 Task: Find a place to stay in Fitchburg, United States, for 8 guests from 26 Aug to 10 Sep, with a price range of ₹1000 to ₹15000, 6 bedrooms, 6 beds, and amenities like WiFi, free parking, and TV, including features like gym and breakfast.
Action: Mouse moved to (776, 154)
Screenshot: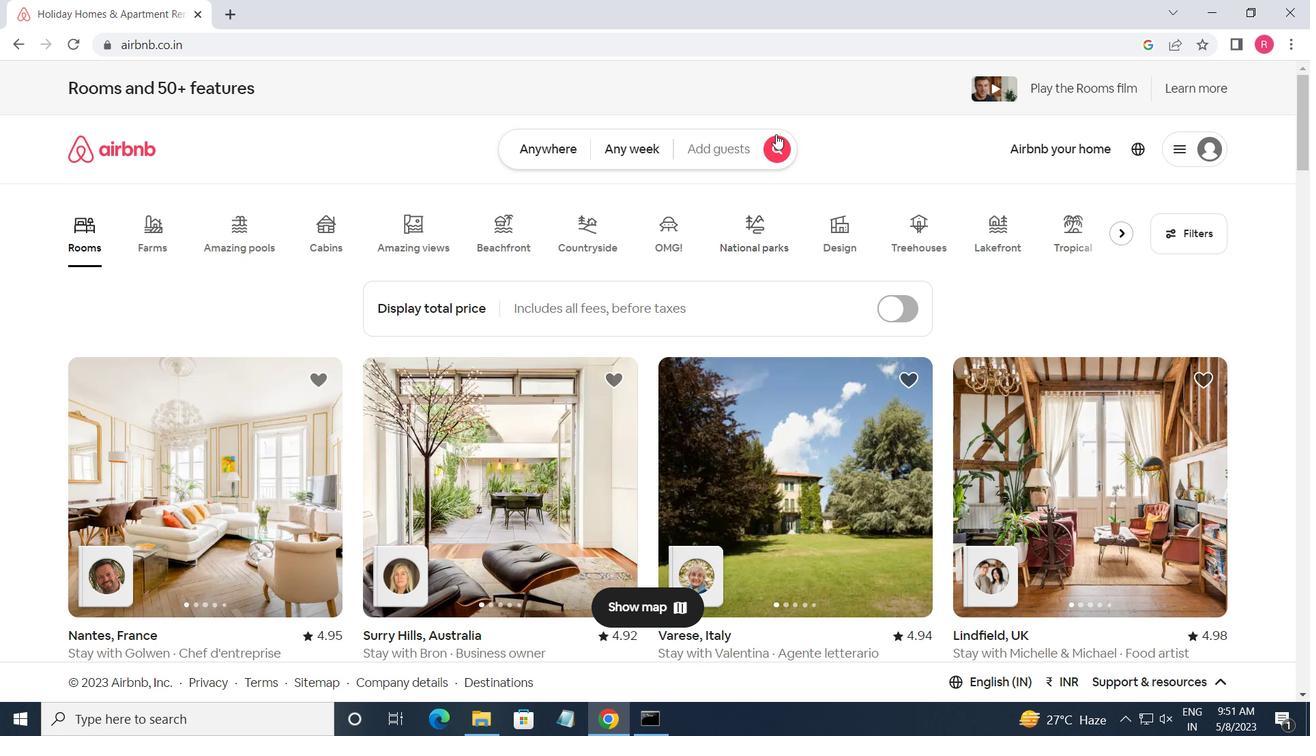 
Action: Mouse pressed left at (776, 154)
Screenshot: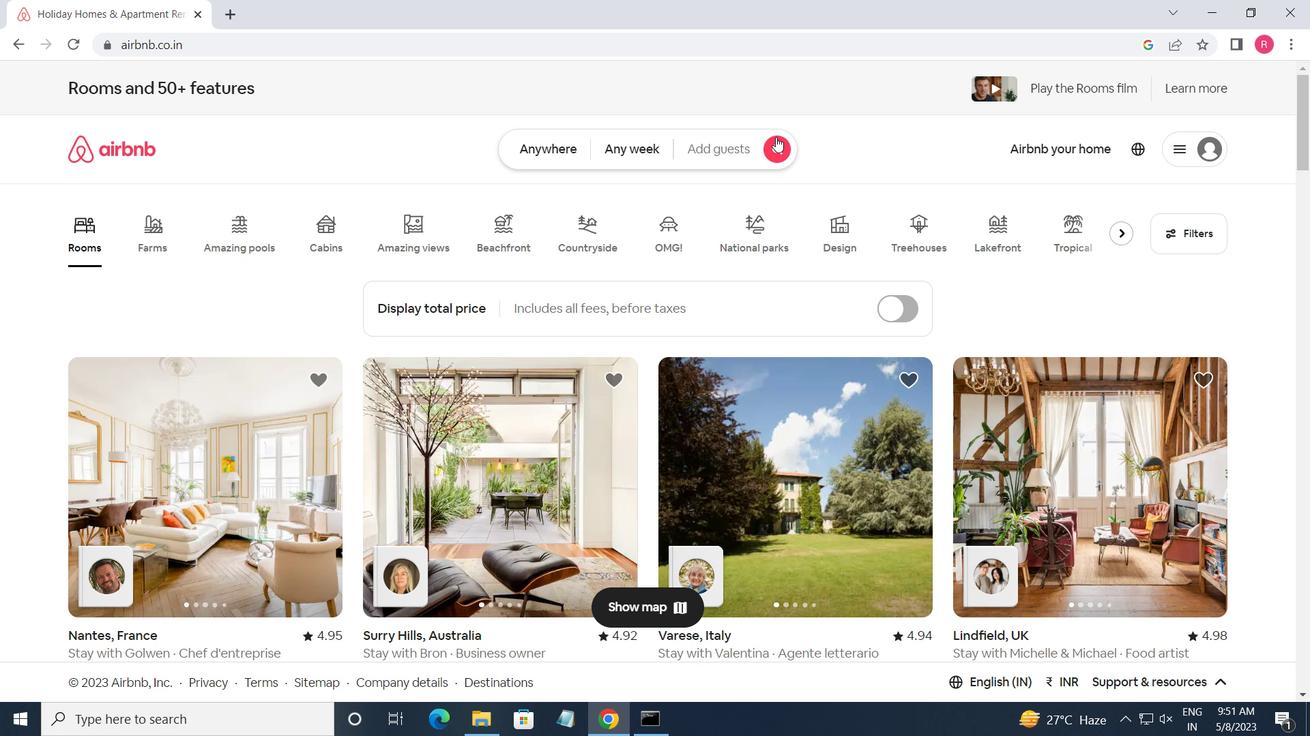 
Action: Mouse moved to (449, 223)
Screenshot: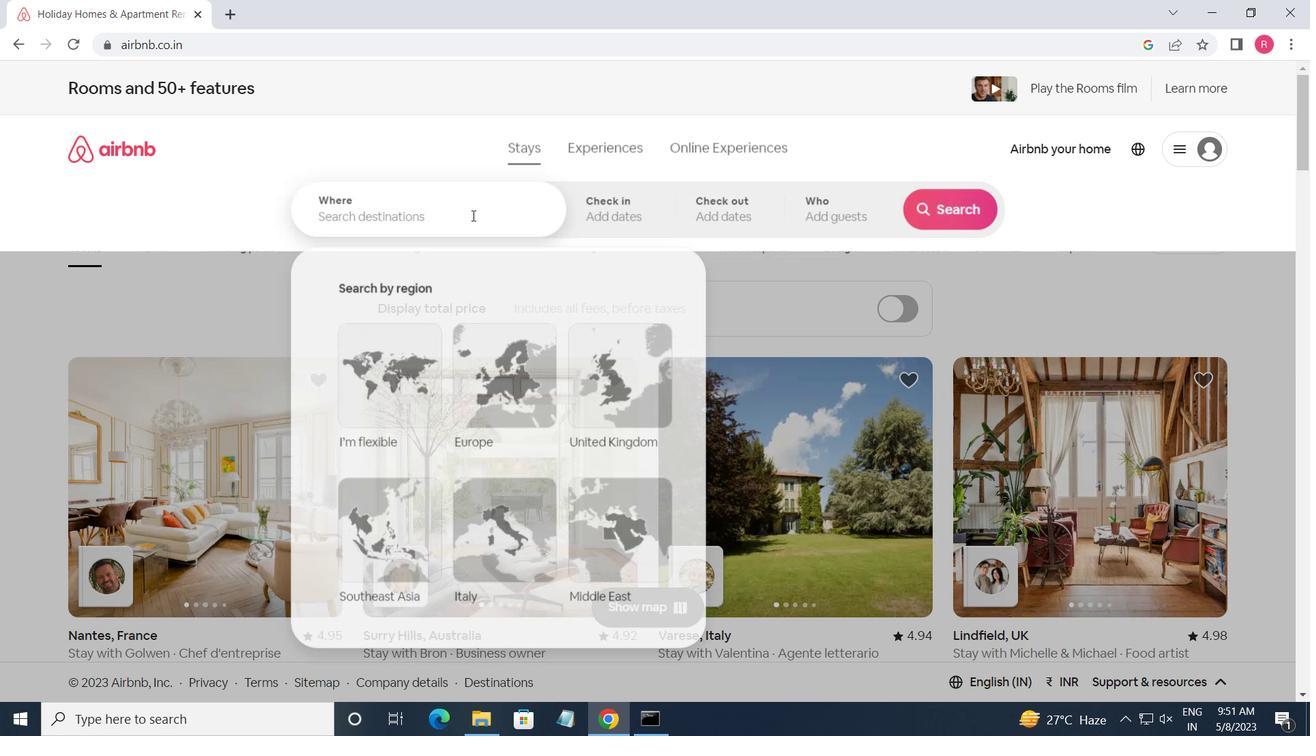 
Action: Mouse pressed left at (449, 223)
Screenshot: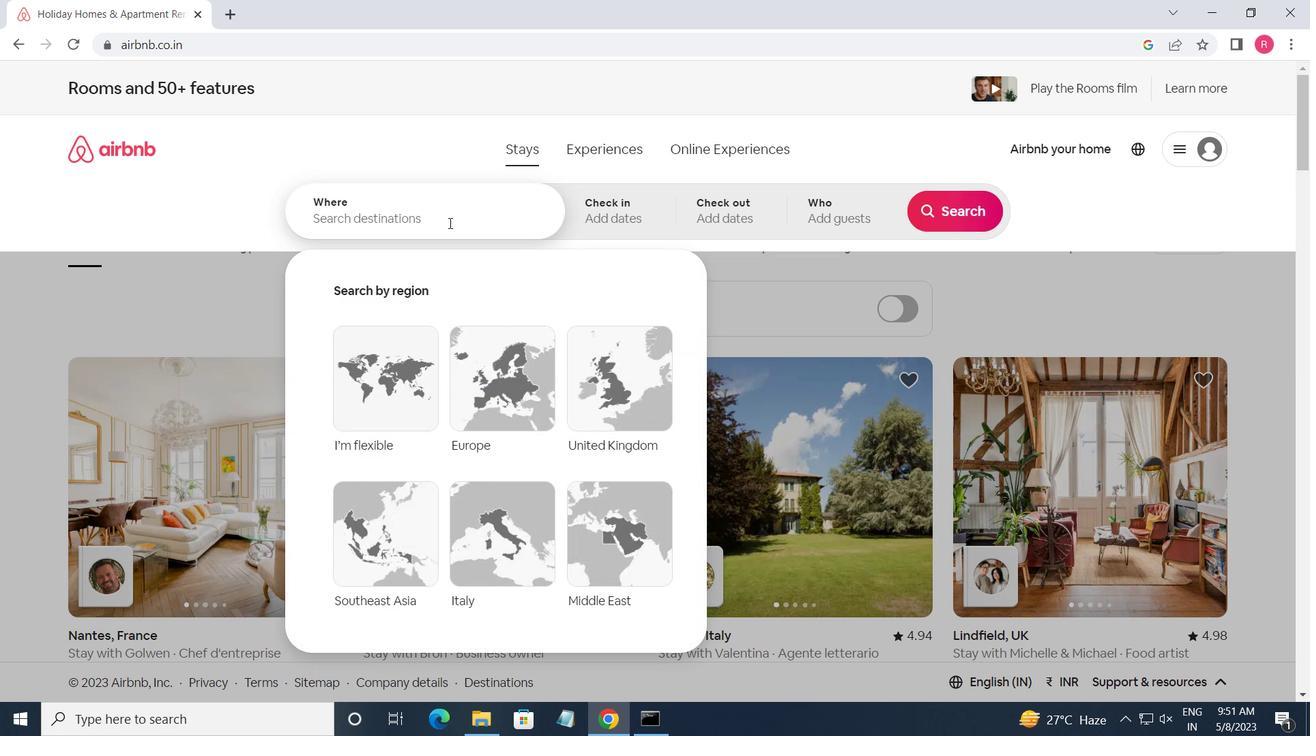 
Action: Key pressed <Key.shift>FITCHBURG,<Key.shift_r><Key.shift_r>UNITED<Key.space><Key.shift>STATE<Key.enter>
Screenshot: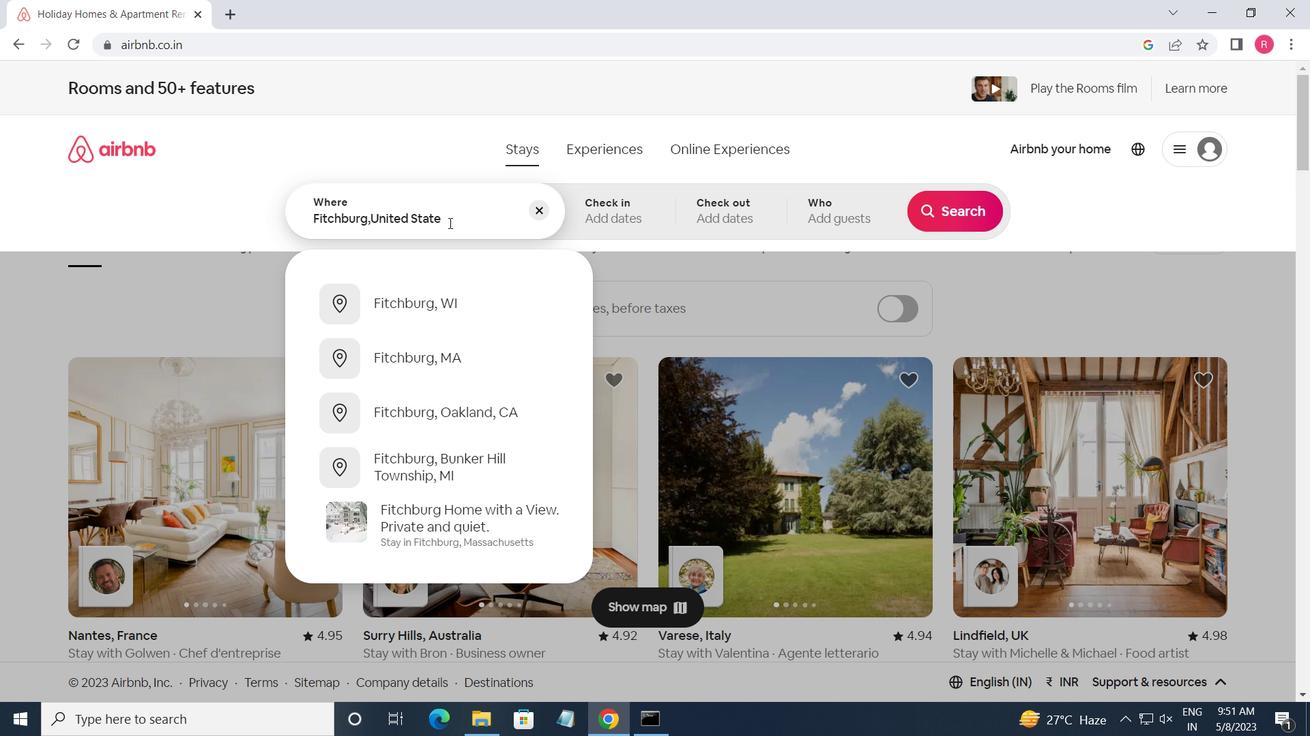 
Action: Mouse moved to (955, 352)
Screenshot: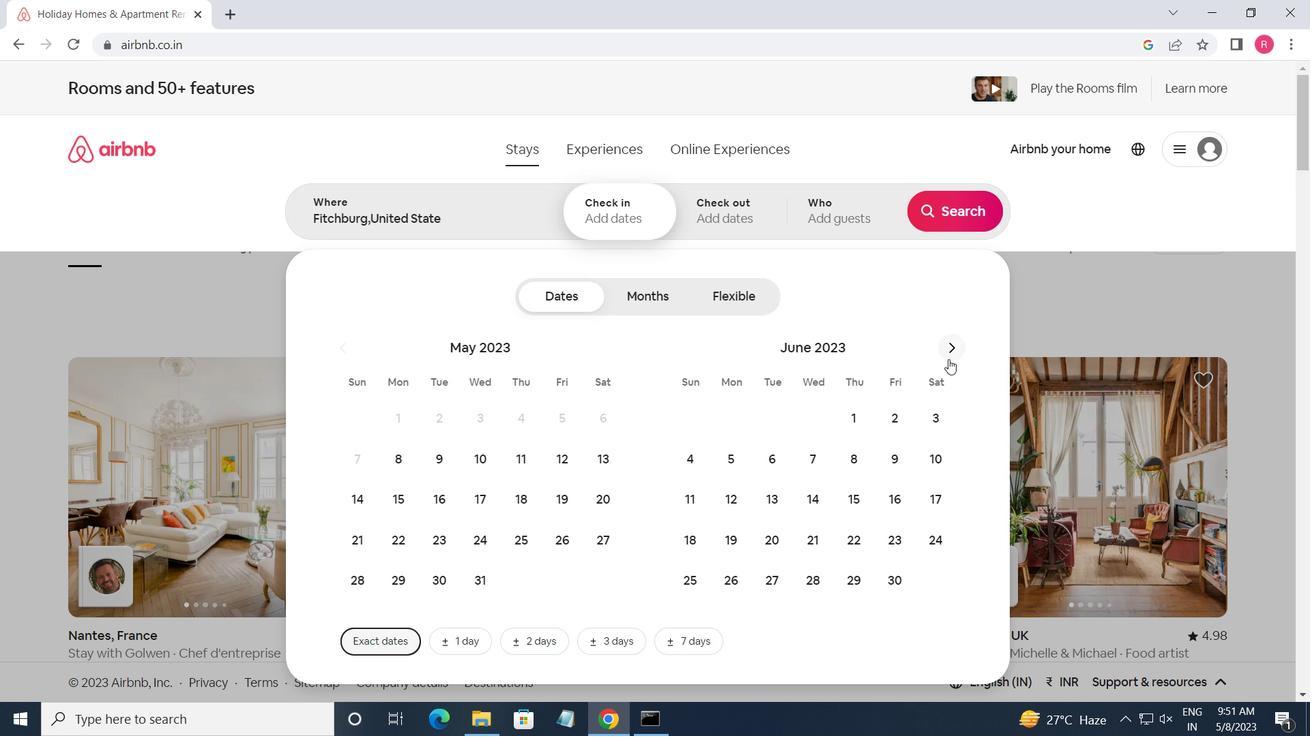 
Action: Mouse pressed left at (955, 352)
Screenshot: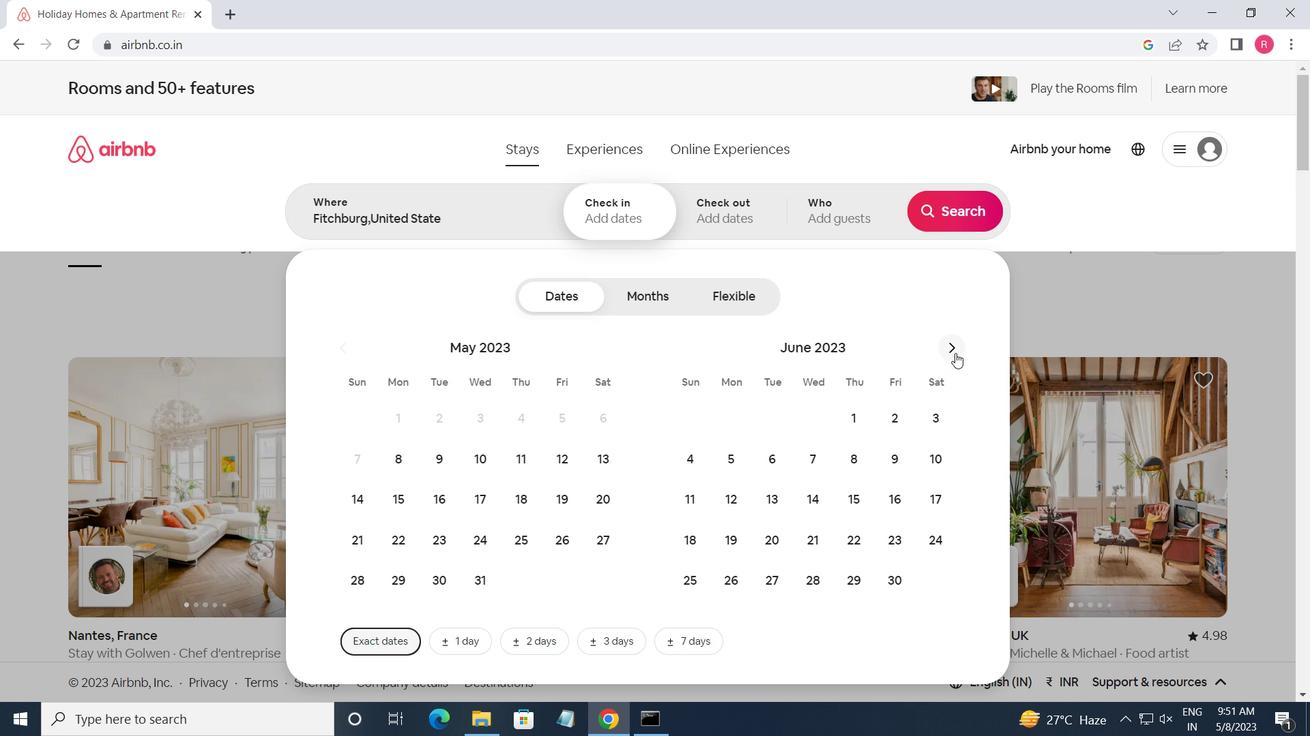 
Action: Mouse pressed left at (955, 352)
Screenshot: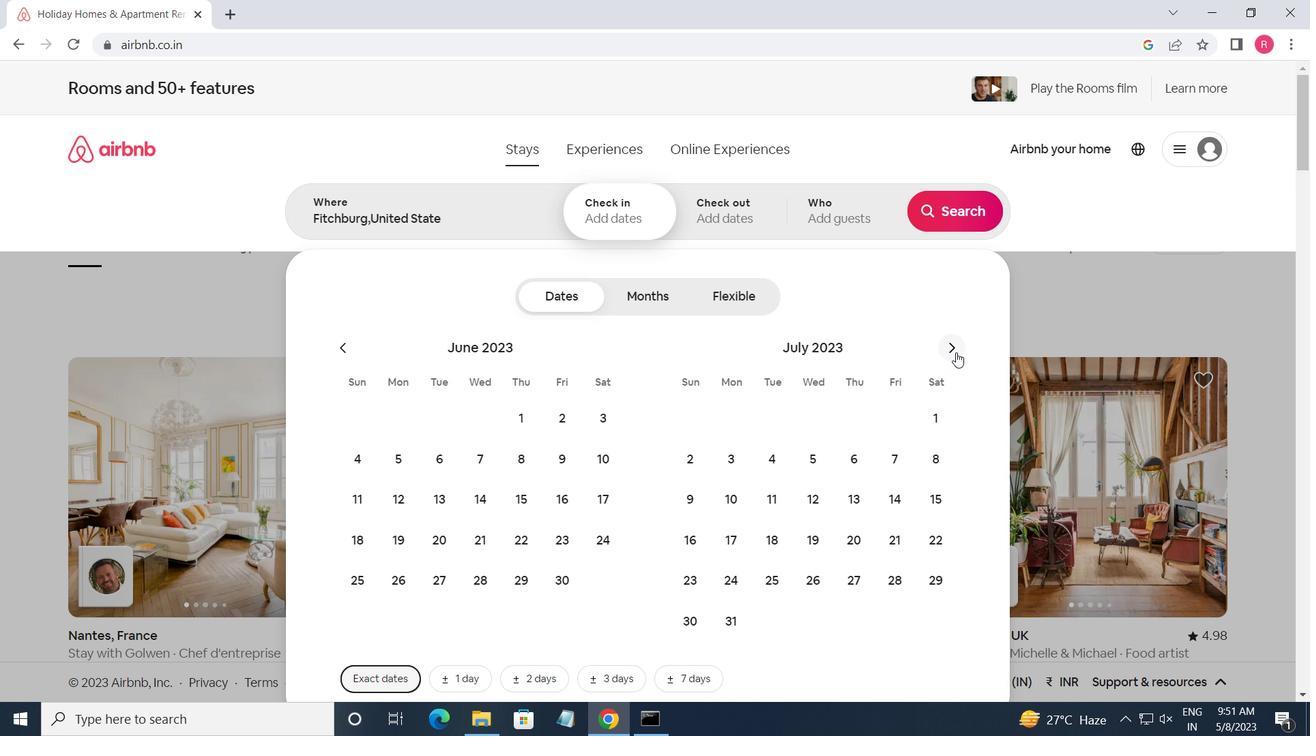 
Action: Mouse moved to (934, 542)
Screenshot: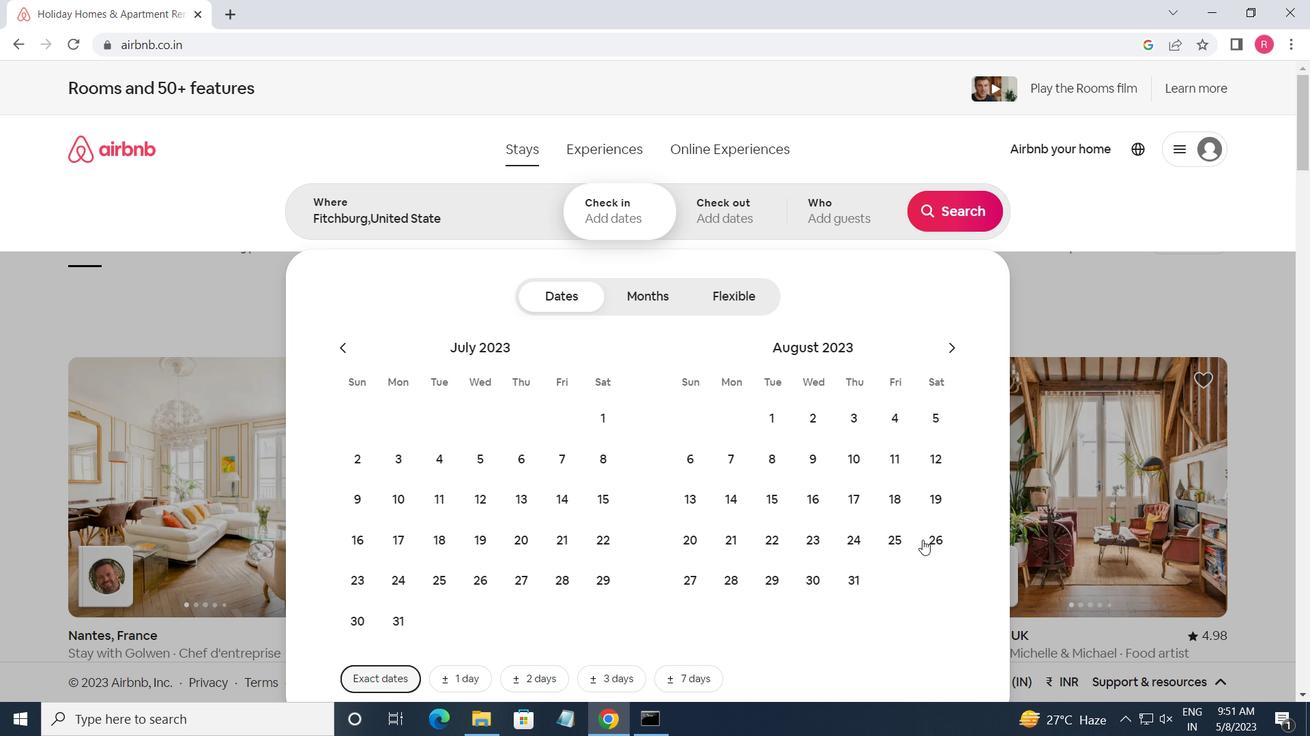 
Action: Mouse pressed left at (934, 542)
Screenshot: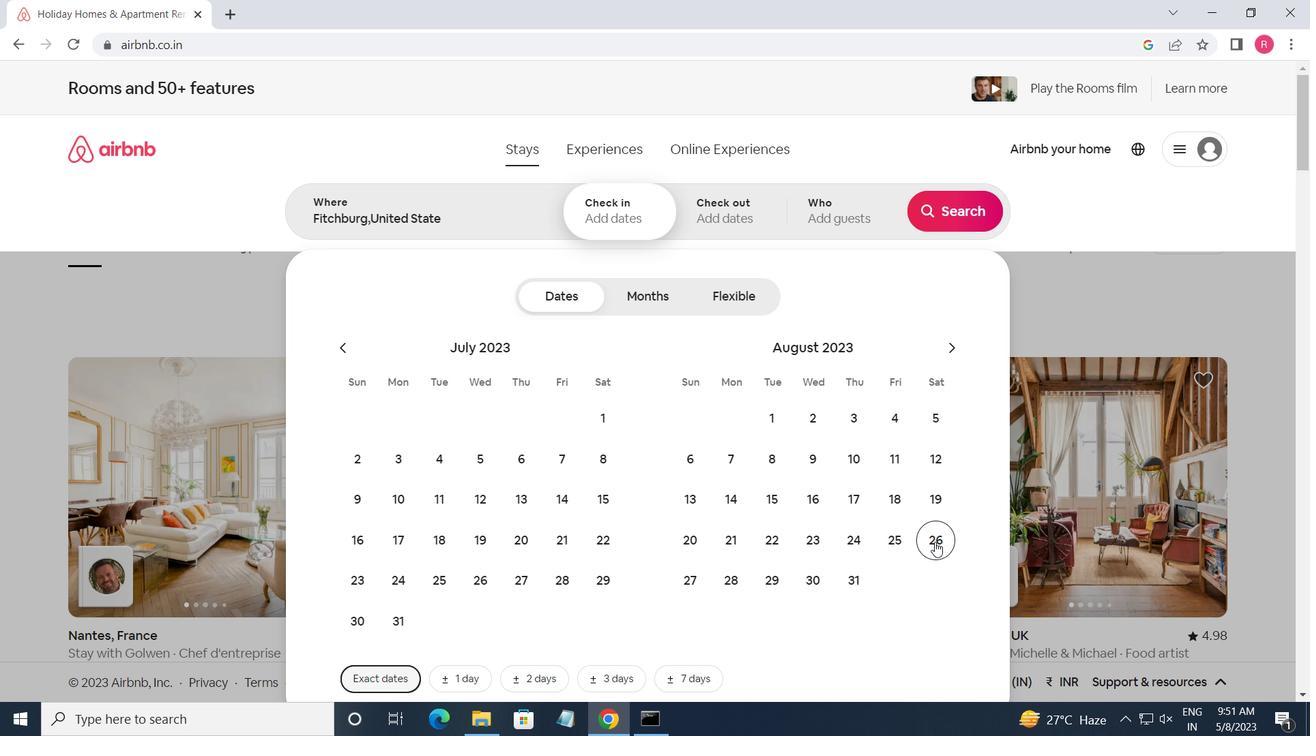 
Action: Mouse moved to (947, 354)
Screenshot: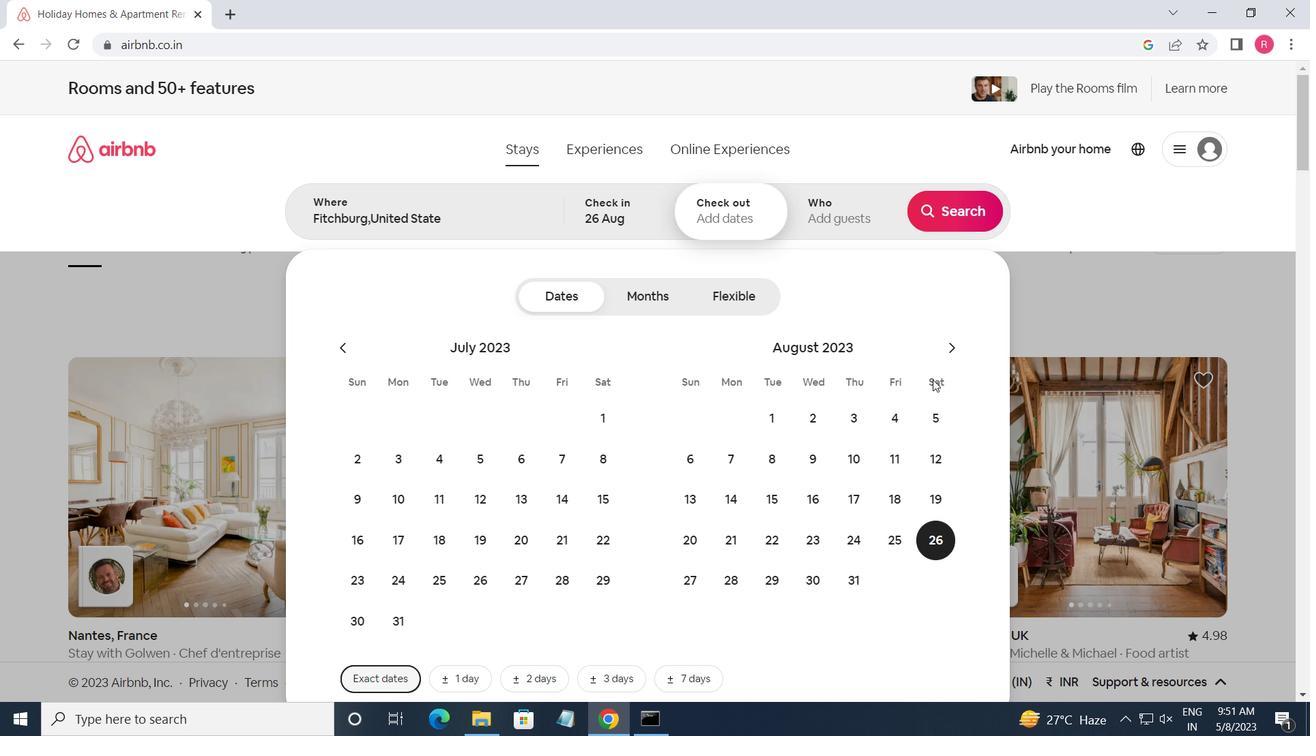 
Action: Mouse pressed left at (947, 354)
Screenshot: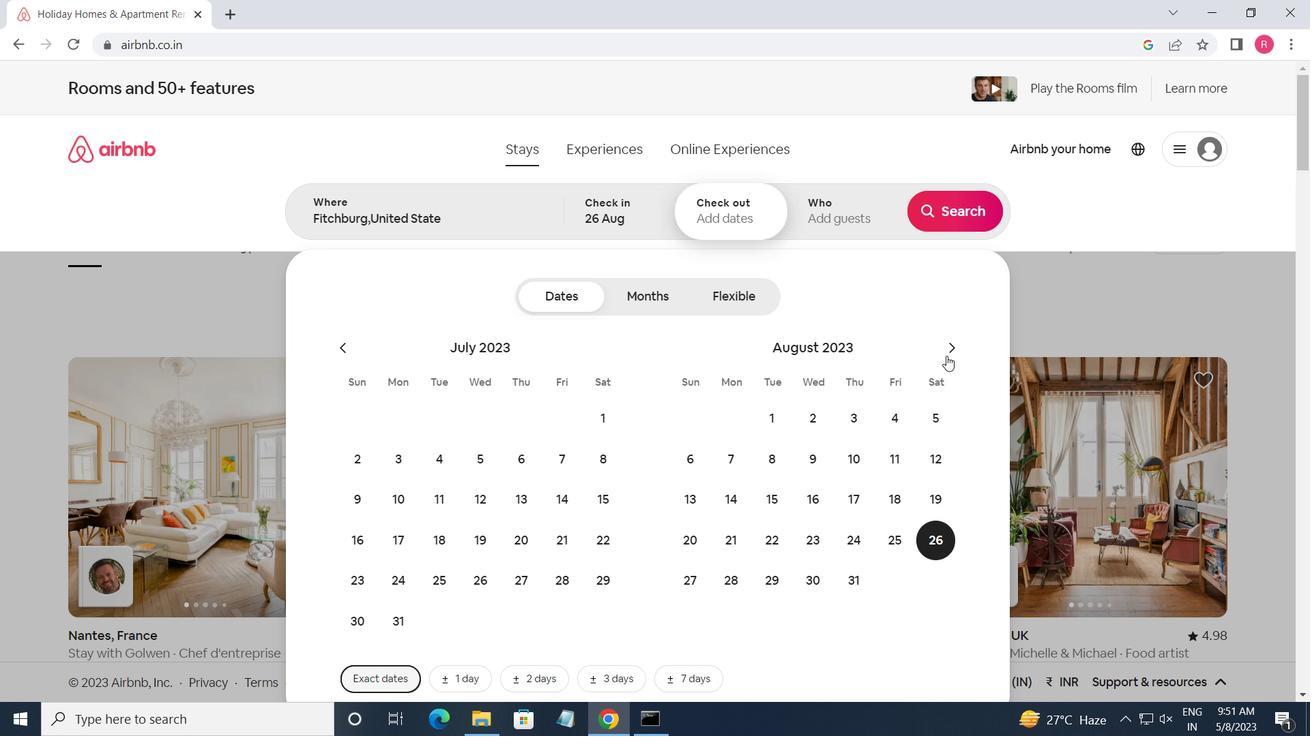
Action: Mouse moved to (703, 506)
Screenshot: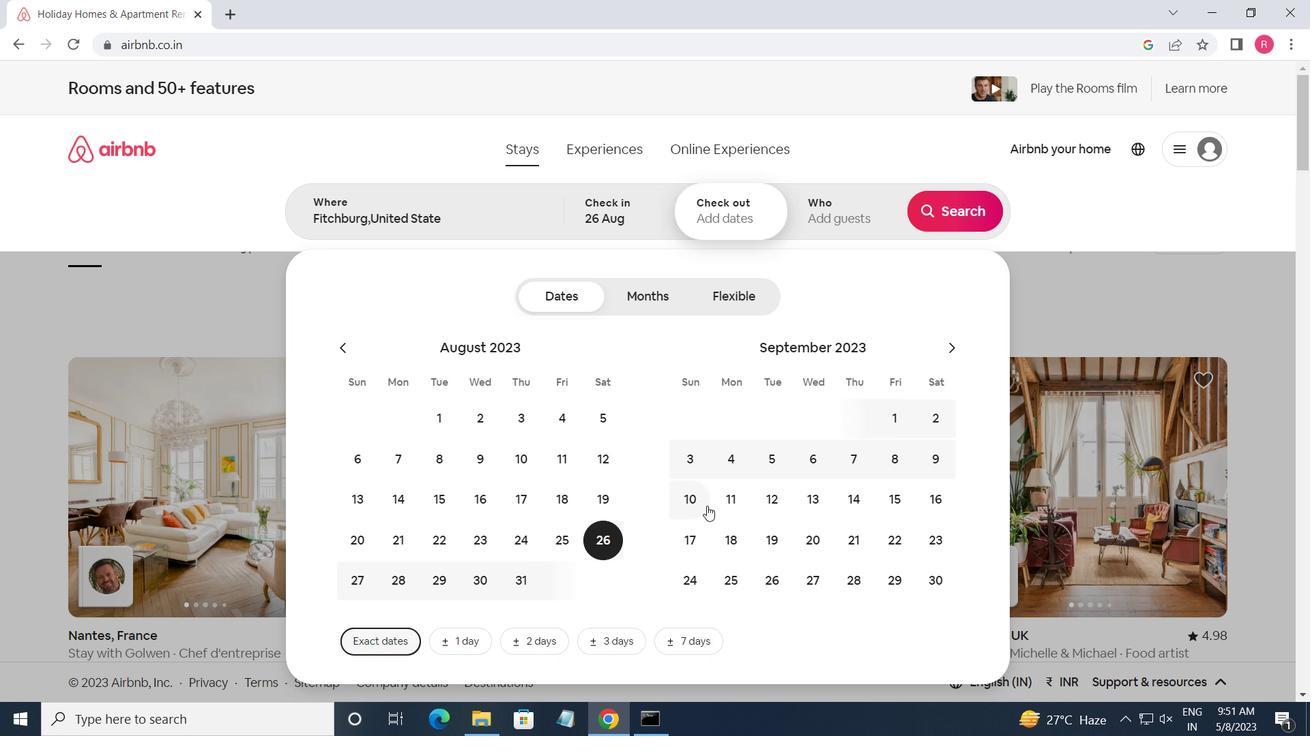 
Action: Mouse pressed left at (703, 506)
Screenshot: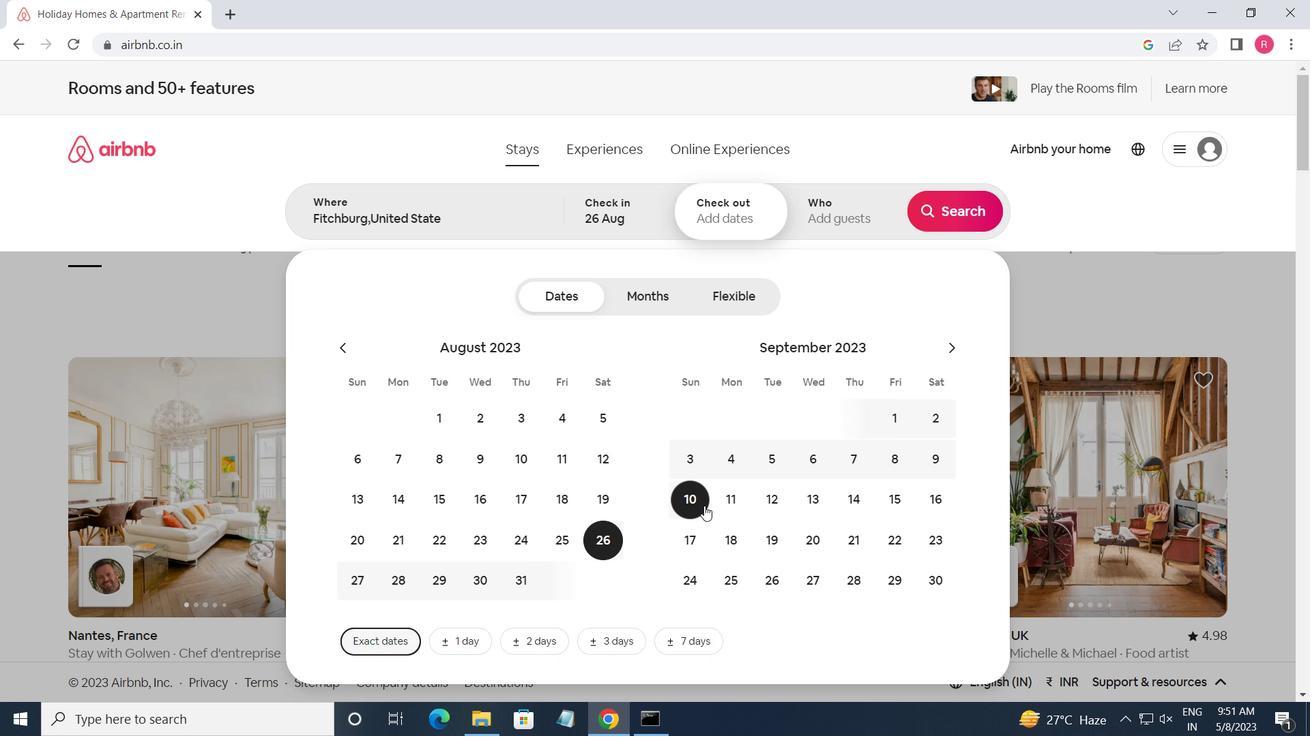 
Action: Mouse moved to (853, 227)
Screenshot: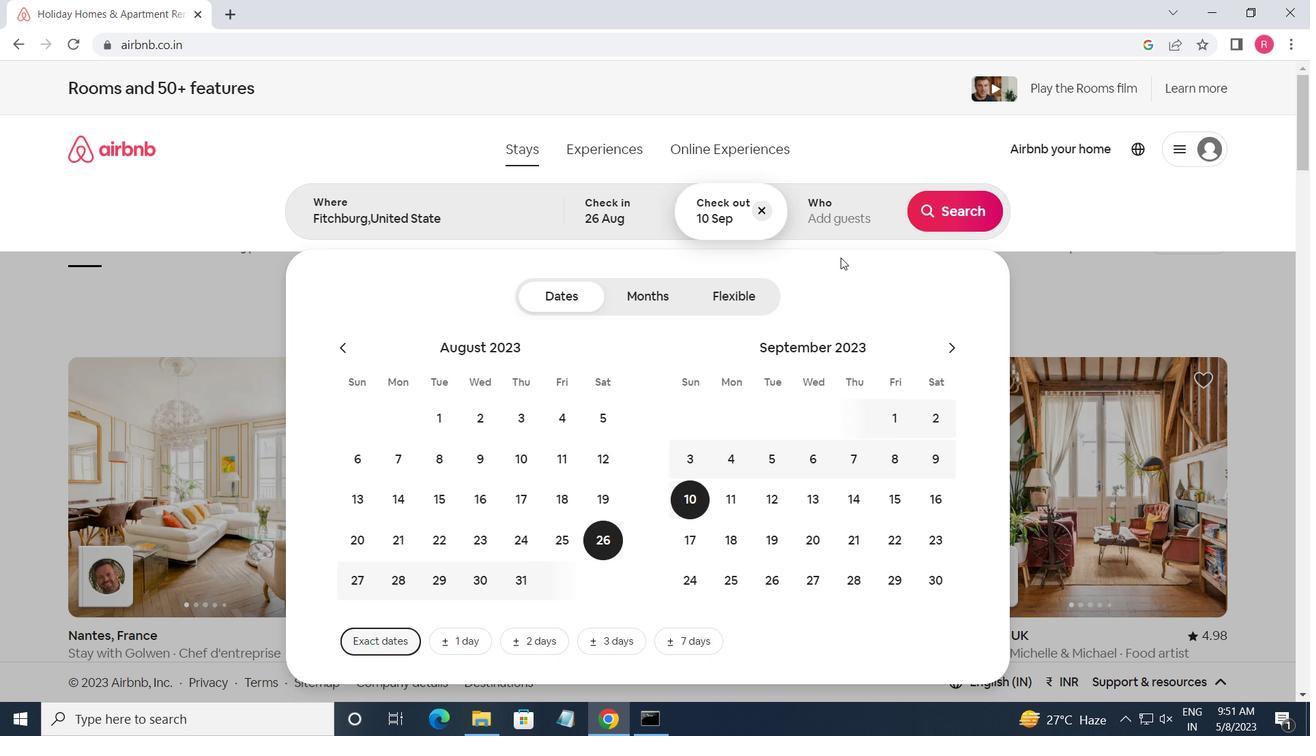 
Action: Mouse pressed left at (853, 227)
Screenshot: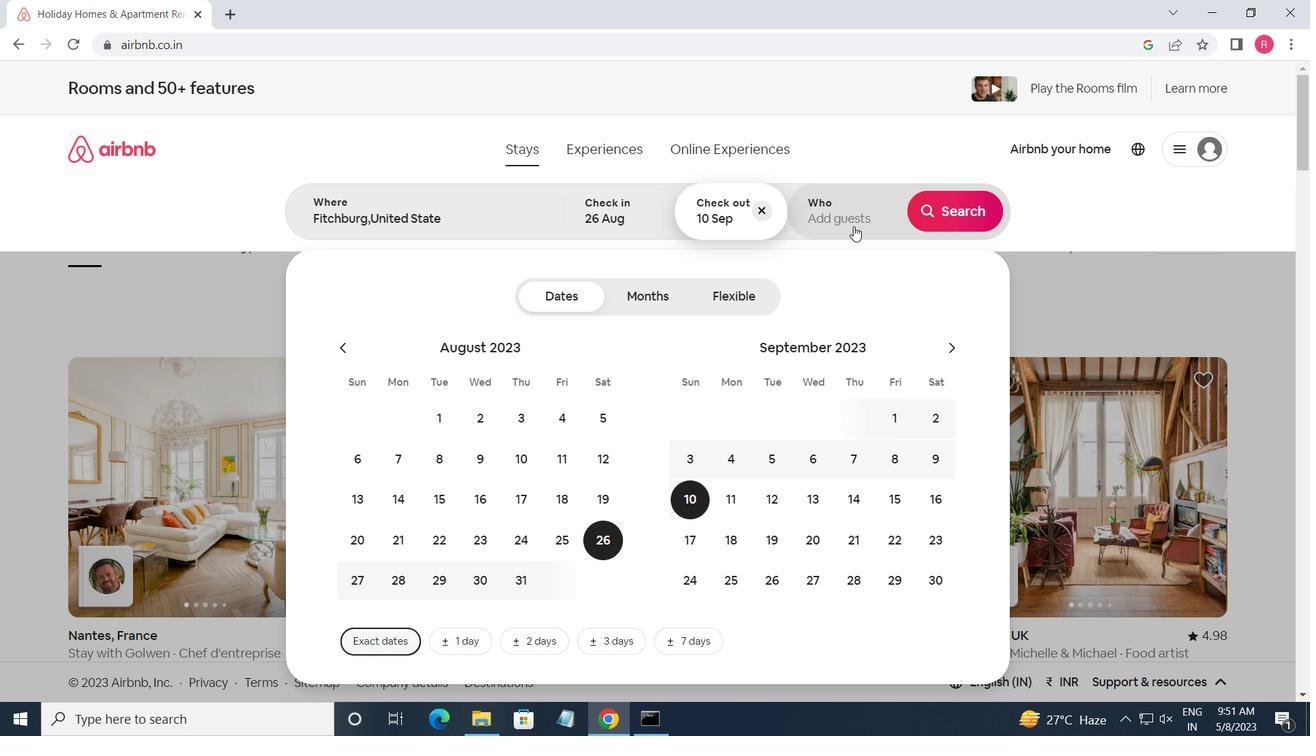 
Action: Mouse moved to (956, 296)
Screenshot: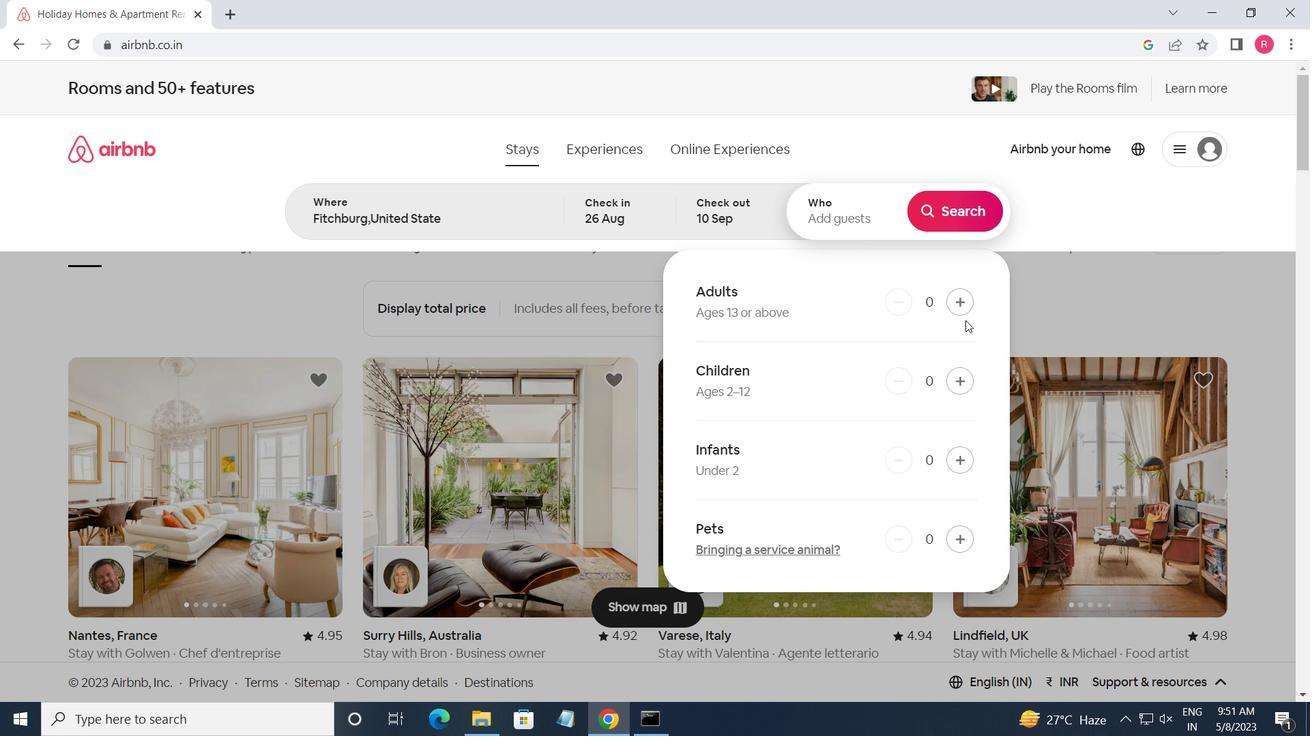 
Action: Mouse pressed left at (956, 296)
Screenshot: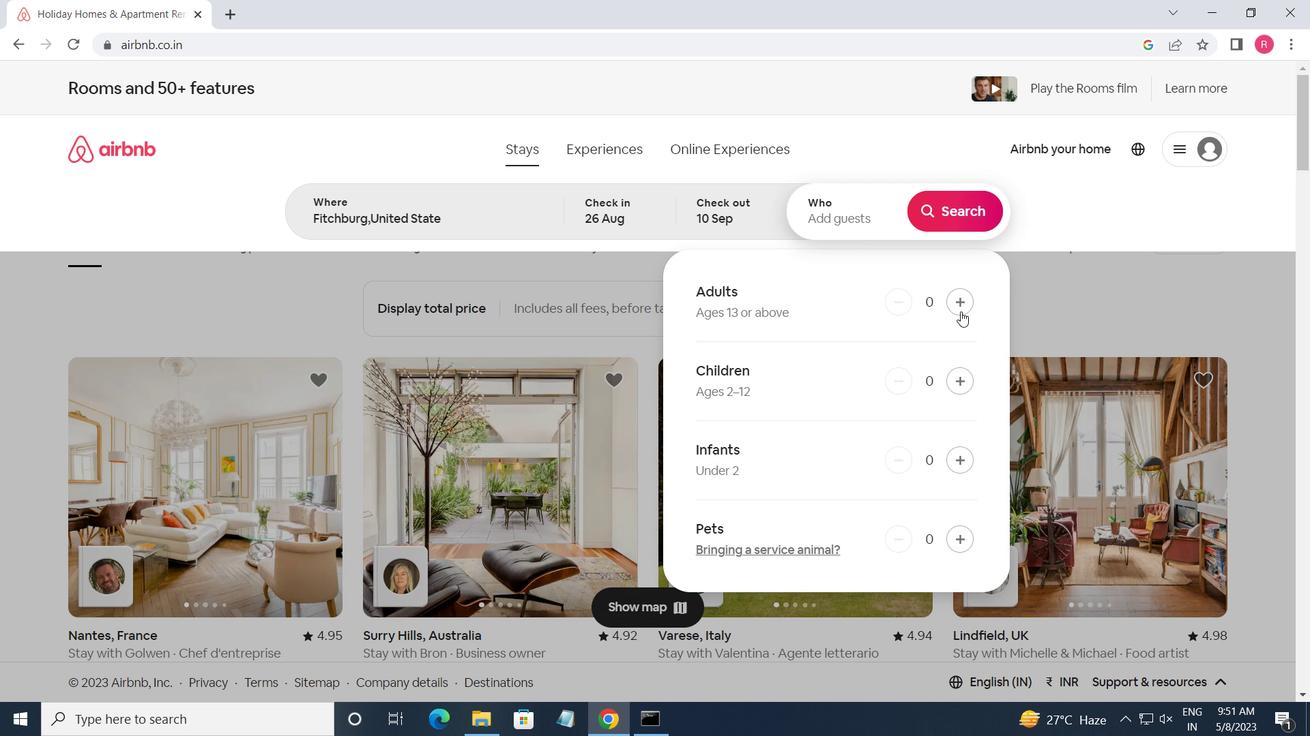 
Action: Mouse pressed left at (956, 296)
Screenshot: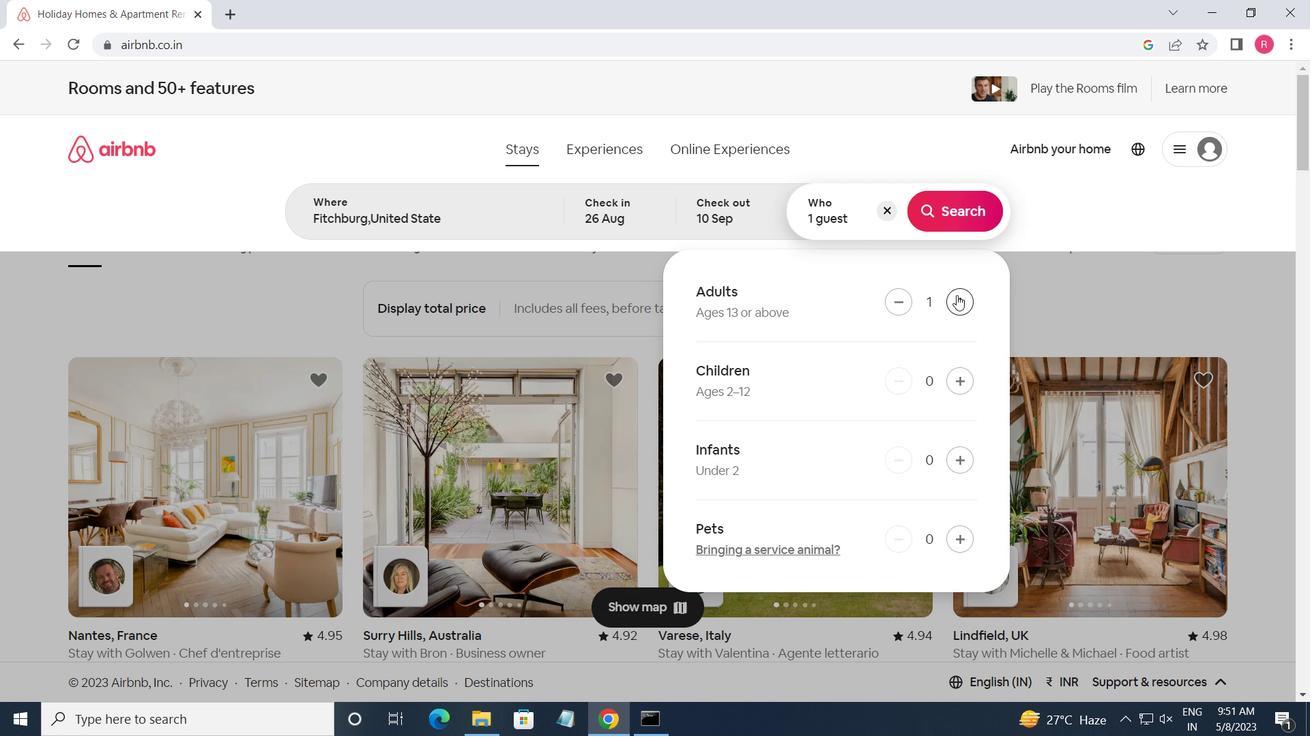 
Action: Mouse pressed left at (956, 296)
Screenshot: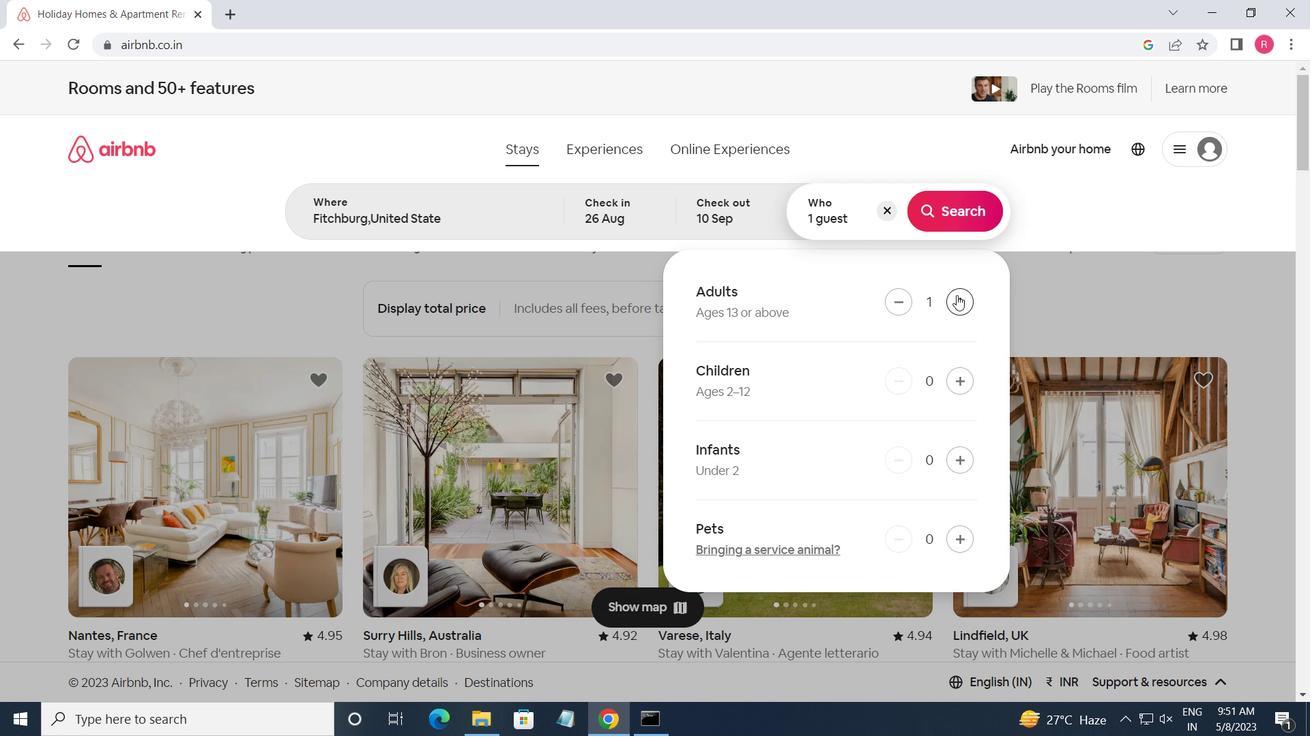 
Action: Mouse pressed left at (956, 296)
Screenshot: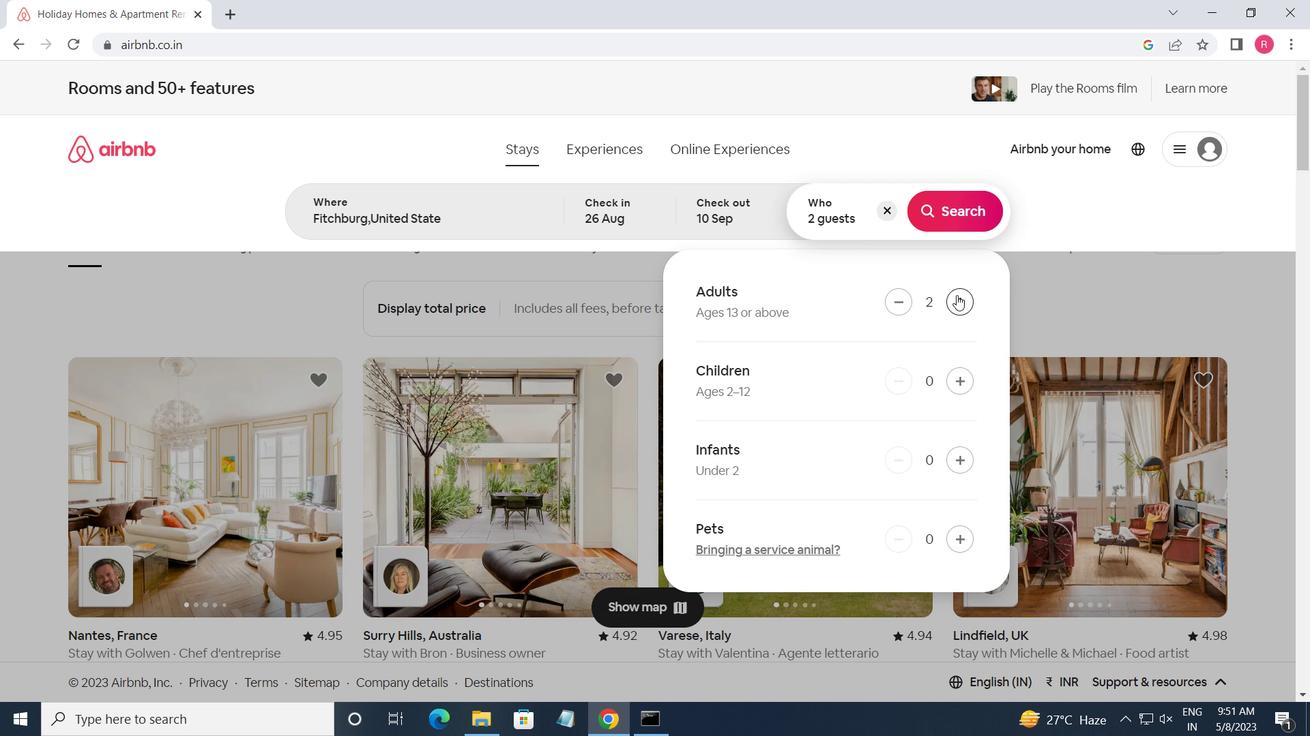 
Action: Mouse pressed left at (956, 296)
Screenshot: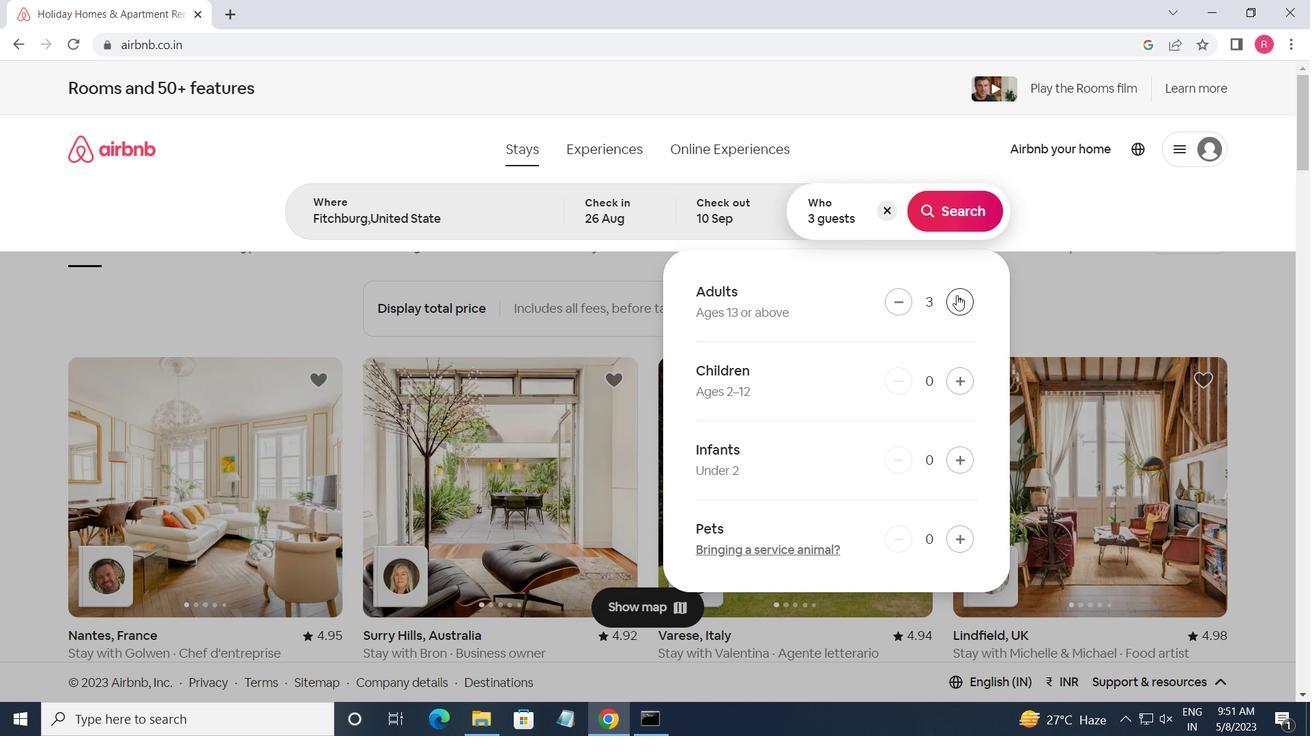 
Action: Mouse pressed left at (956, 296)
Screenshot: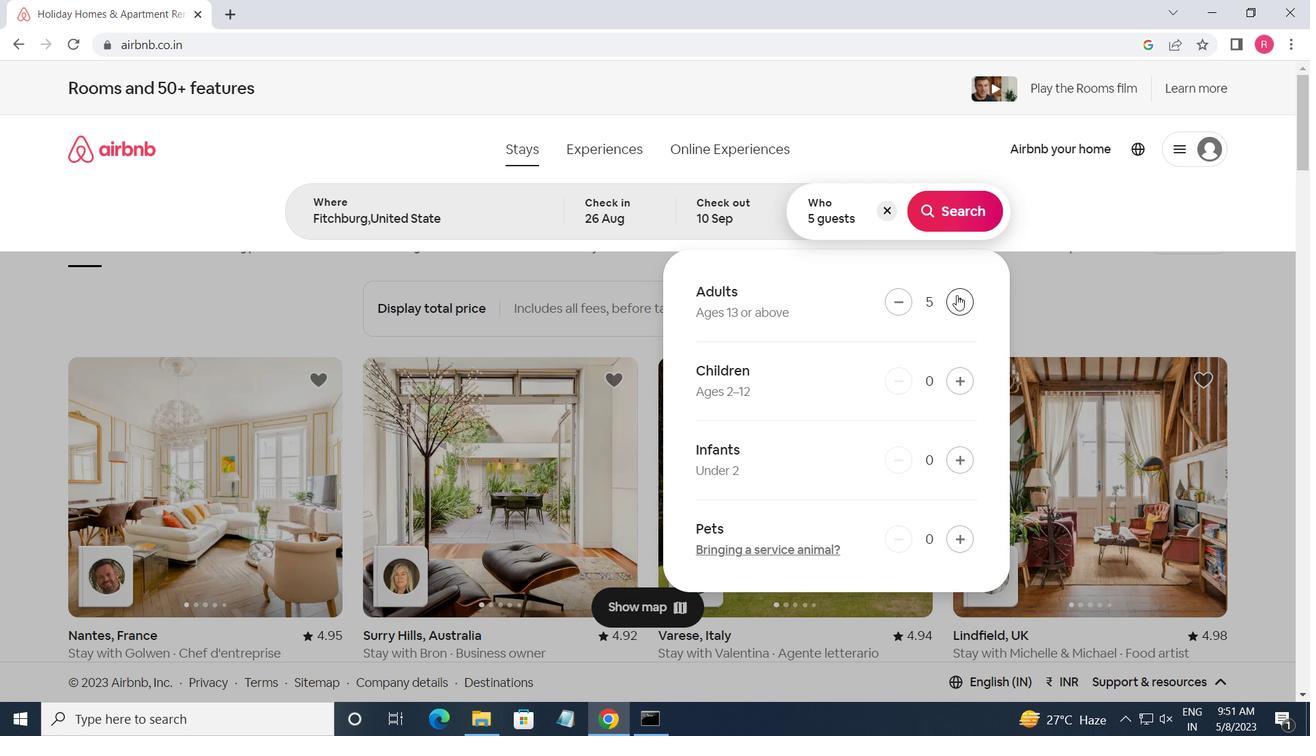
Action: Mouse moved to (963, 381)
Screenshot: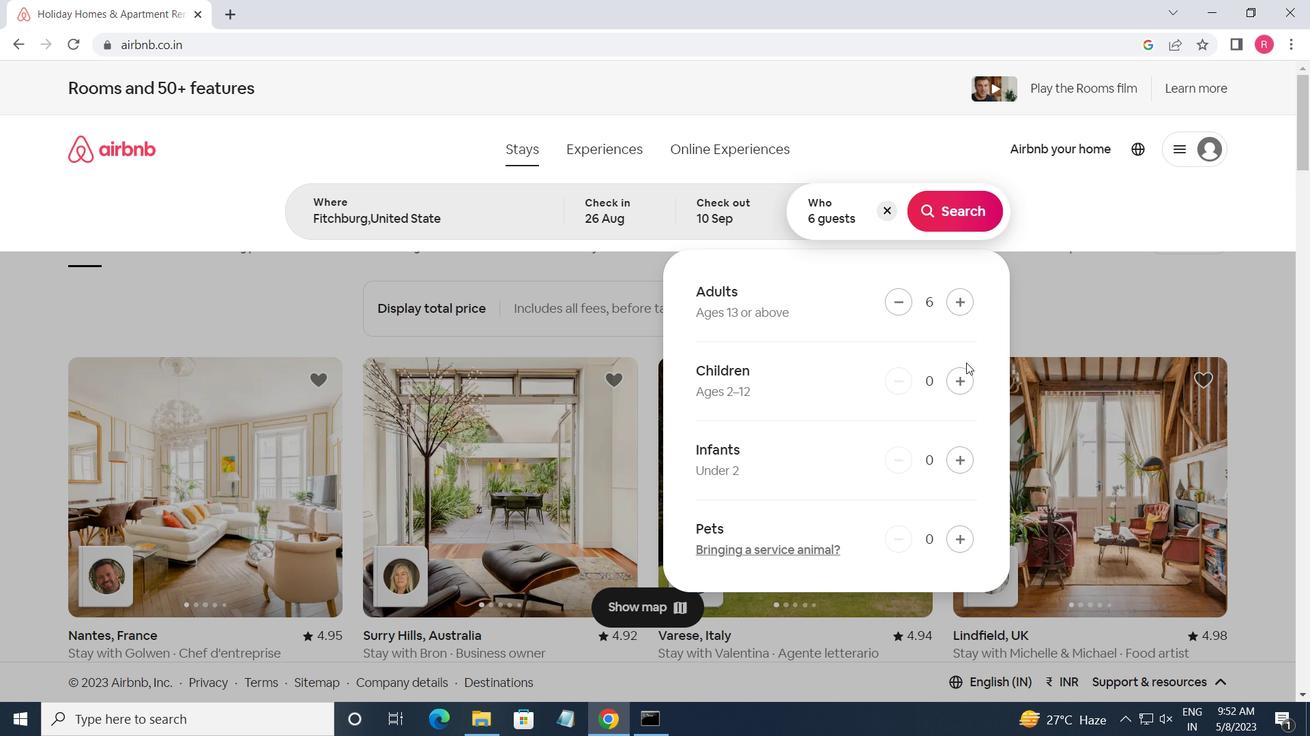 
Action: Mouse pressed left at (963, 381)
Screenshot: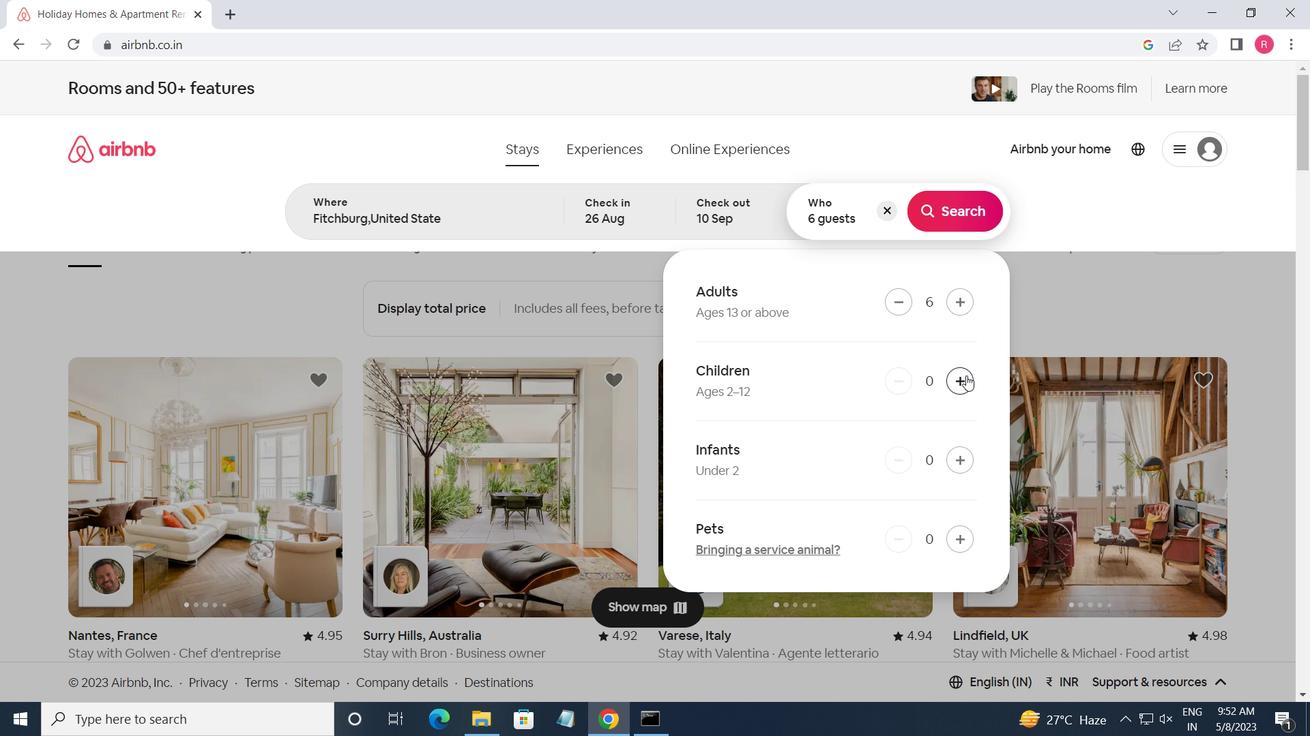 
Action: Mouse moved to (962, 382)
Screenshot: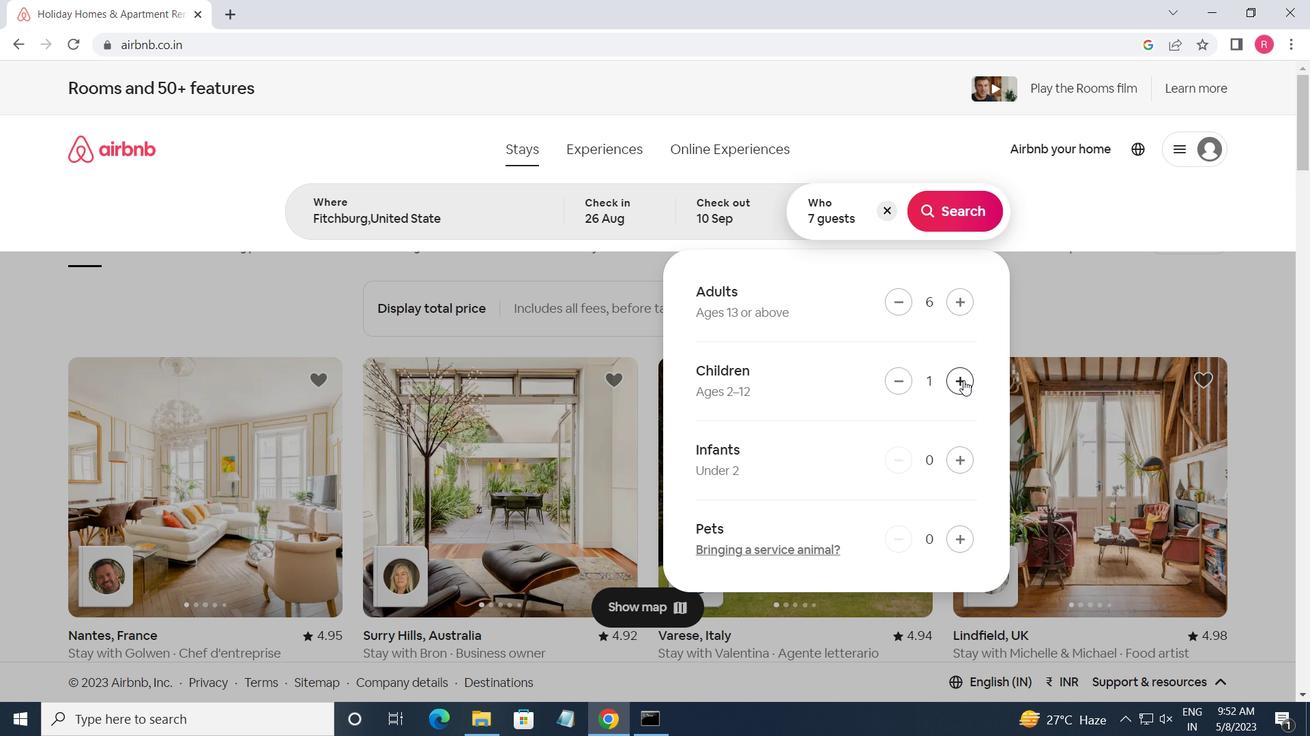 
Action: Mouse pressed left at (962, 382)
Screenshot: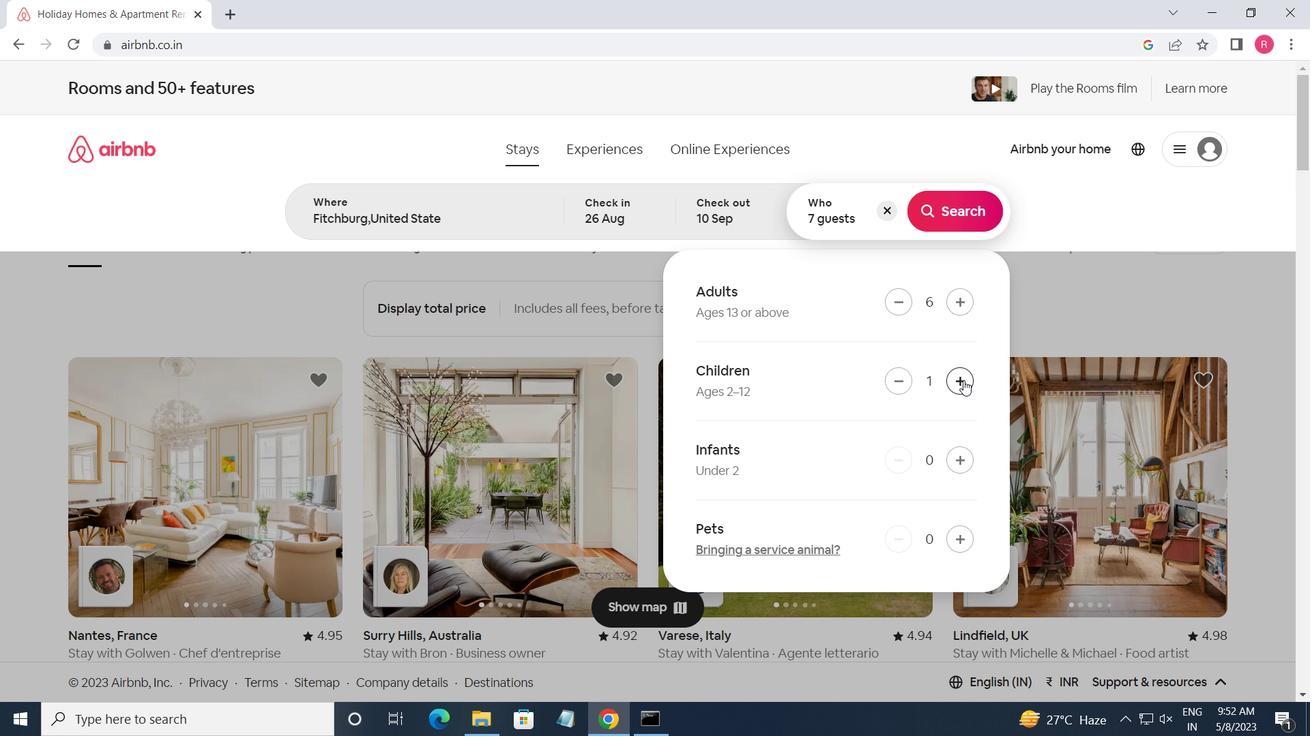
Action: Mouse moved to (928, 219)
Screenshot: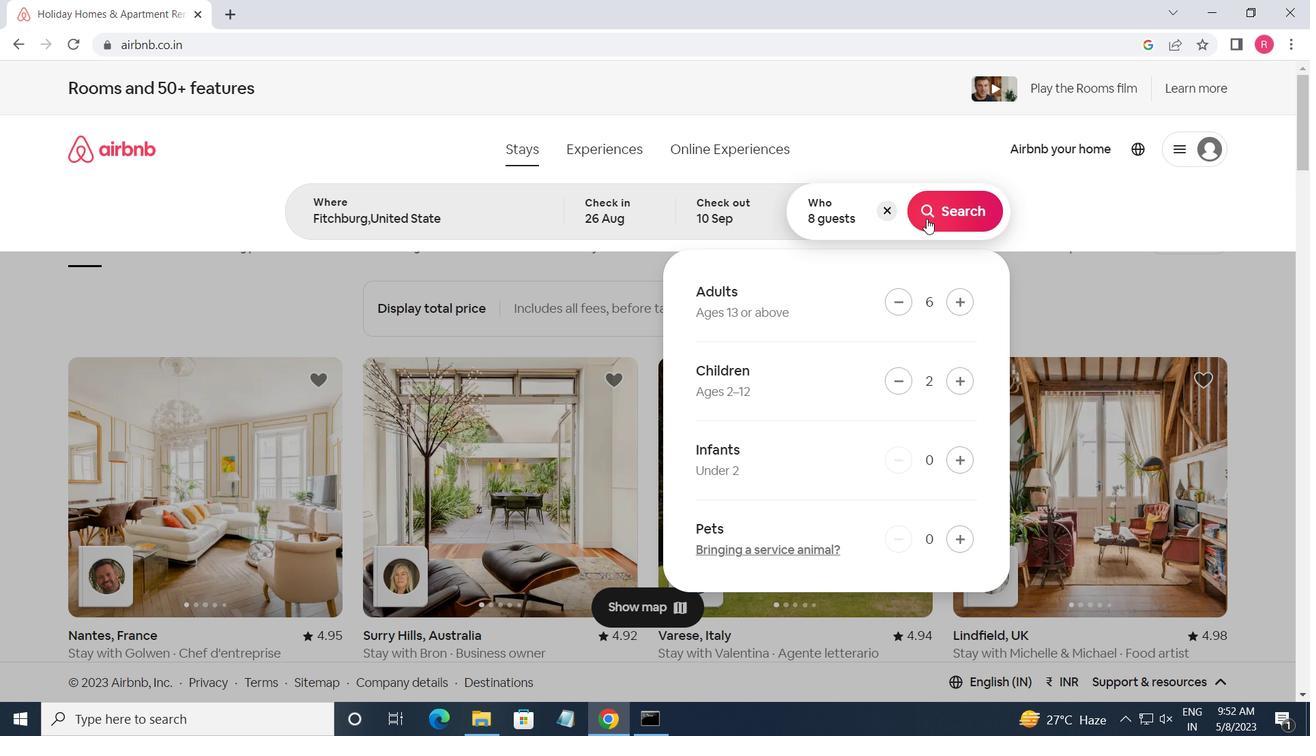 
Action: Mouse pressed left at (928, 219)
Screenshot: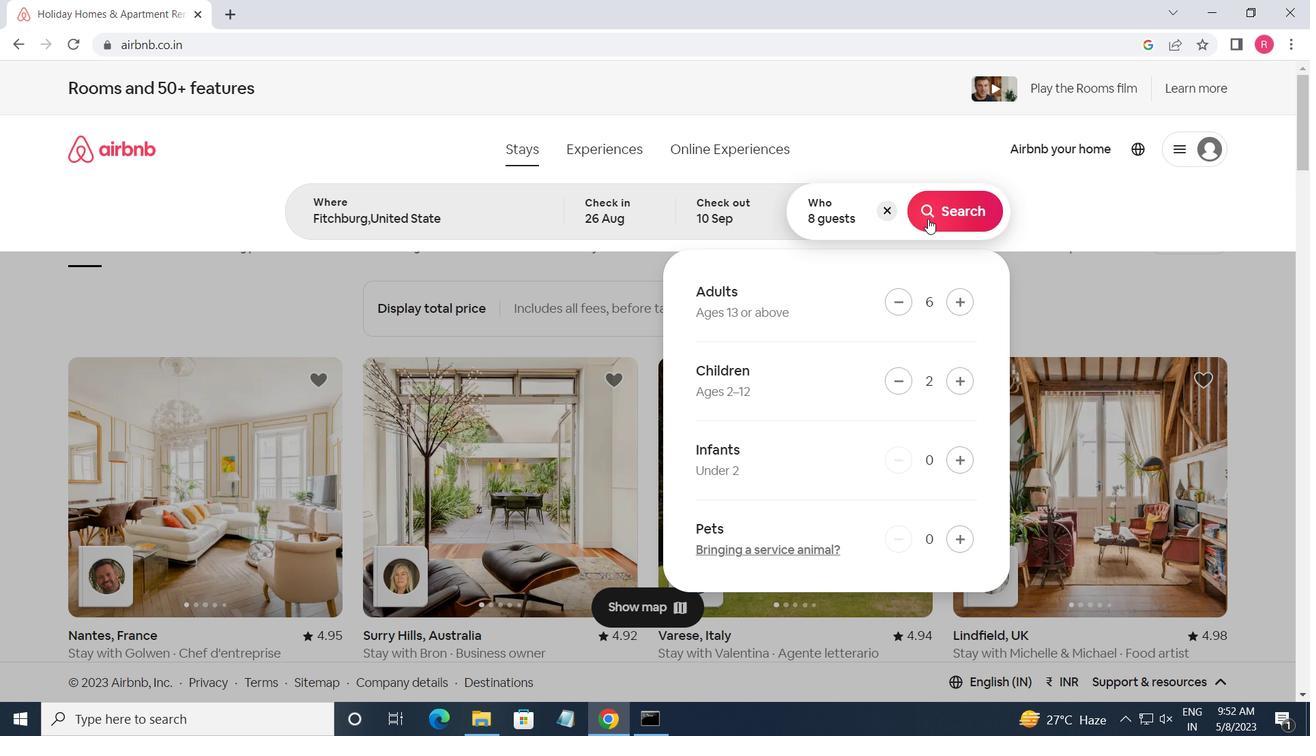 
Action: Mouse moved to (1254, 163)
Screenshot: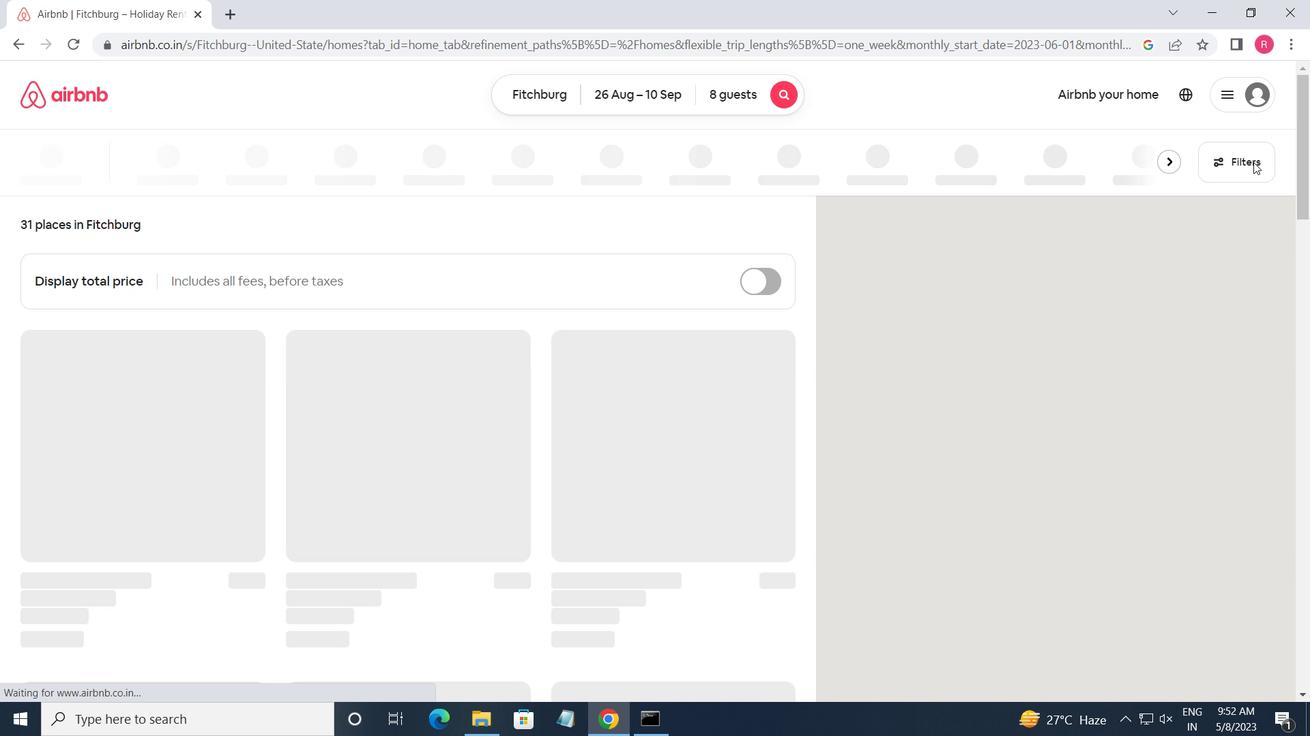 
Action: Mouse pressed left at (1254, 163)
Screenshot: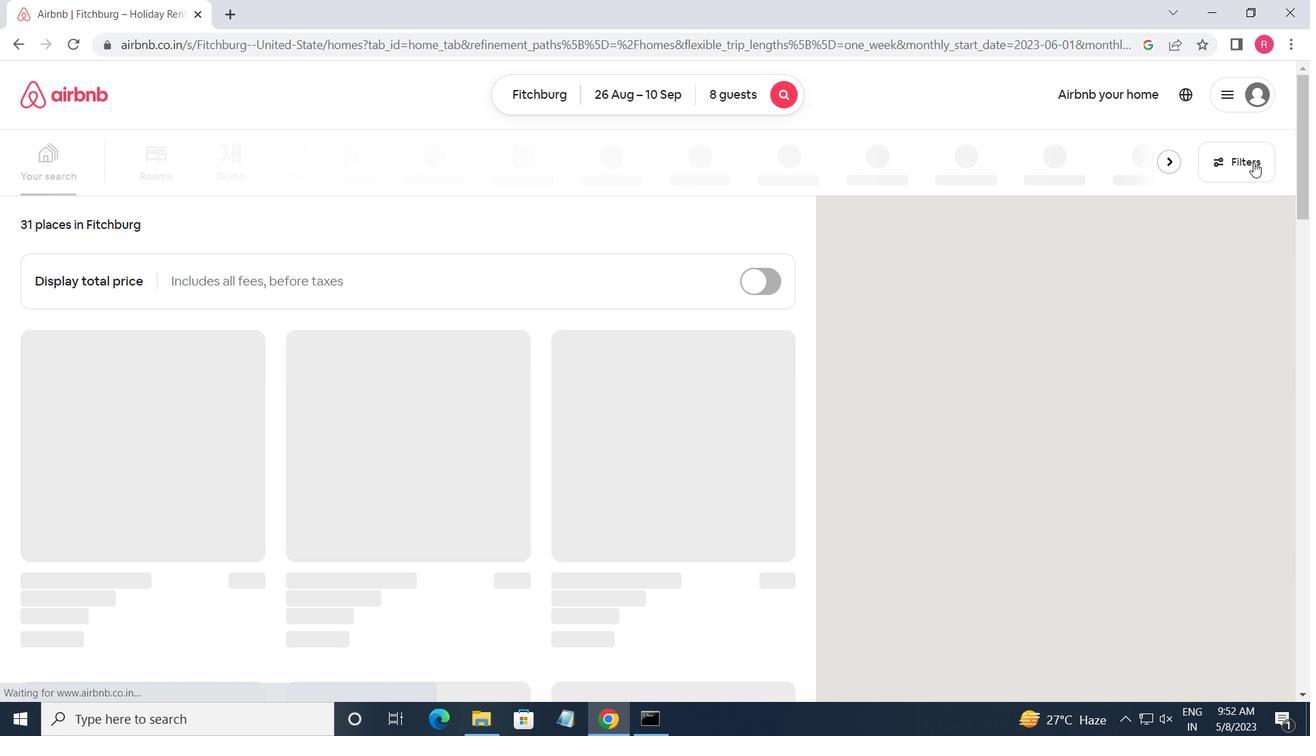 
Action: Mouse moved to (459, 437)
Screenshot: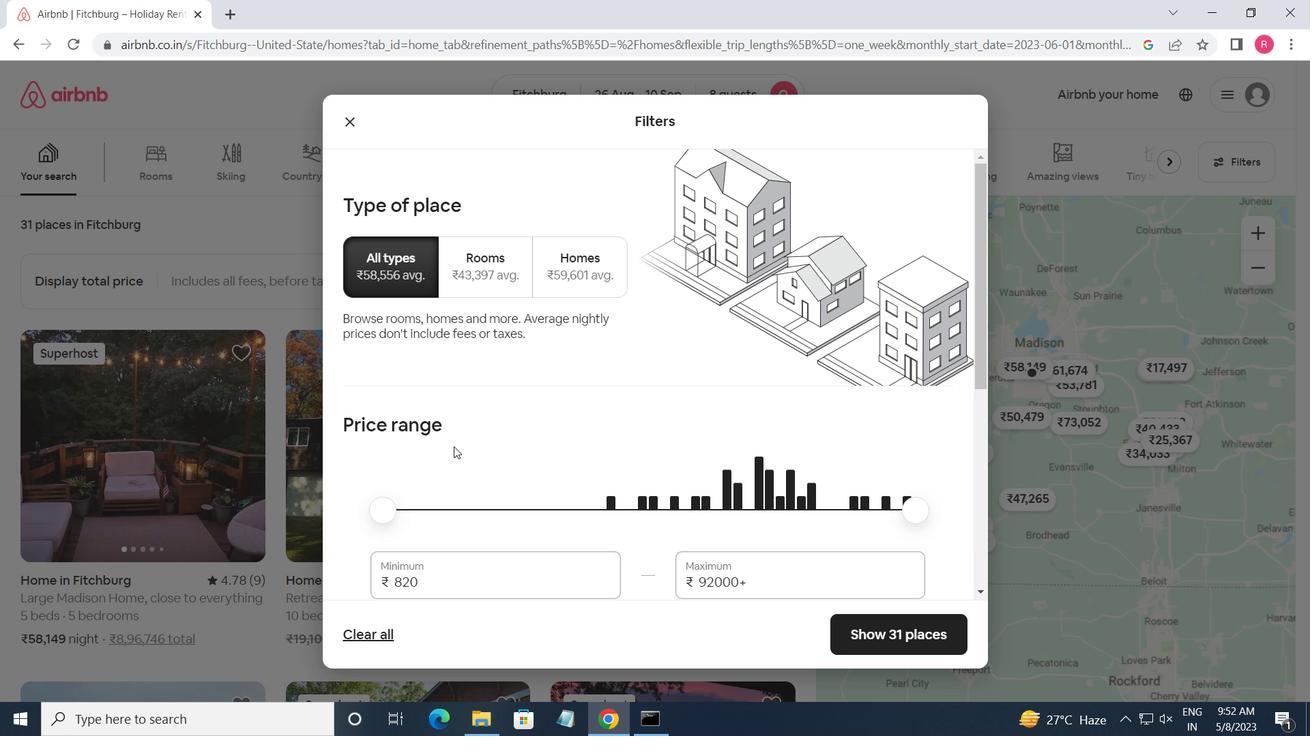 
Action: Mouse scrolled (459, 436) with delta (0, 0)
Screenshot: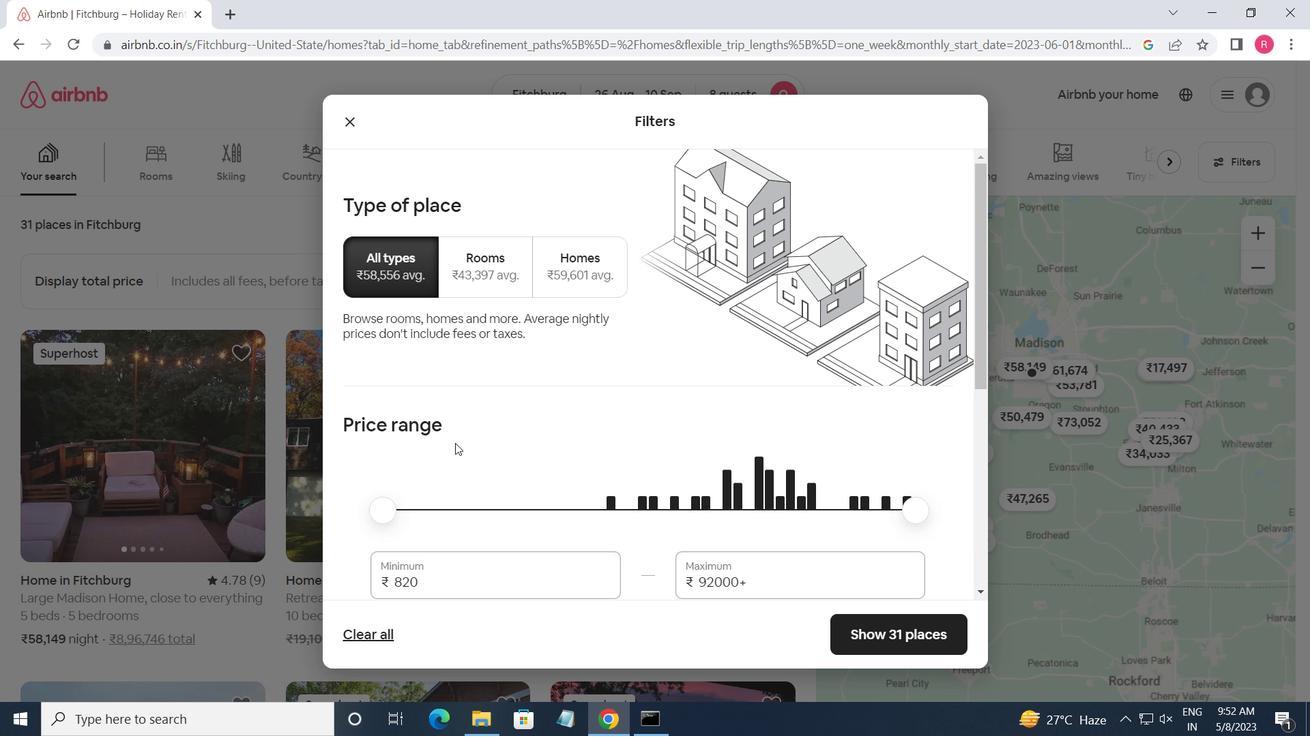 
Action: Mouse moved to (461, 433)
Screenshot: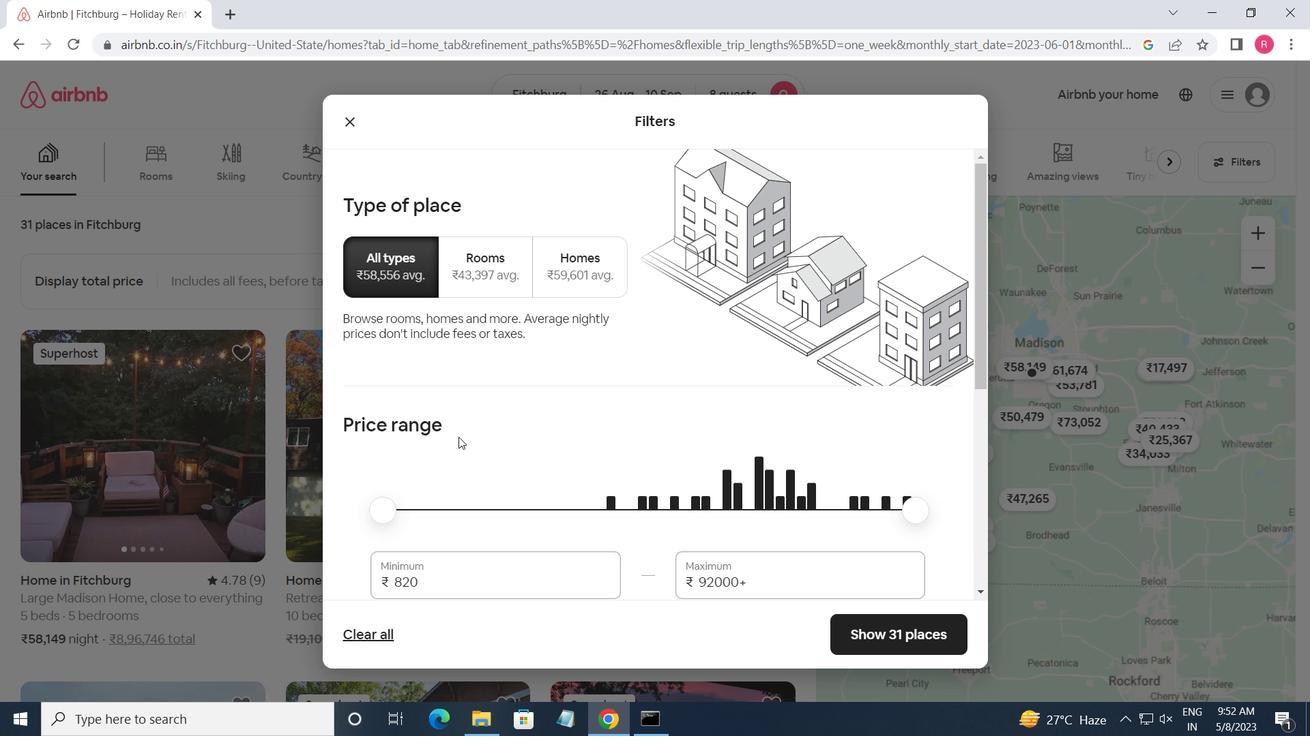
Action: Mouse scrolled (461, 433) with delta (0, 0)
Screenshot: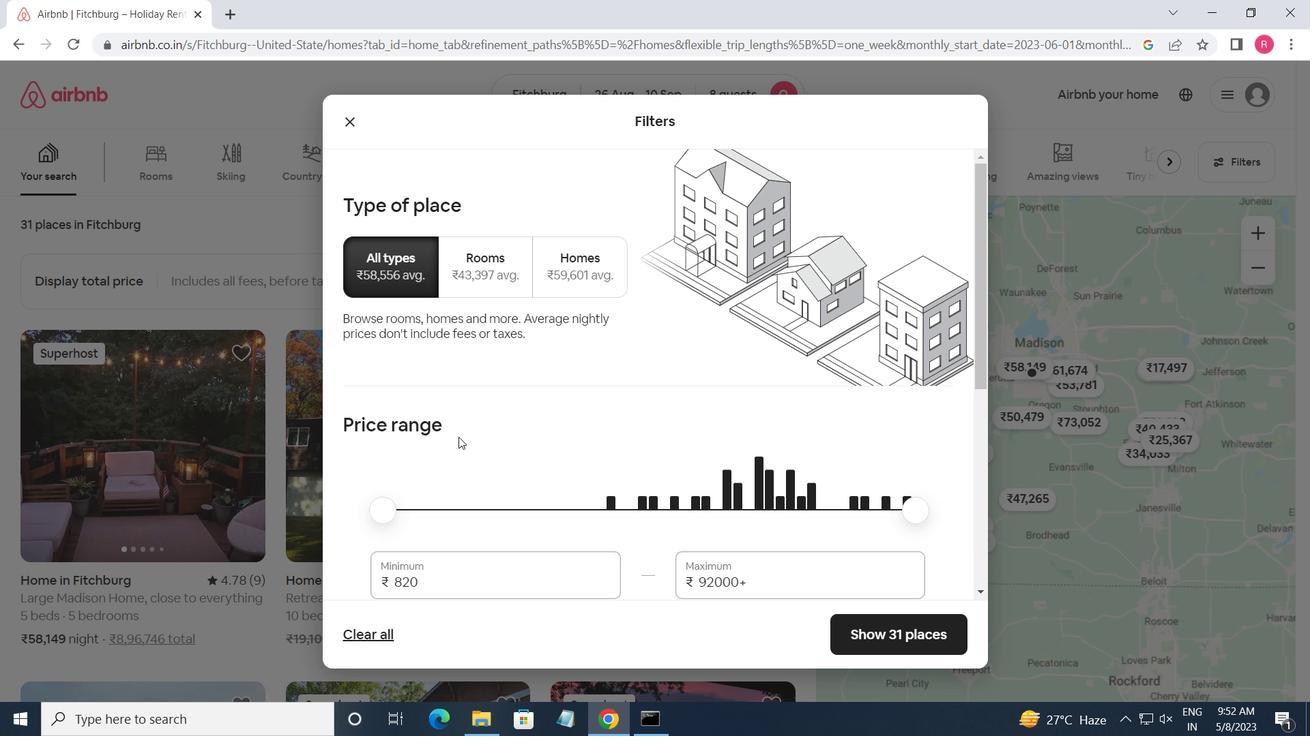 
Action: Mouse moved to (466, 414)
Screenshot: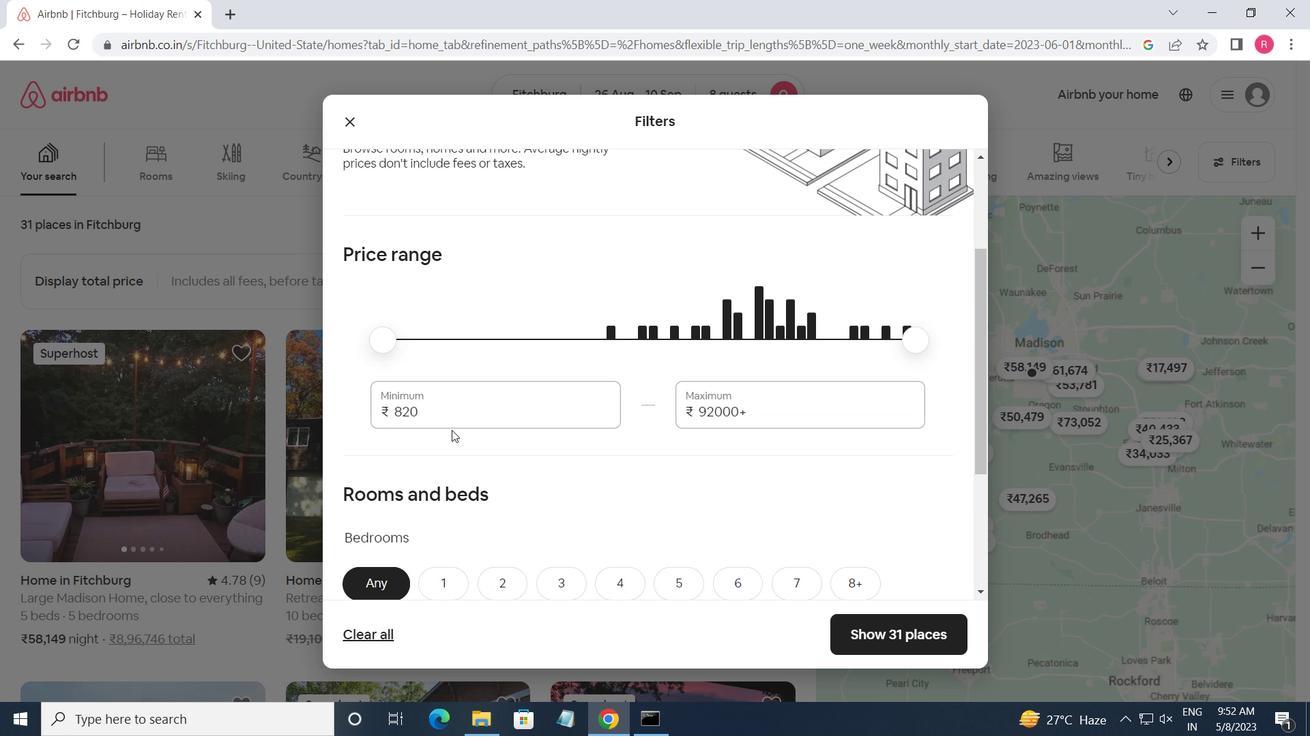 
Action: Mouse pressed left at (466, 414)
Screenshot: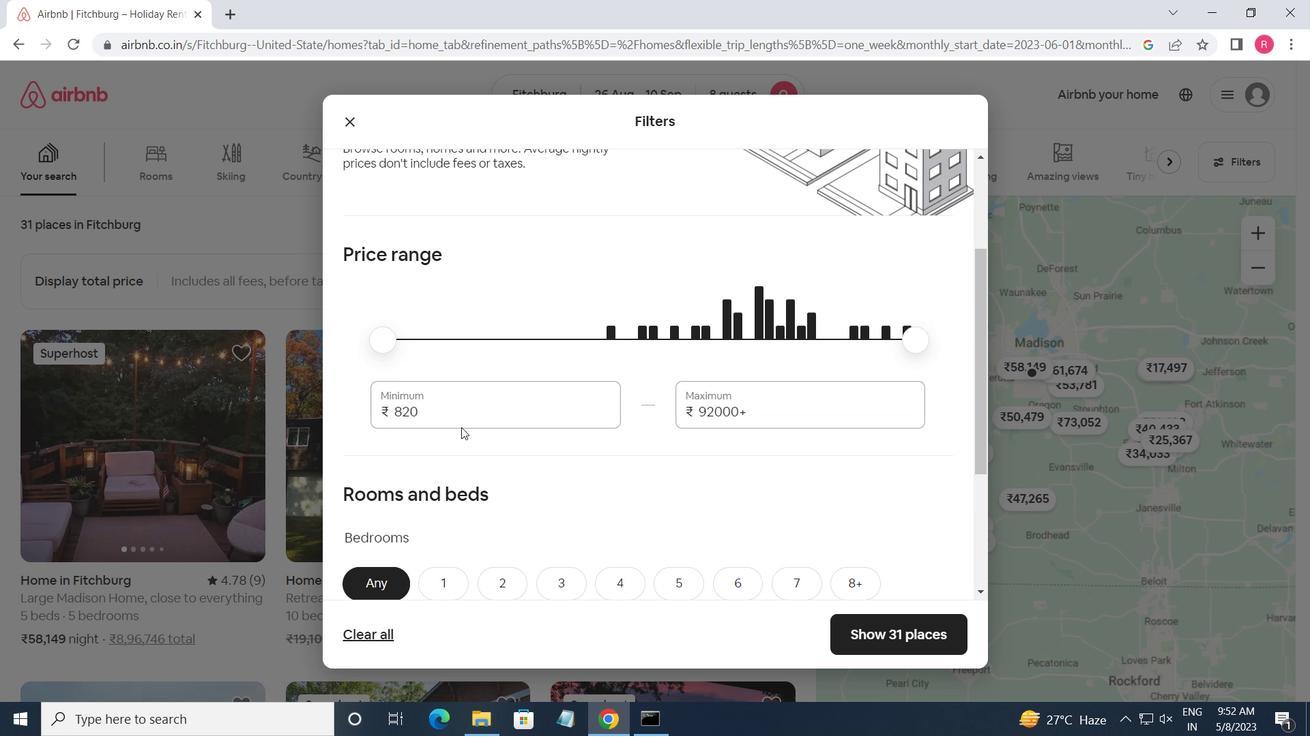 
Action: Key pressed <Key.backspace><Key.backspace><Key.backspace><Key.backspace><Key.backspace><Key.backspace><Key.backspace><Key.backspace><Key.backspace><Key.backspace><Key.backspace><Key.backspace><Key.backspace><Key.backspace><Key.backspace><Key.backspace>1000-<Key.tab>15000
Screenshot: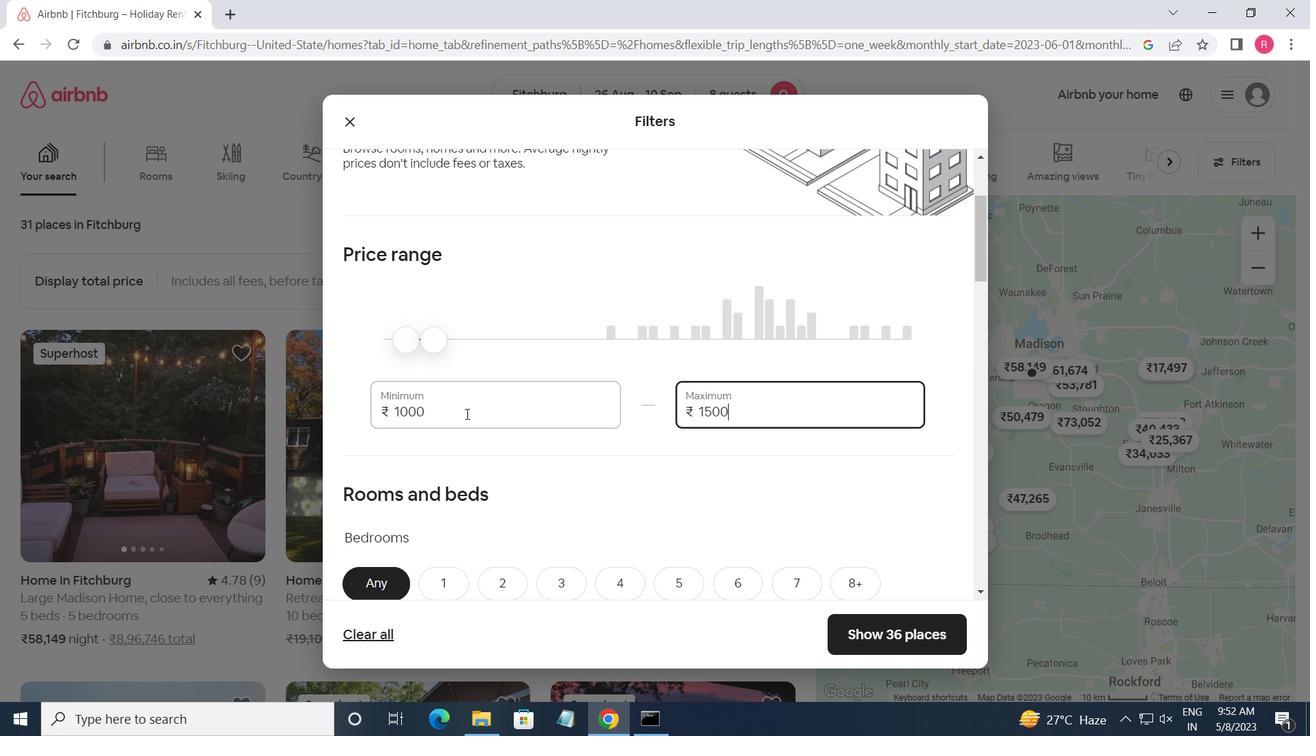 
Action: Mouse moved to (564, 451)
Screenshot: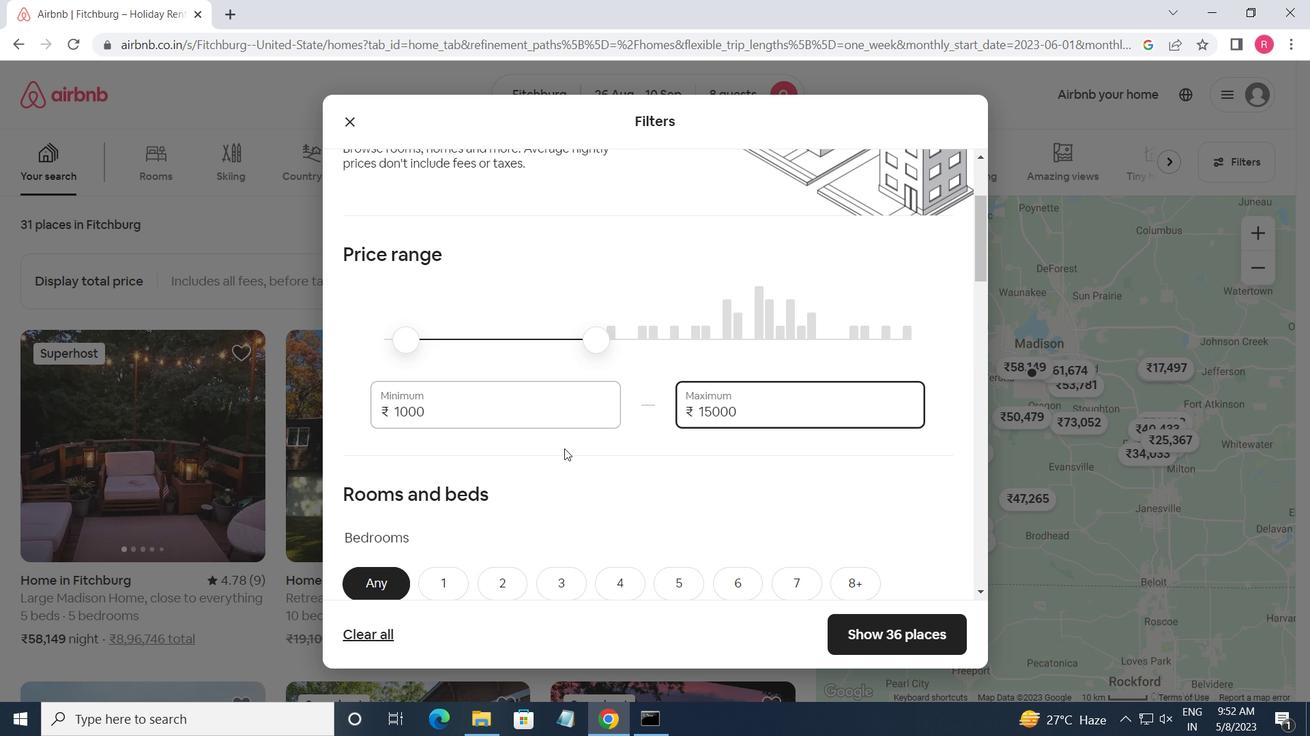 
Action: Mouse scrolled (564, 451) with delta (0, 0)
Screenshot: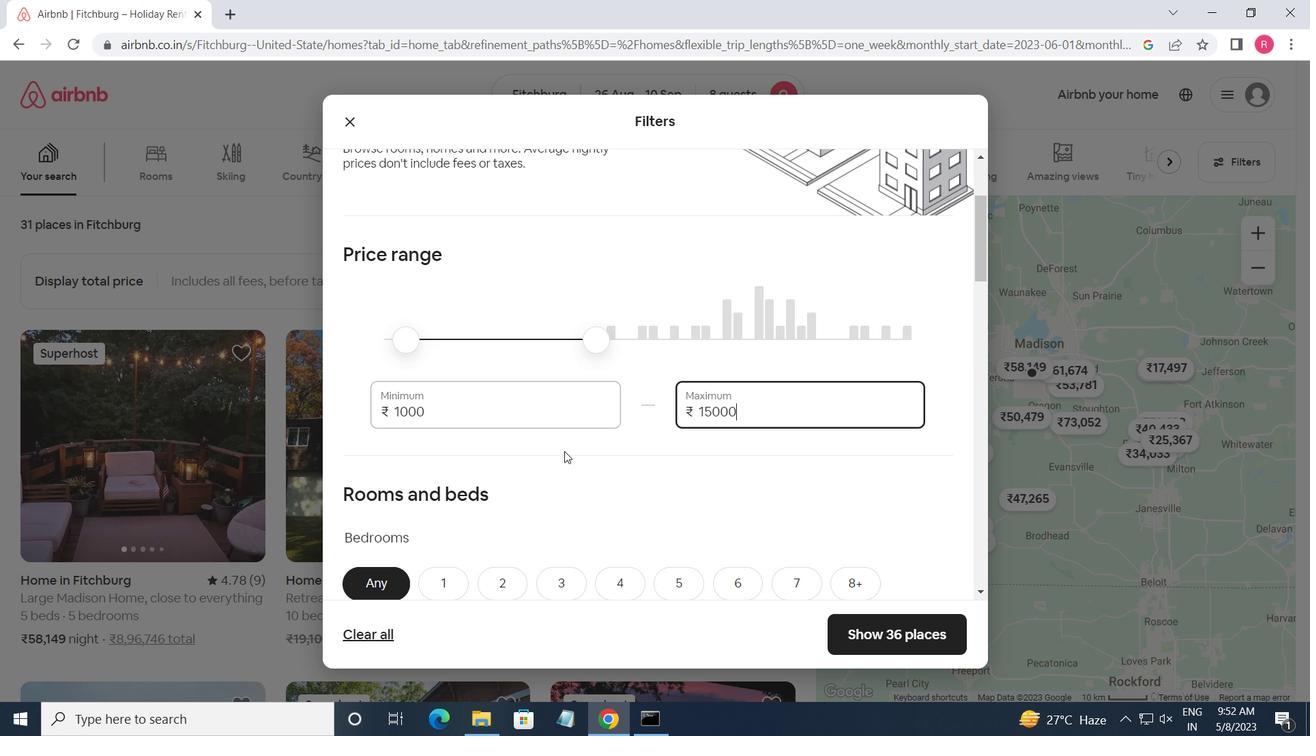 
Action: Mouse moved to (564, 453)
Screenshot: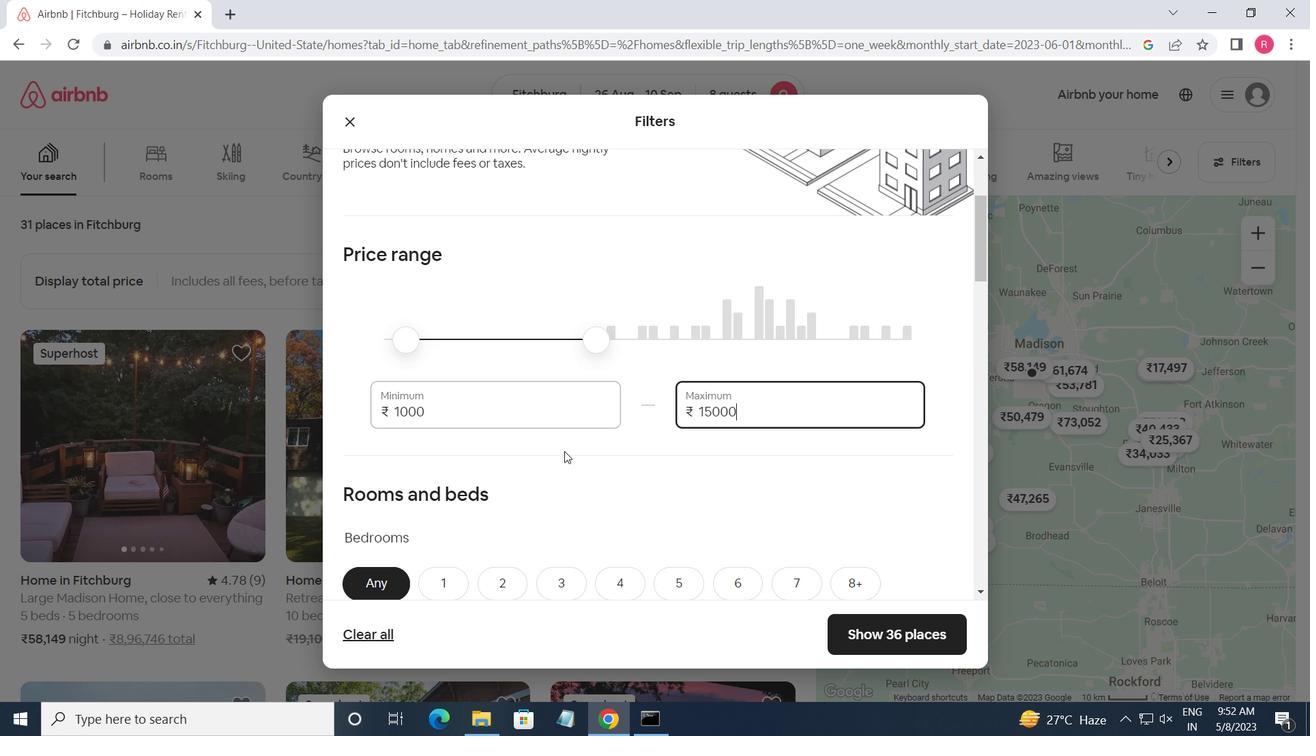 
Action: Mouse scrolled (564, 453) with delta (0, 0)
Screenshot: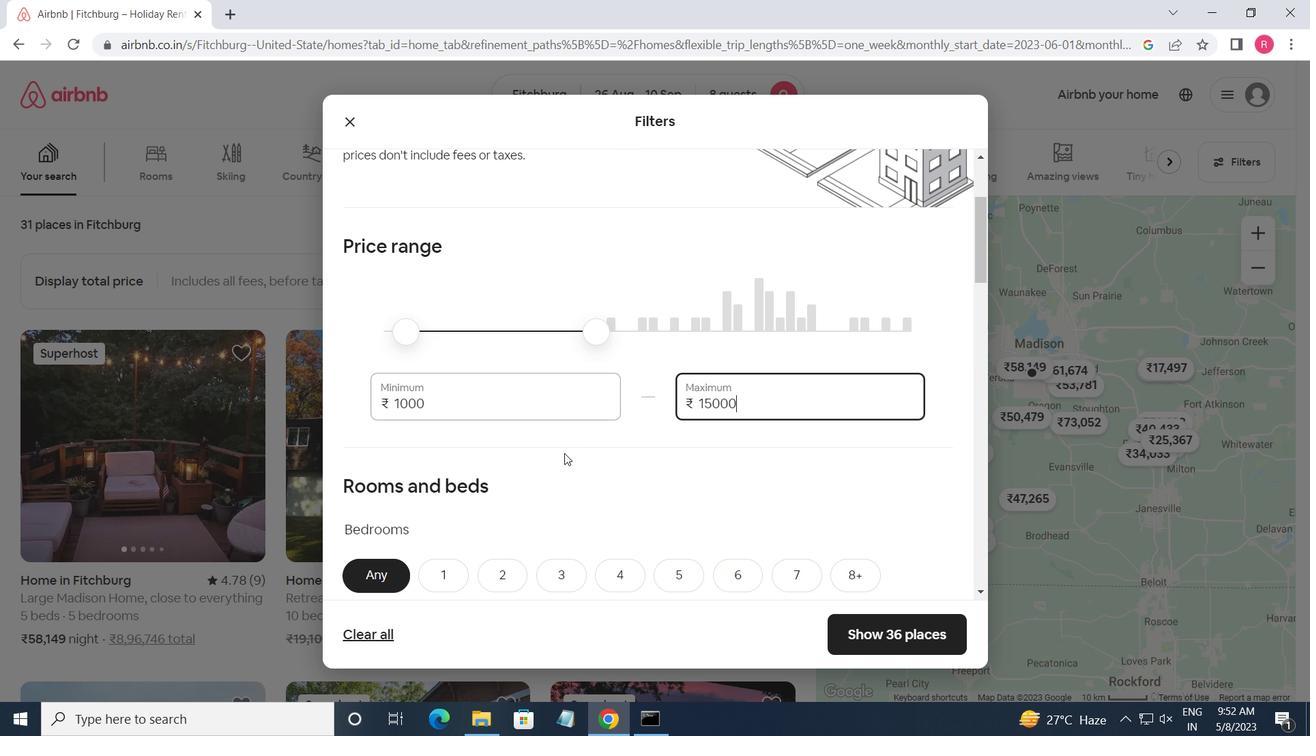 
Action: Mouse scrolled (564, 453) with delta (0, 0)
Screenshot: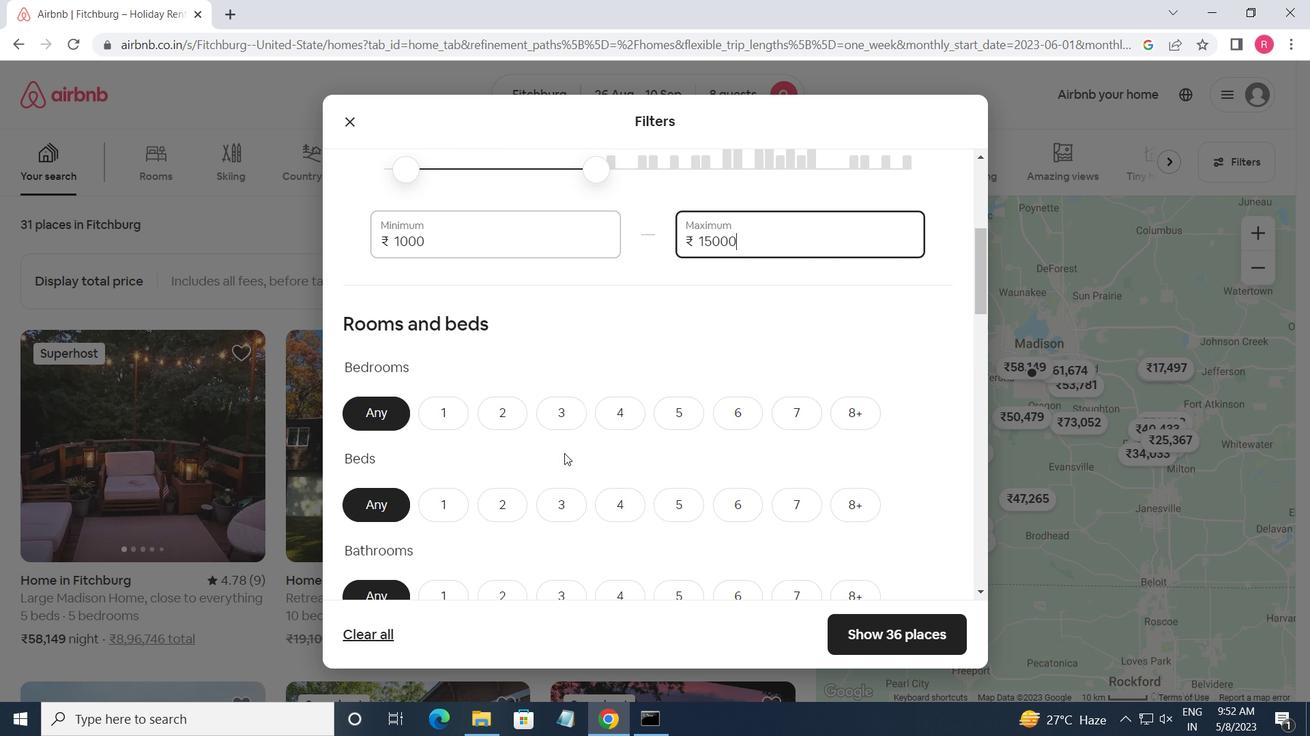 
Action: Mouse moved to (740, 343)
Screenshot: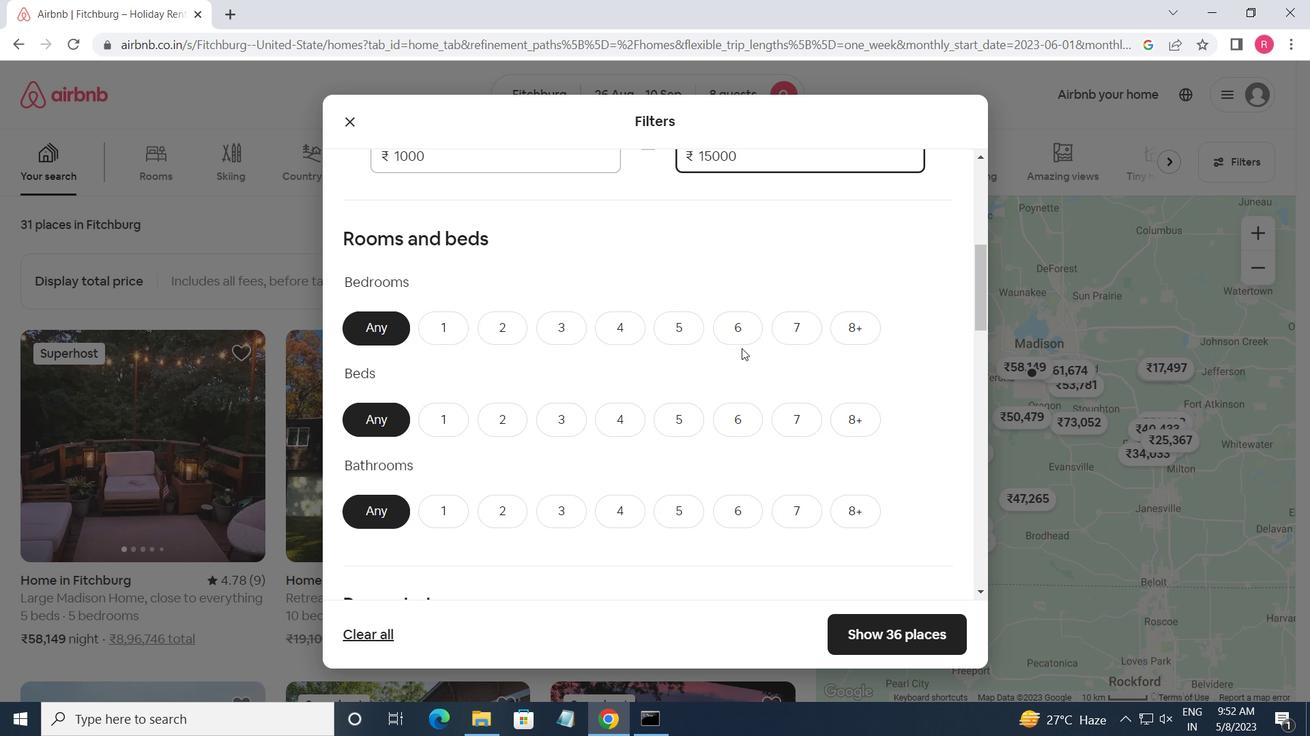 
Action: Mouse pressed left at (740, 343)
Screenshot: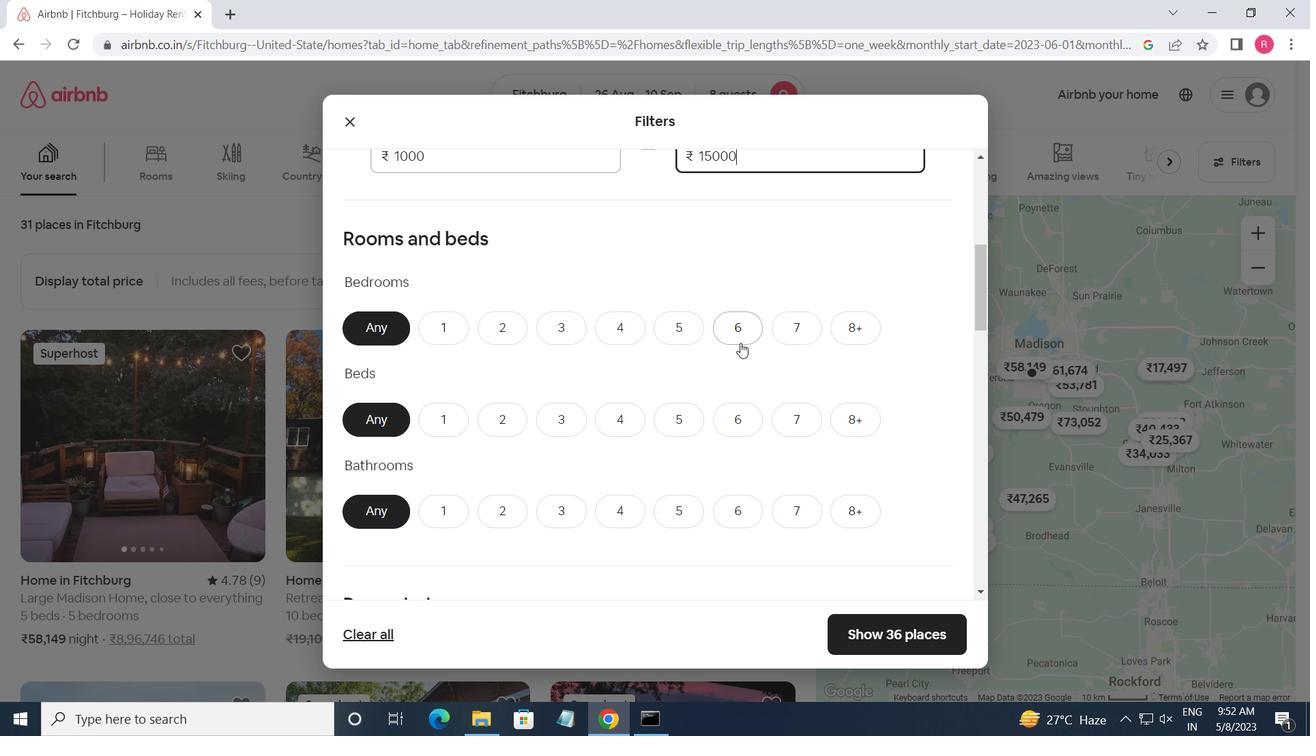 
Action: Mouse moved to (752, 427)
Screenshot: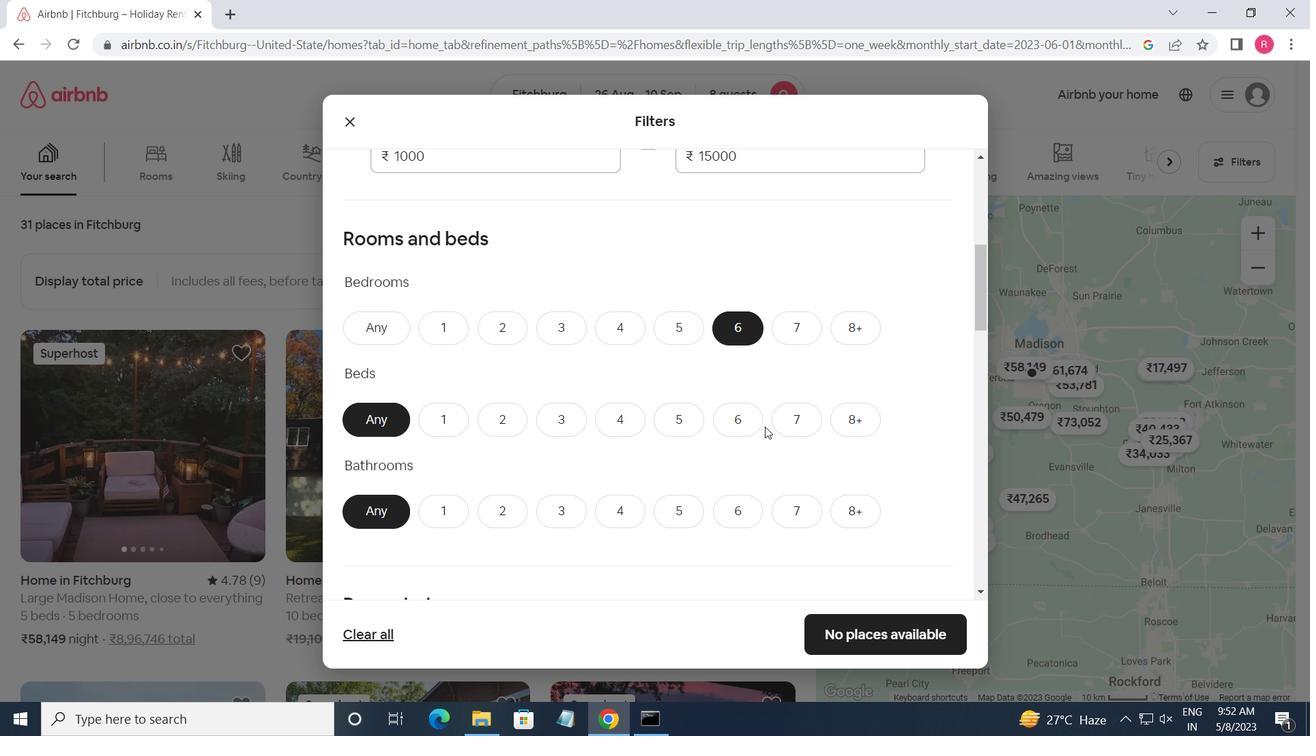 
Action: Mouse pressed left at (752, 427)
Screenshot: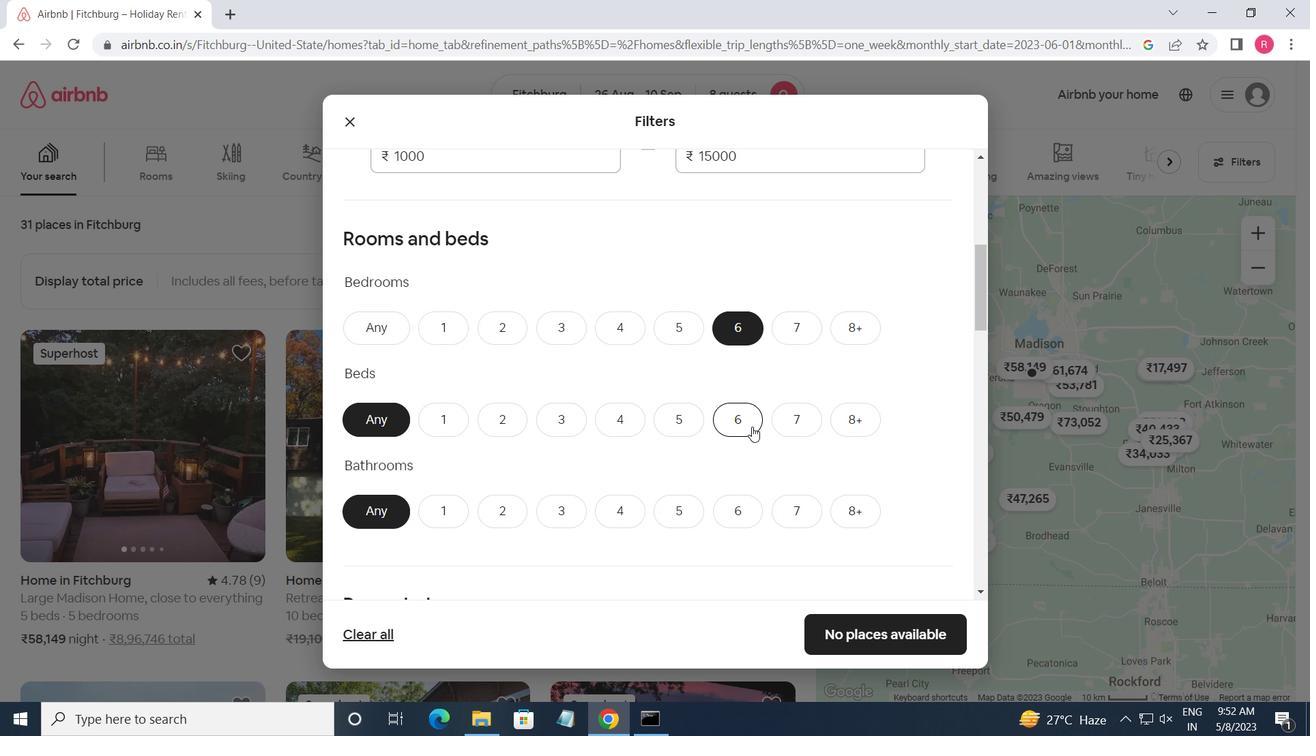 
Action: Mouse scrolled (752, 426) with delta (0, 0)
Screenshot: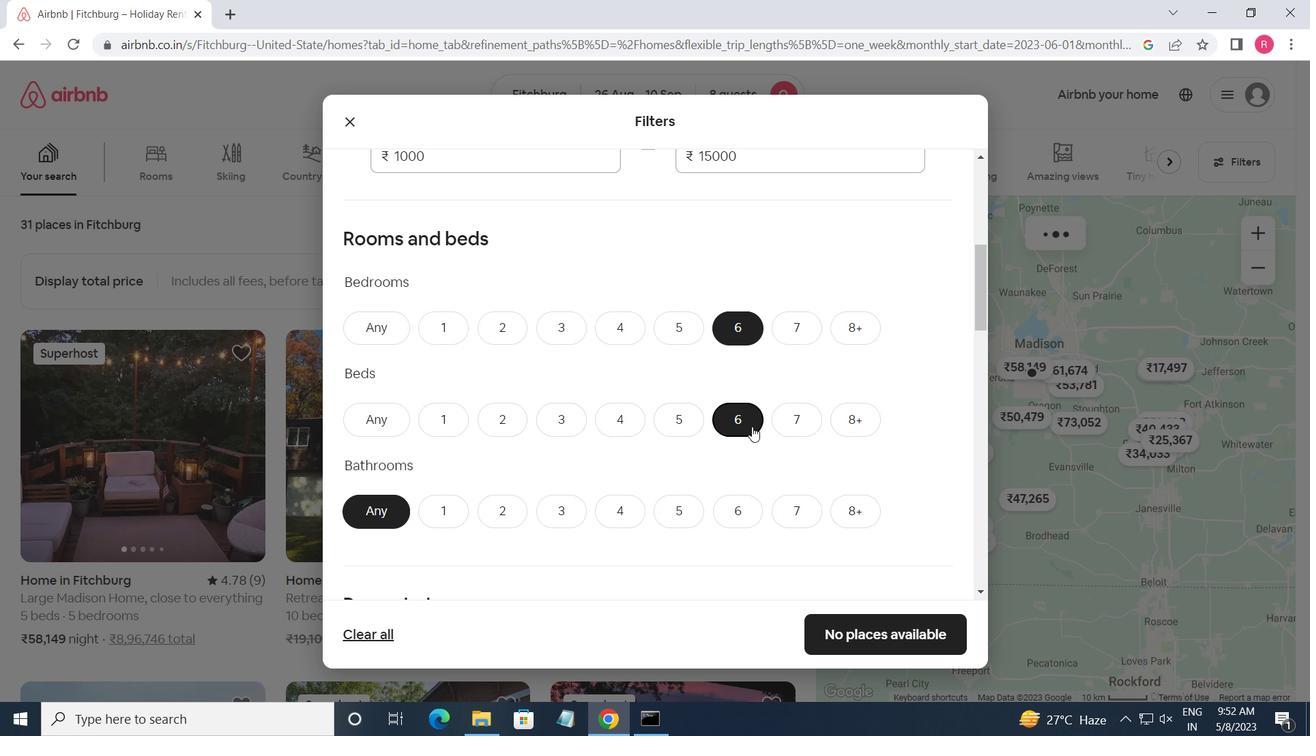 
Action: Mouse pressed left at (752, 427)
Screenshot: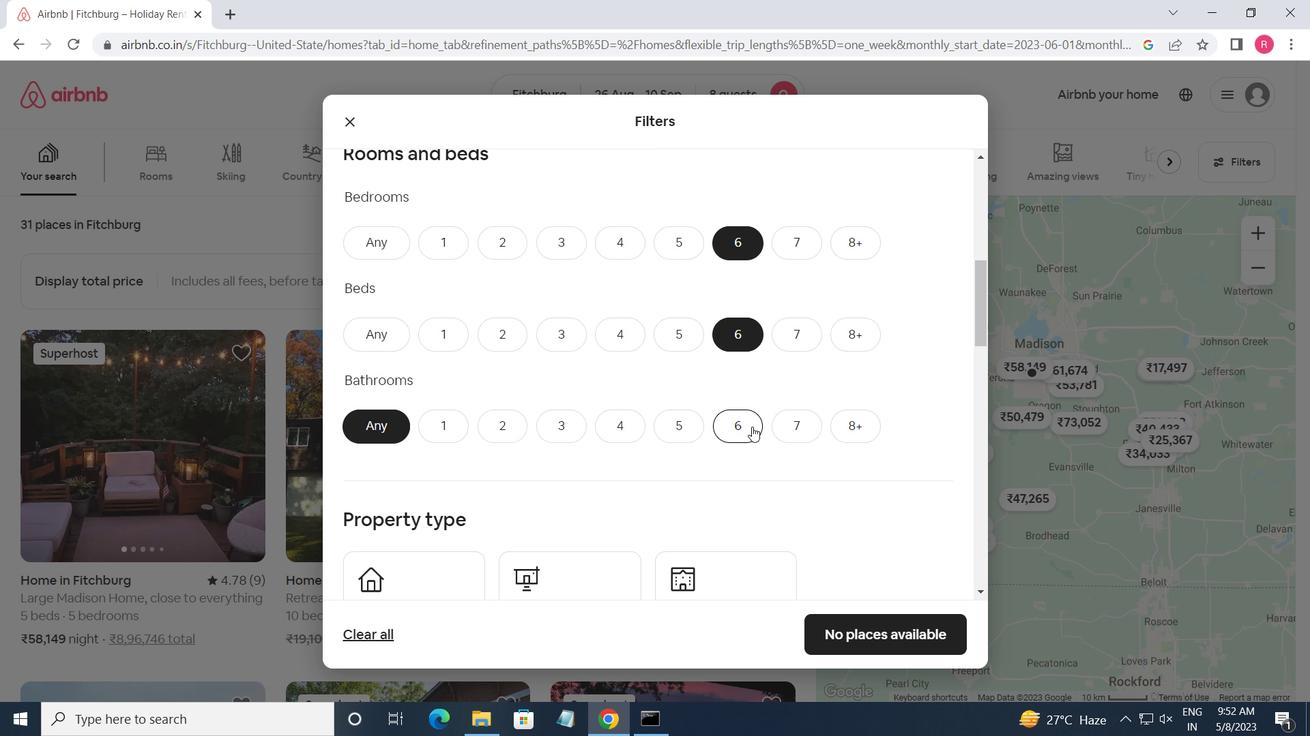 
Action: Mouse scrolled (752, 426) with delta (0, 0)
Screenshot: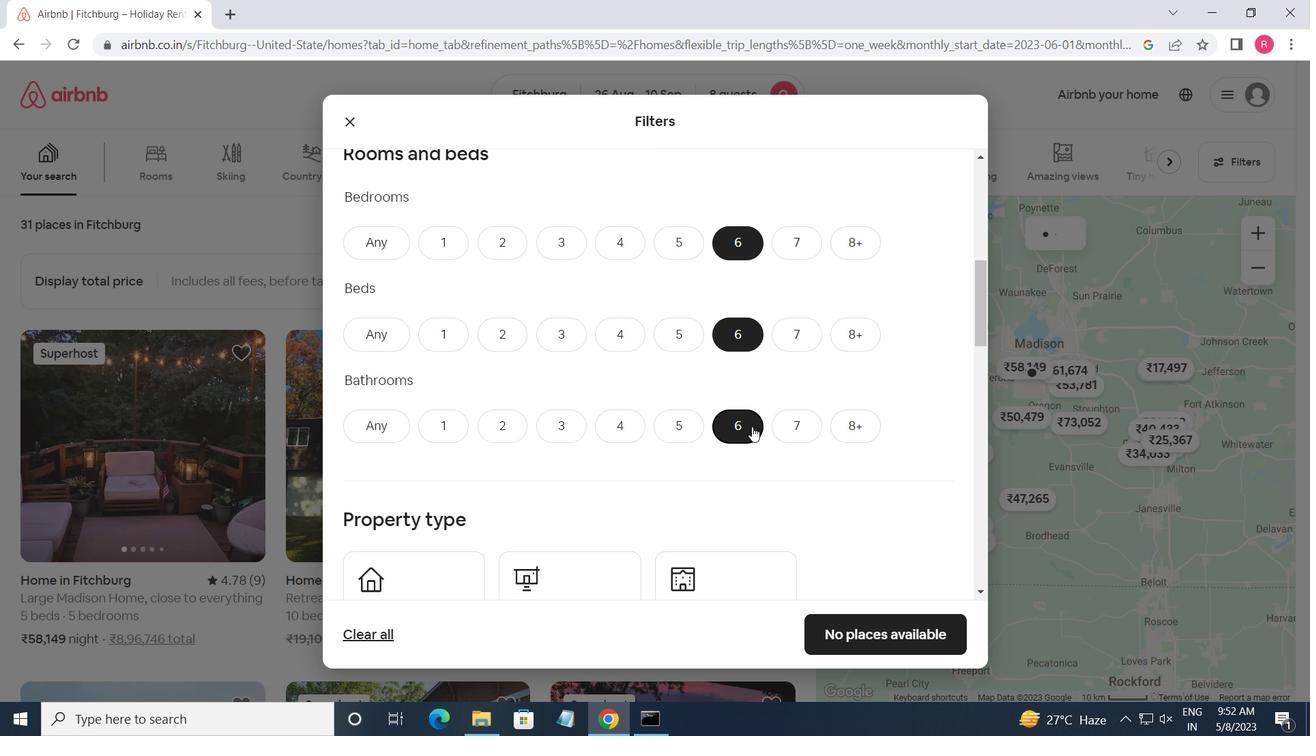 
Action: Mouse scrolled (752, 426) with delta (0, 0)
Screenshot: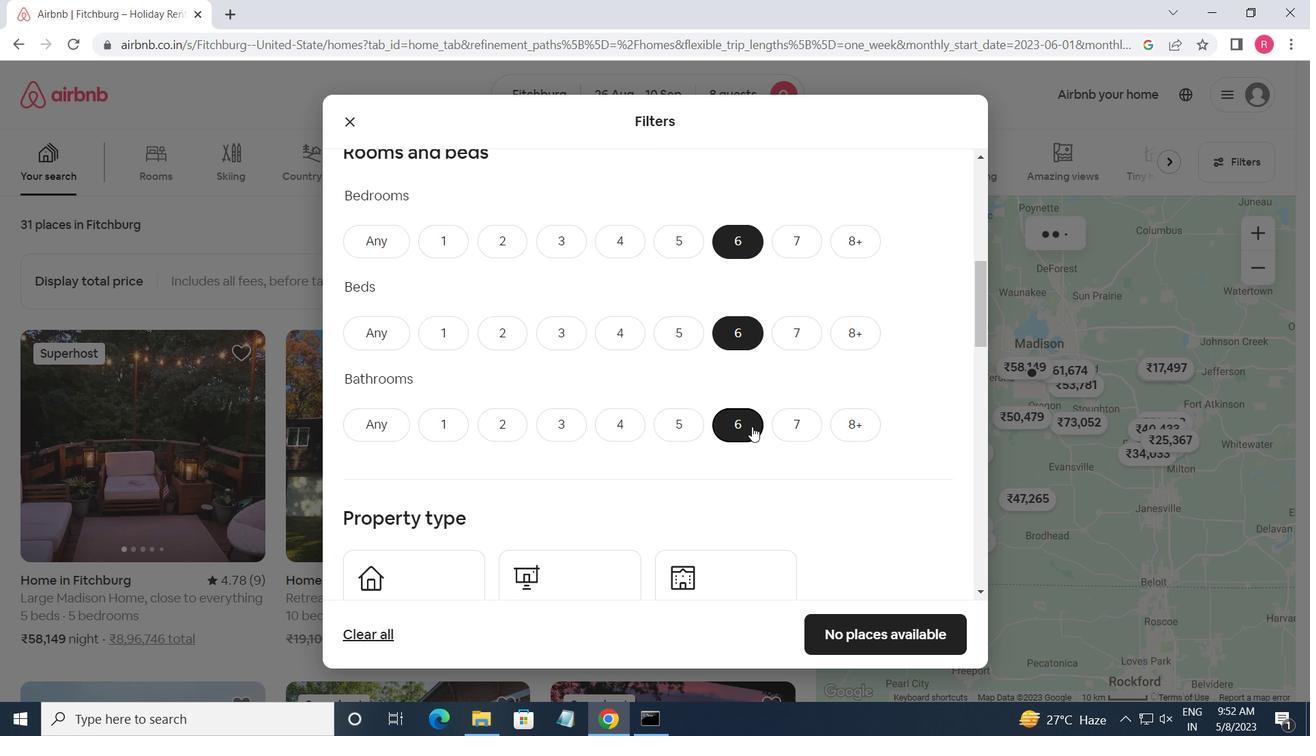 
Action: Mouse scrolled (752, 426) with delta (0, 0)
Screenshot: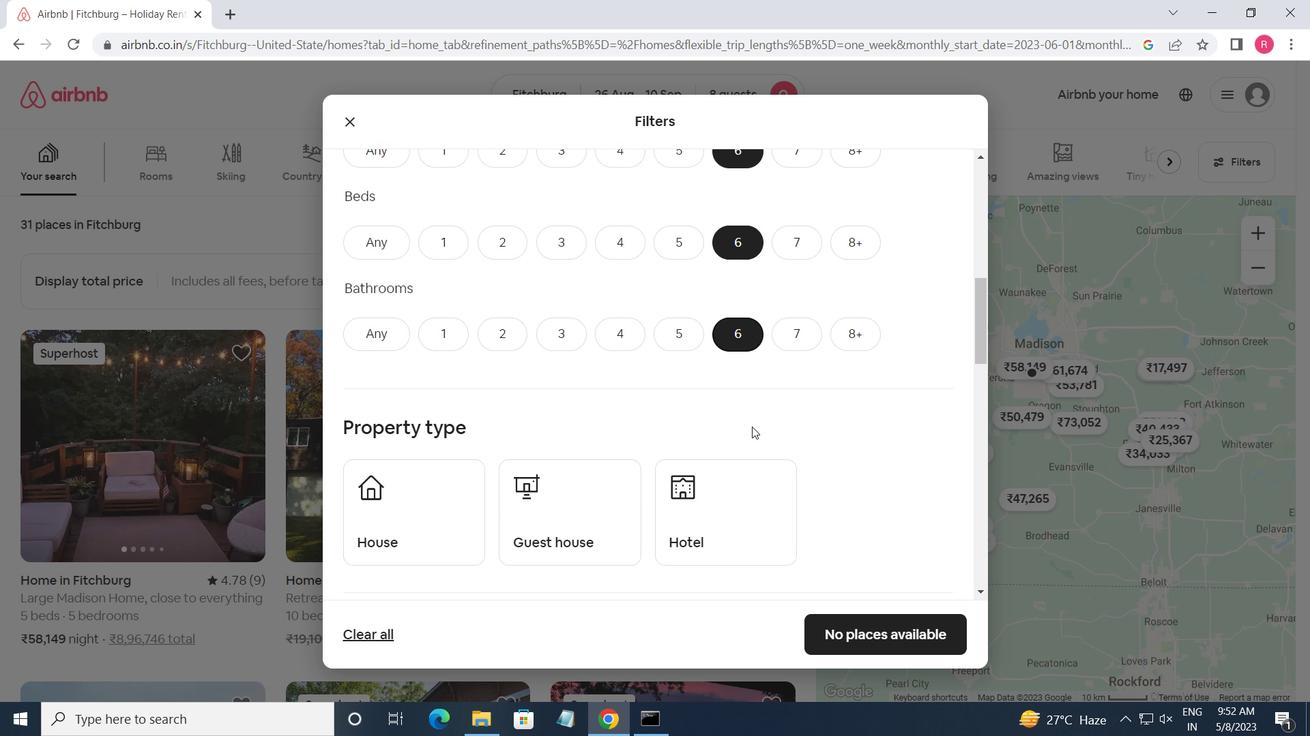 
Action: Mouse scrolled (752, 426) with delta (0, 0)
Screenshot: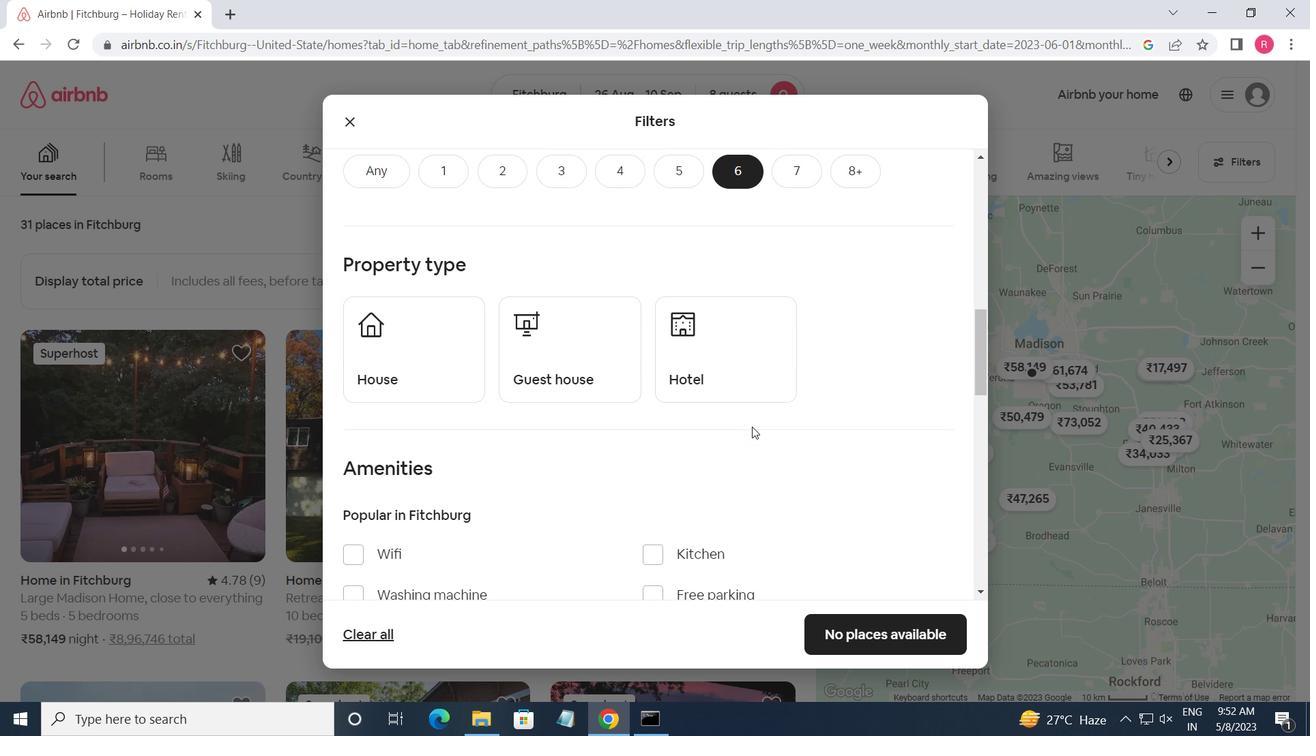 
Action: Mouse moved to (403, 293)
Screenshot: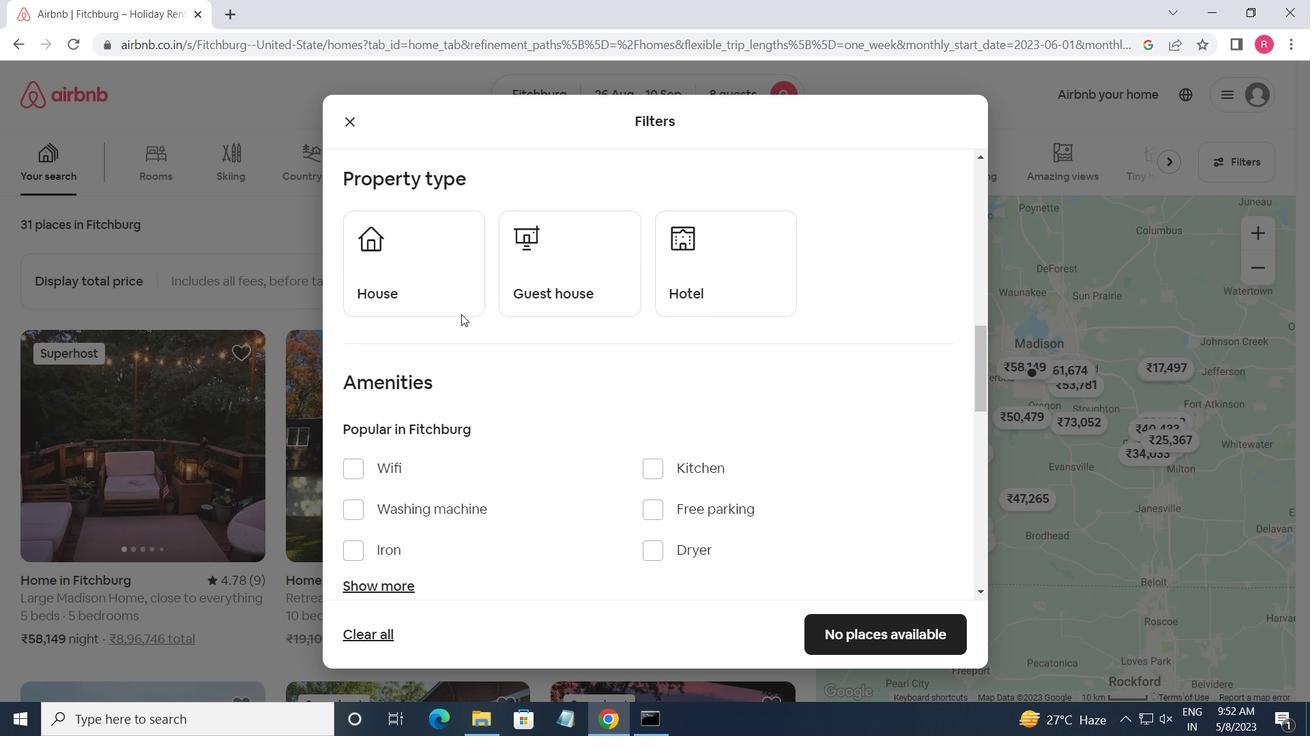 
Action: Mouse pressed left at (403, 293)
Screenshot: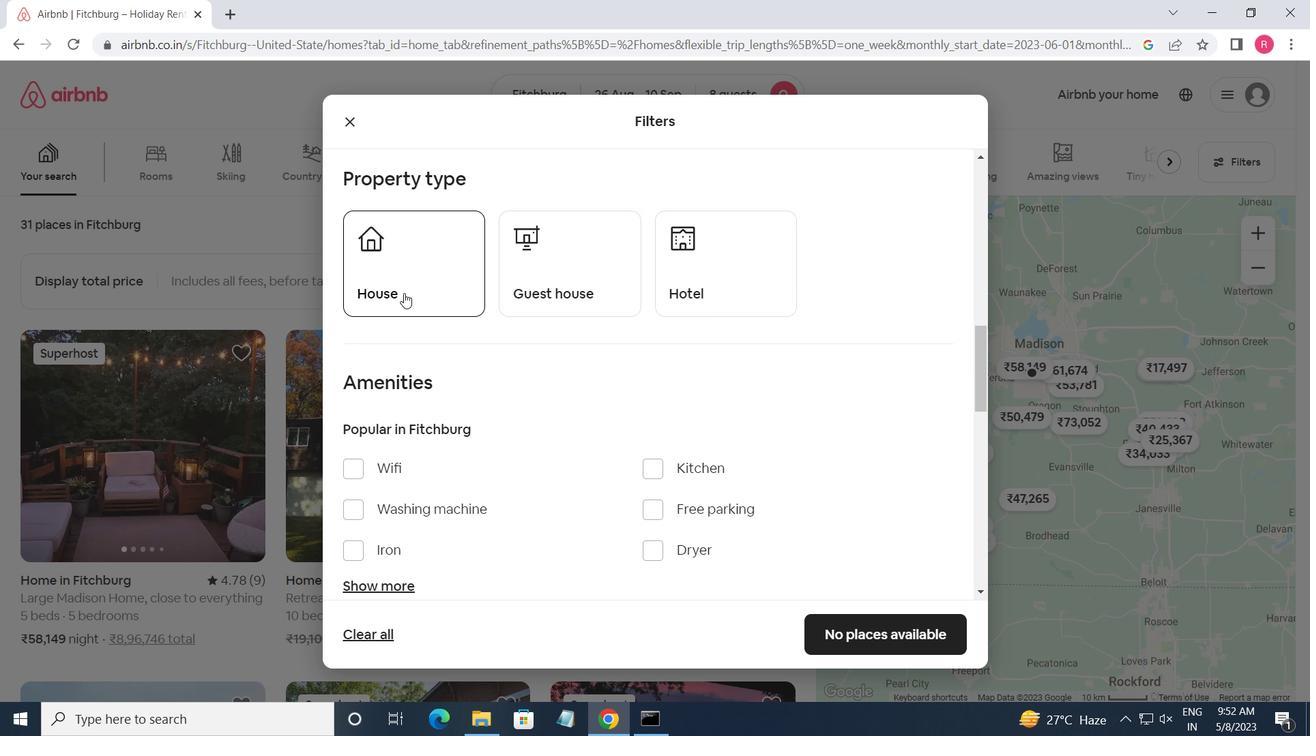 
Action: Mouse moved to (562, 292)
Screenshot: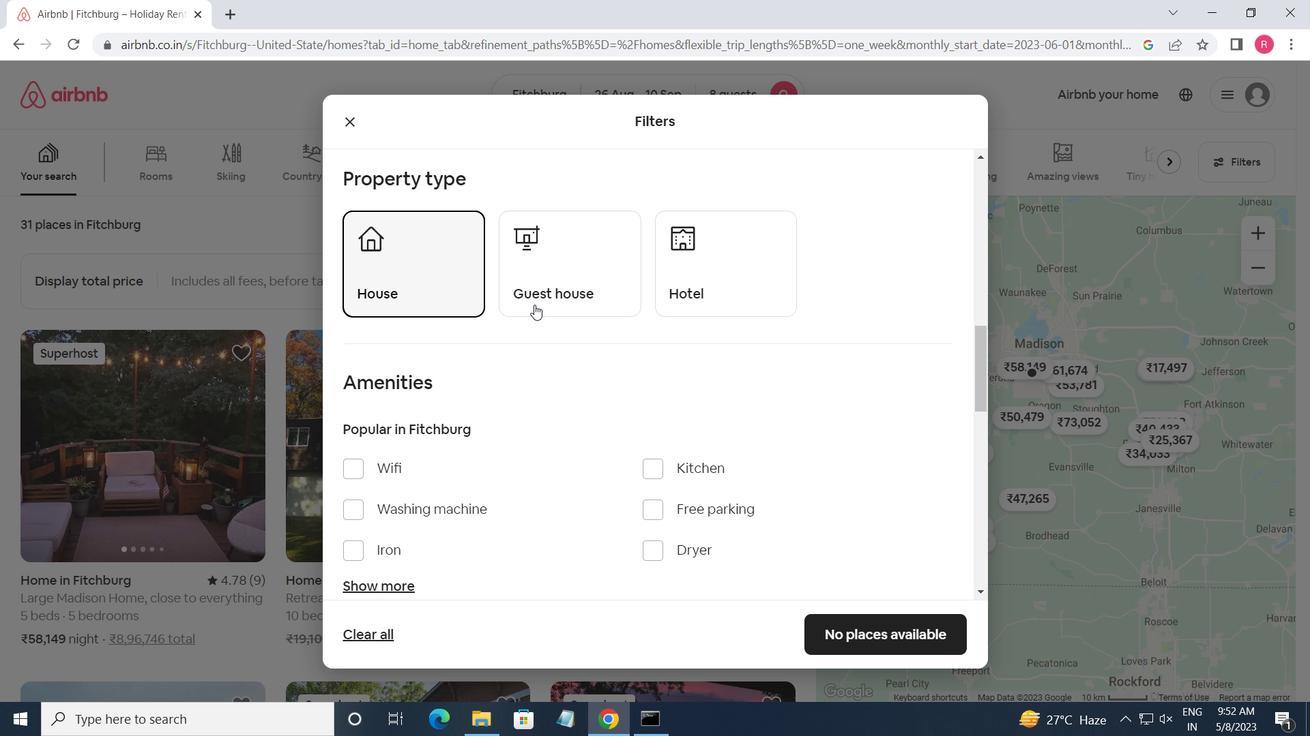 
Action: Mouse pressed left at (562, 292)
Screenshot: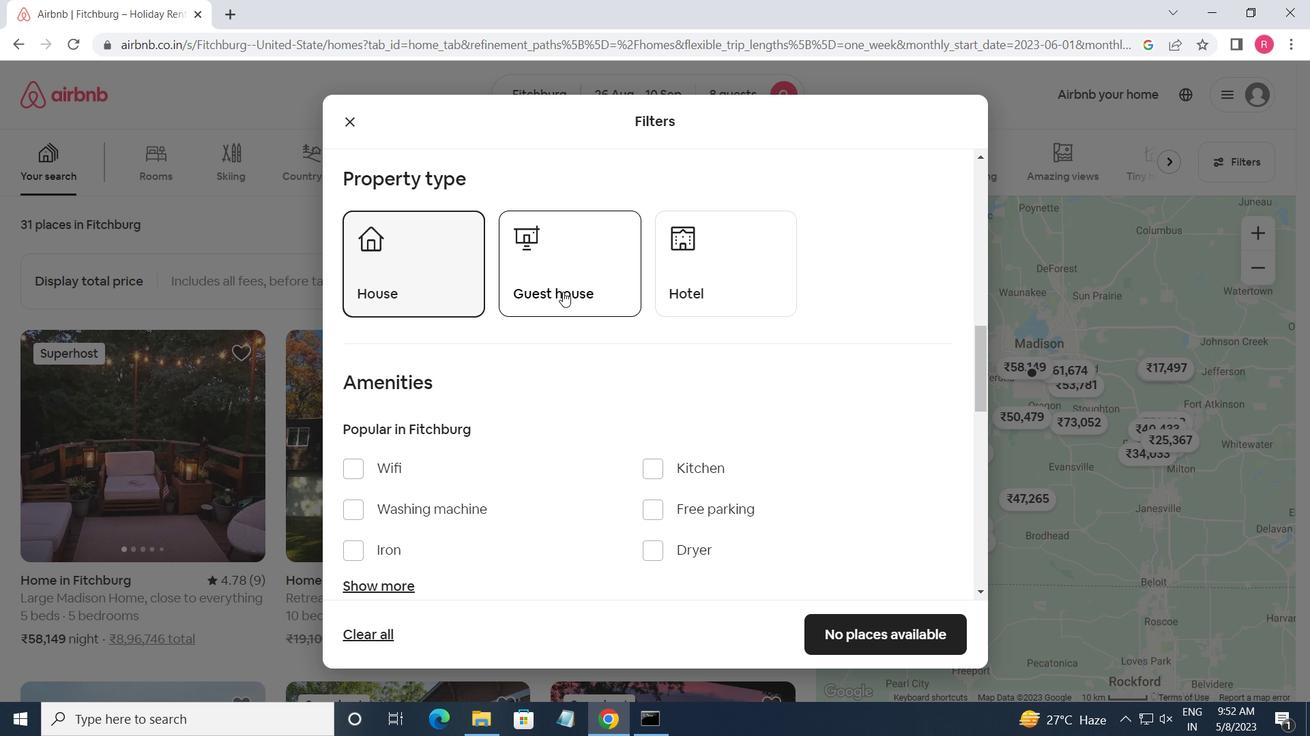 
Action: Mouse scrolled (562, 292) with delta (0, 0)
Screenshot: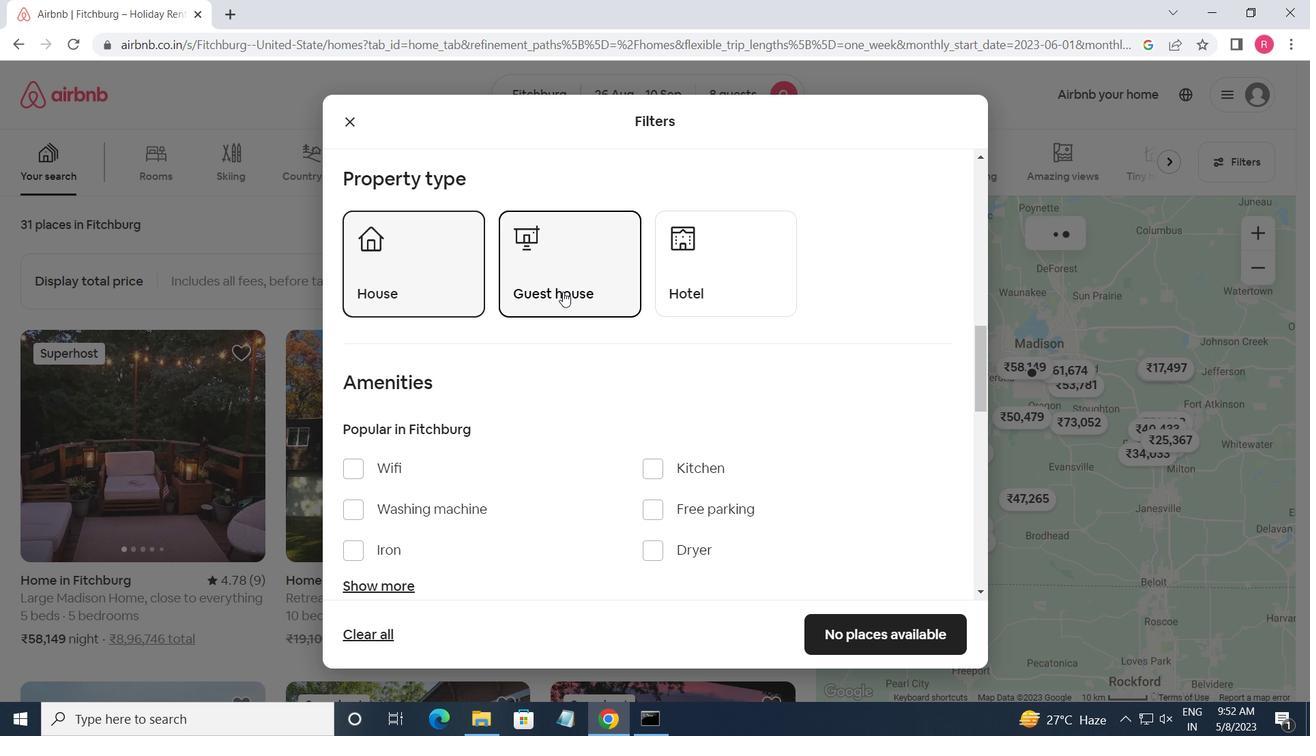 
Action: Mouse scrolled (562, 292) with delta (0, 0)
Screenshot: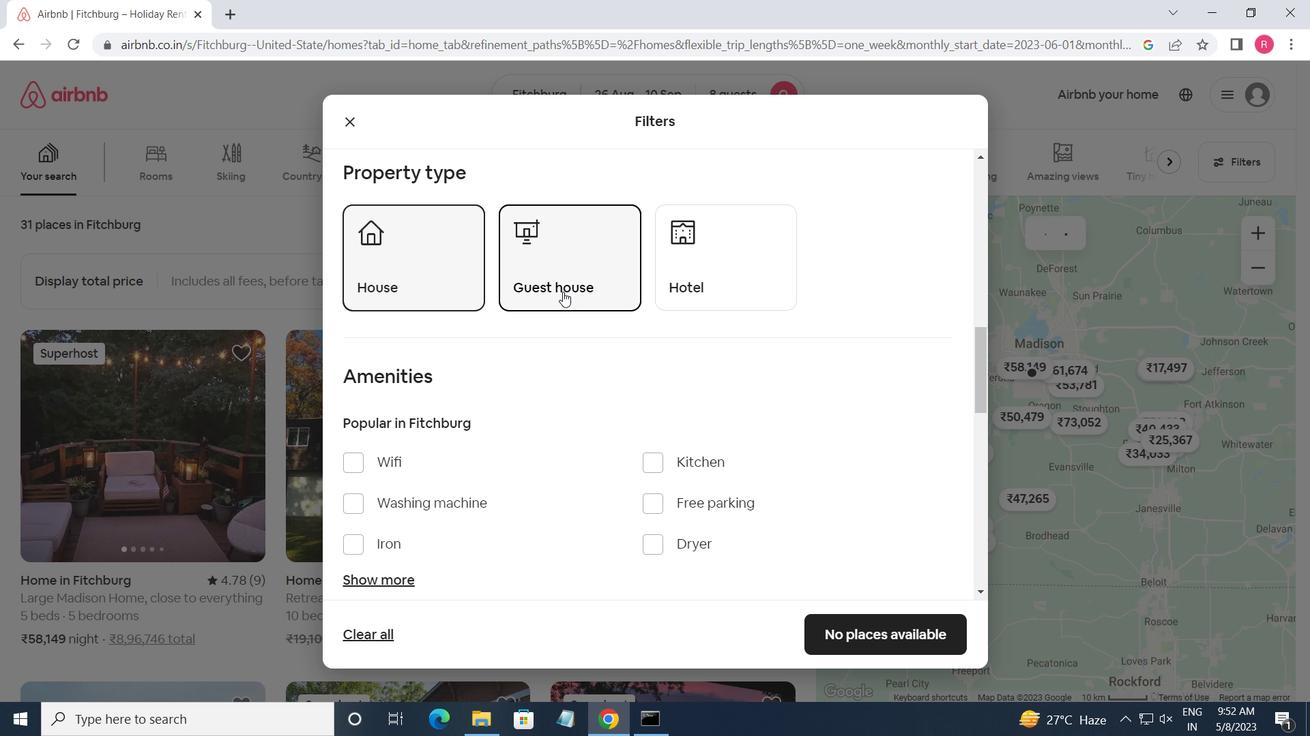 
Action: Mouse scrolled (562, 292) with delta (0, 0)
Screenshot: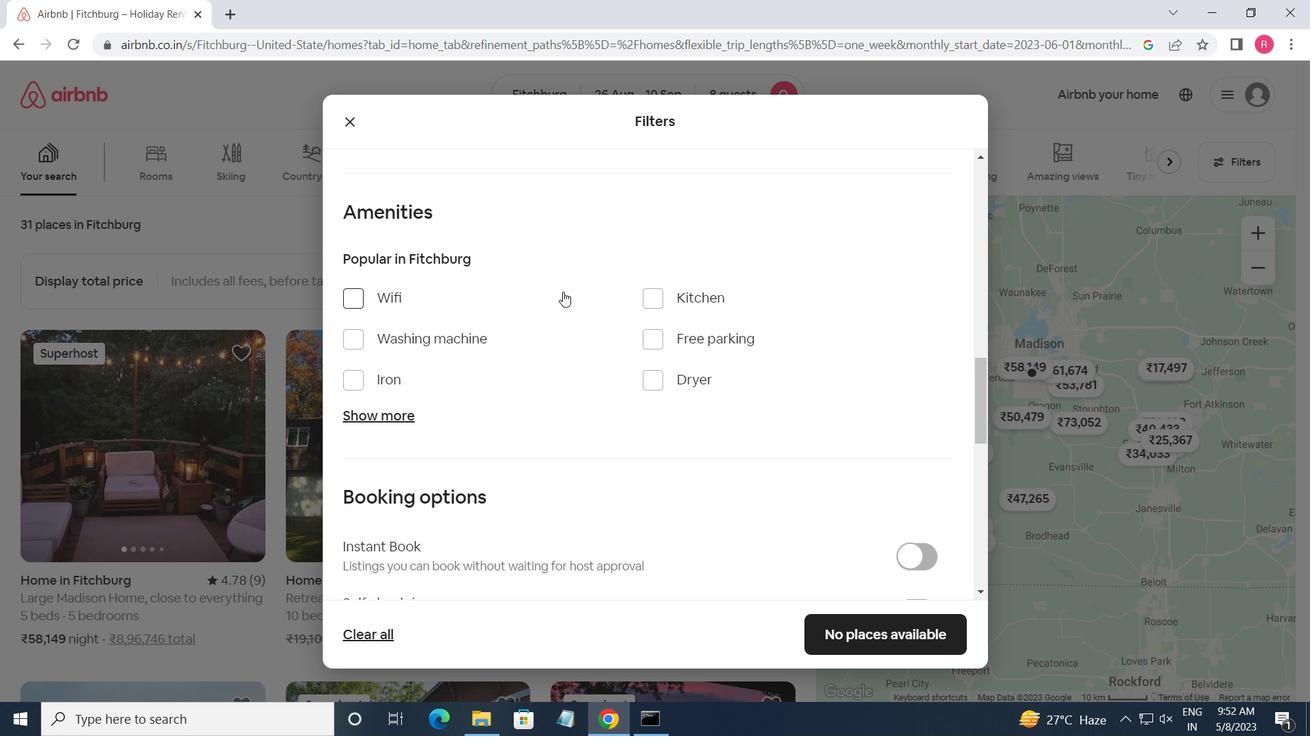 
Action: Mouse scrolled (562, 292) with delta (0, 0)
Screenshot: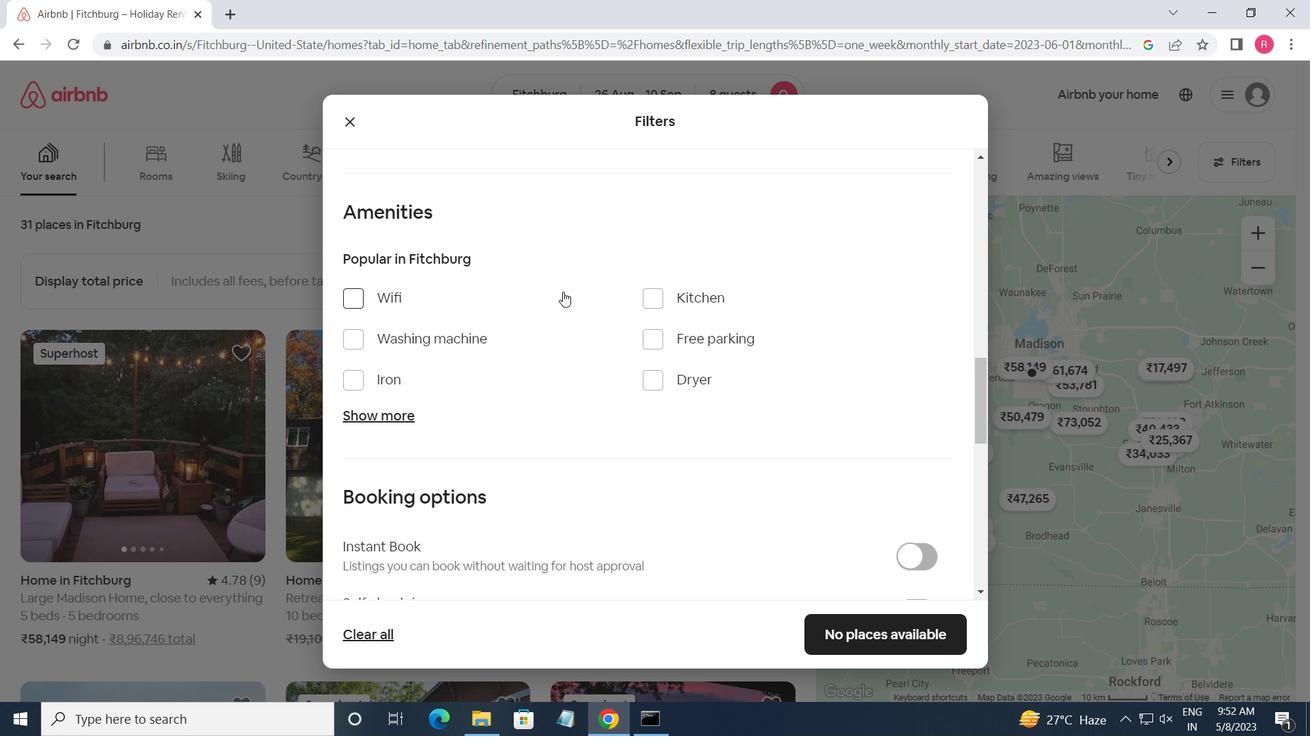 
Action: Mouse scrolled (562, 292) with delta (0, 0)
Screenshot: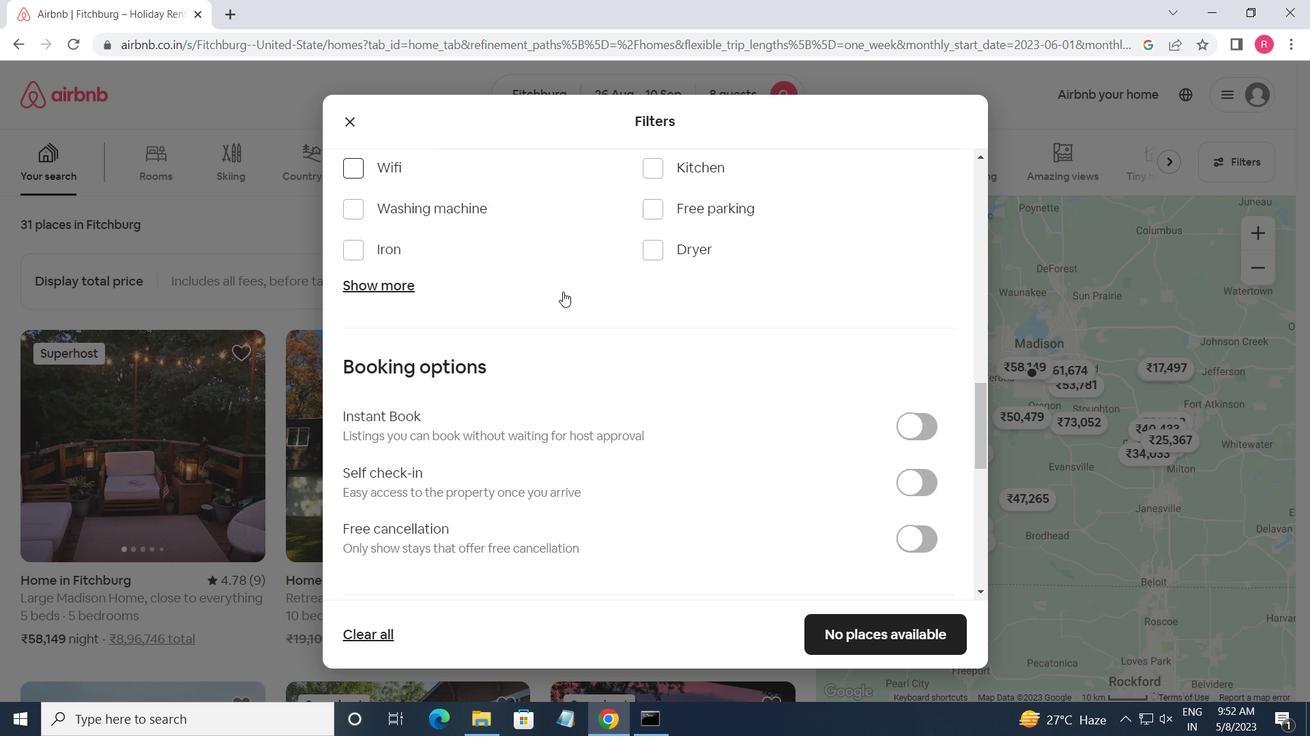 
Action: Mouse moved to (569, 303)
Screenshot: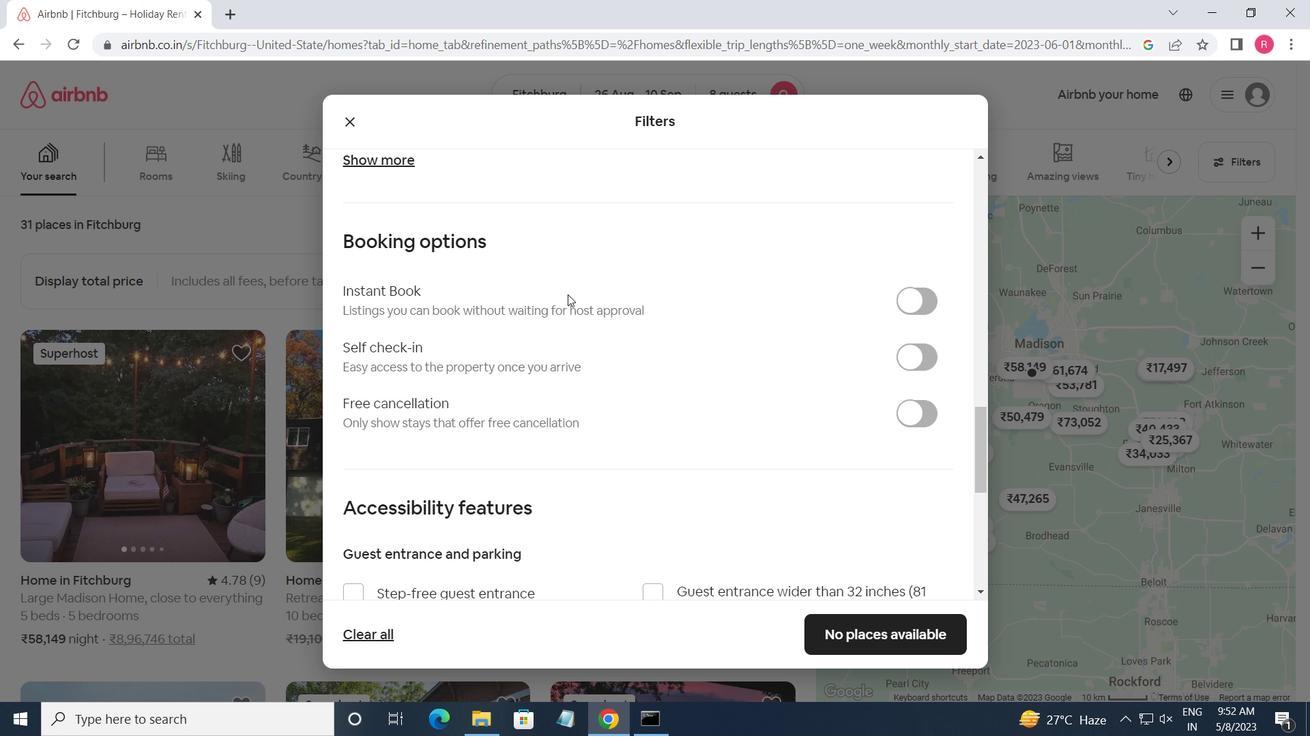 
Action: Mouse scrolled (569, 304) with delta (0, 0)
Screenshot: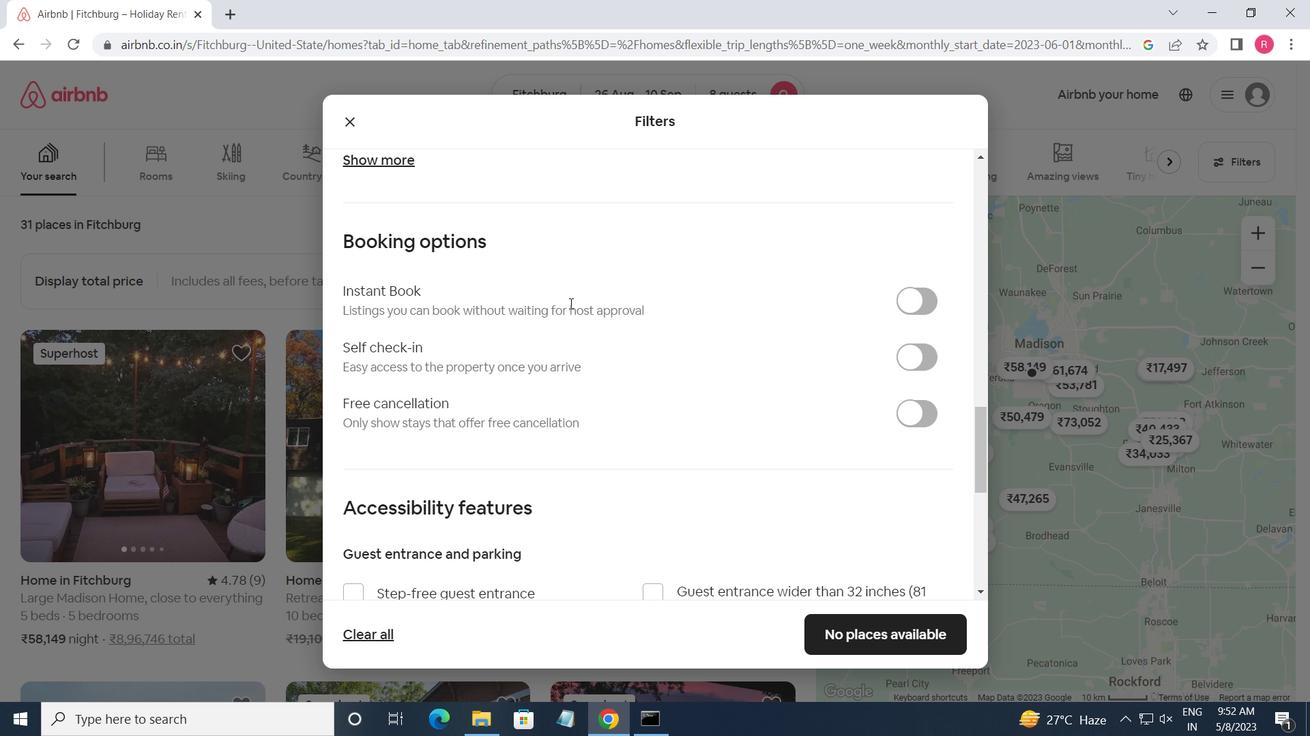 
Action: Mouse scrolled (569, 304) with delta (0, 0)
Screenshot: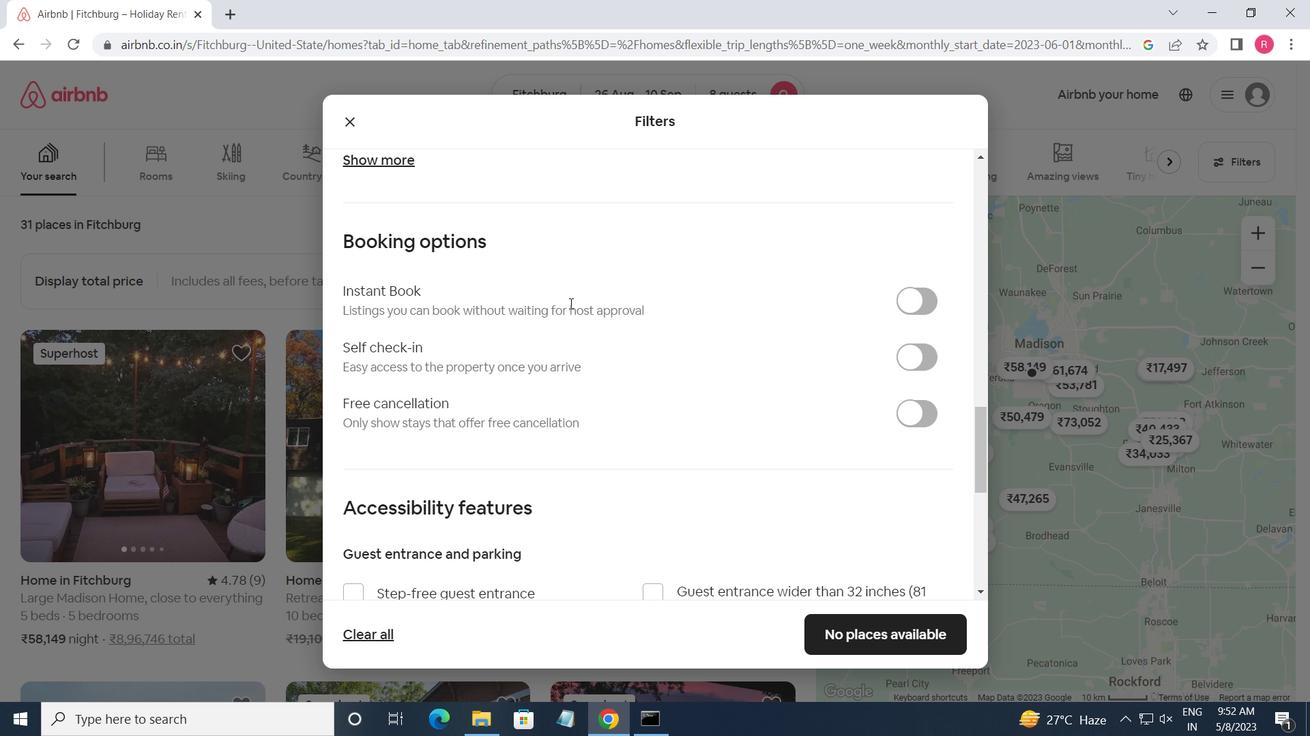 
Action: Mouse scrolled (569, 304) with delta (0, 0)
Screenshot: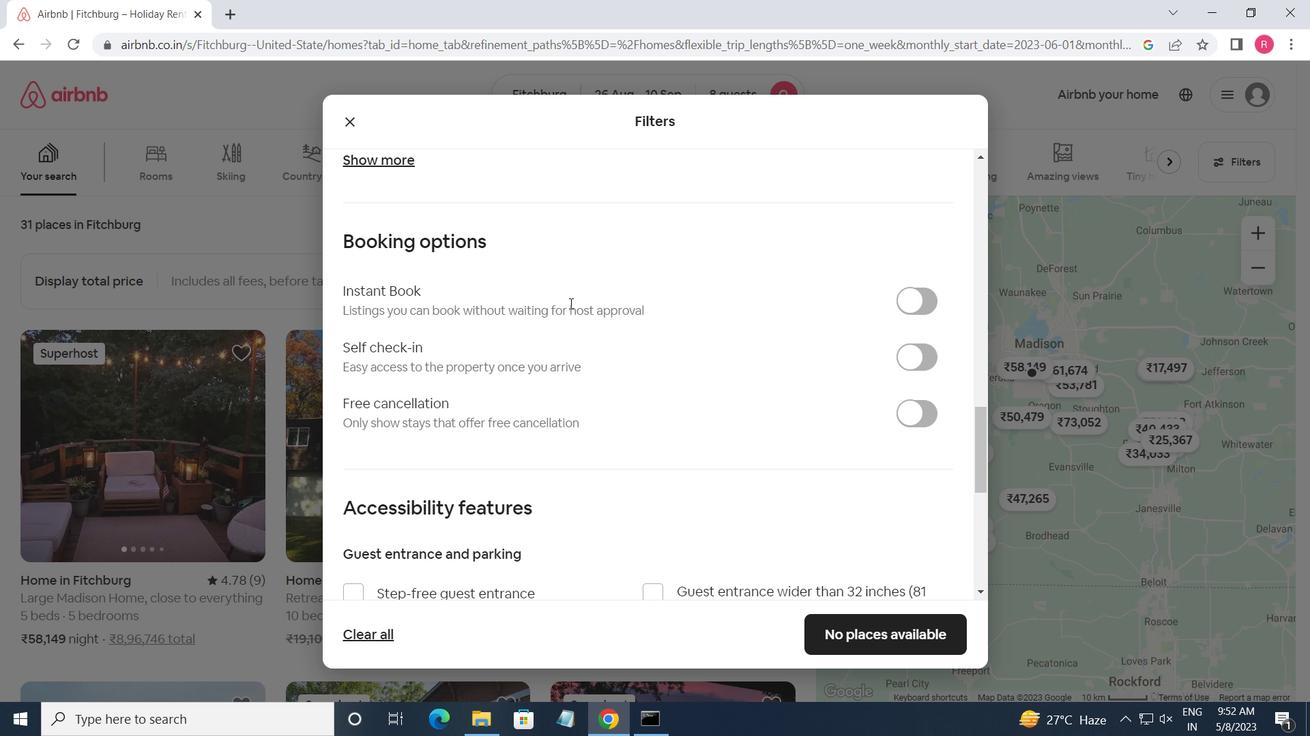 
Action: Mouse scrolled (569, 304) with delta (0, 0)
Screenshot: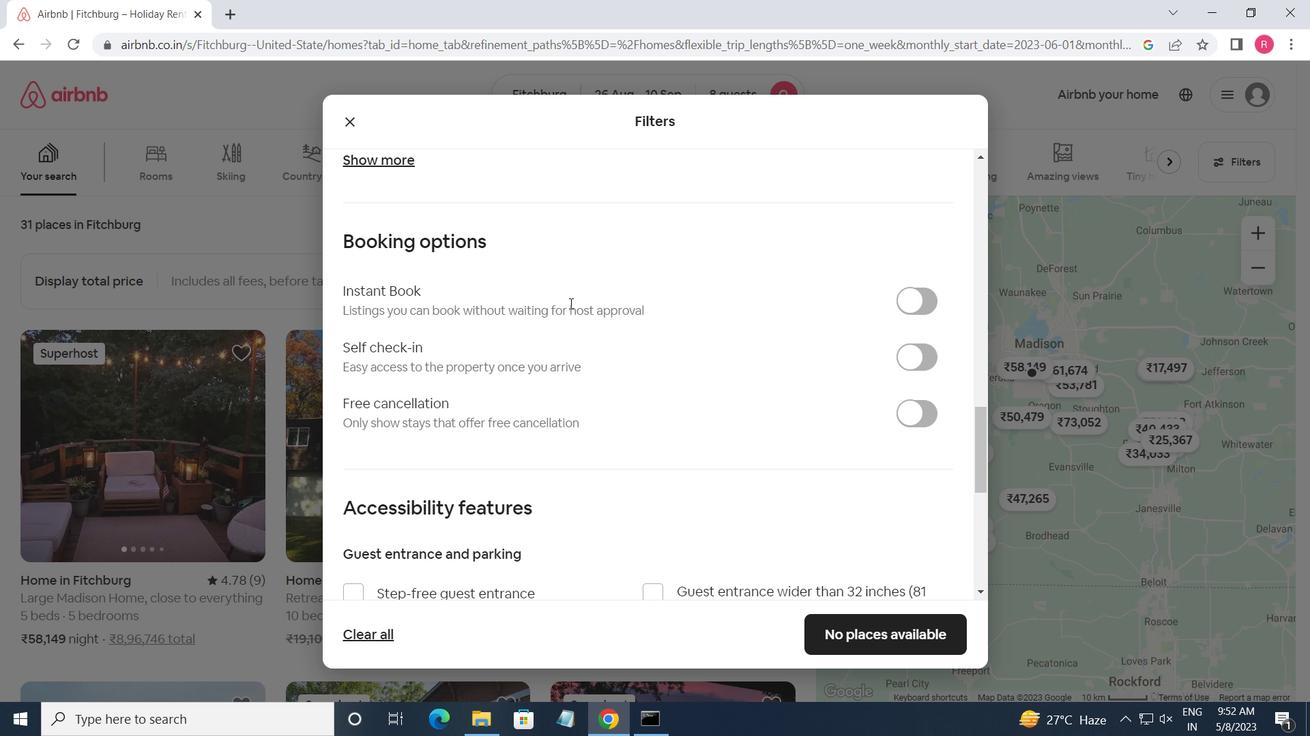 
Action: Mouse moved to (384, 509)
Screenshot: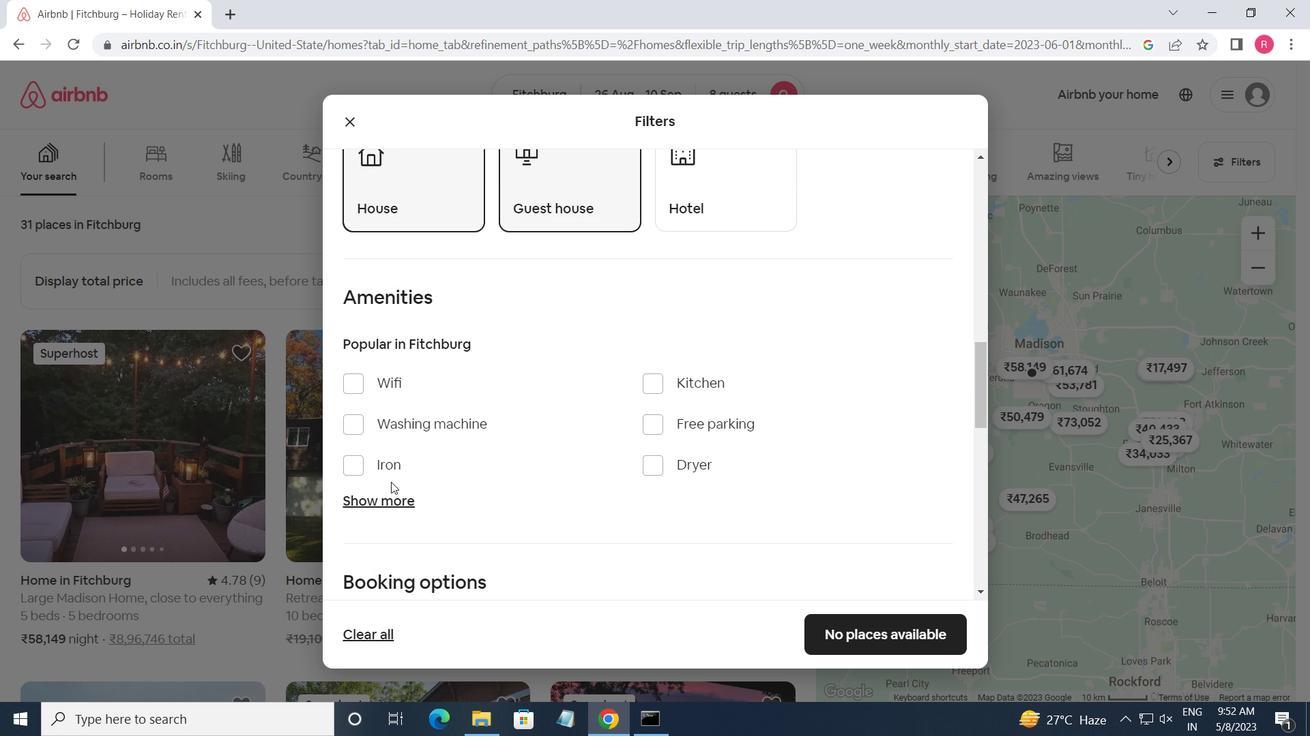 
Action: Mouse pressed left at (384, 509)
Screenshot: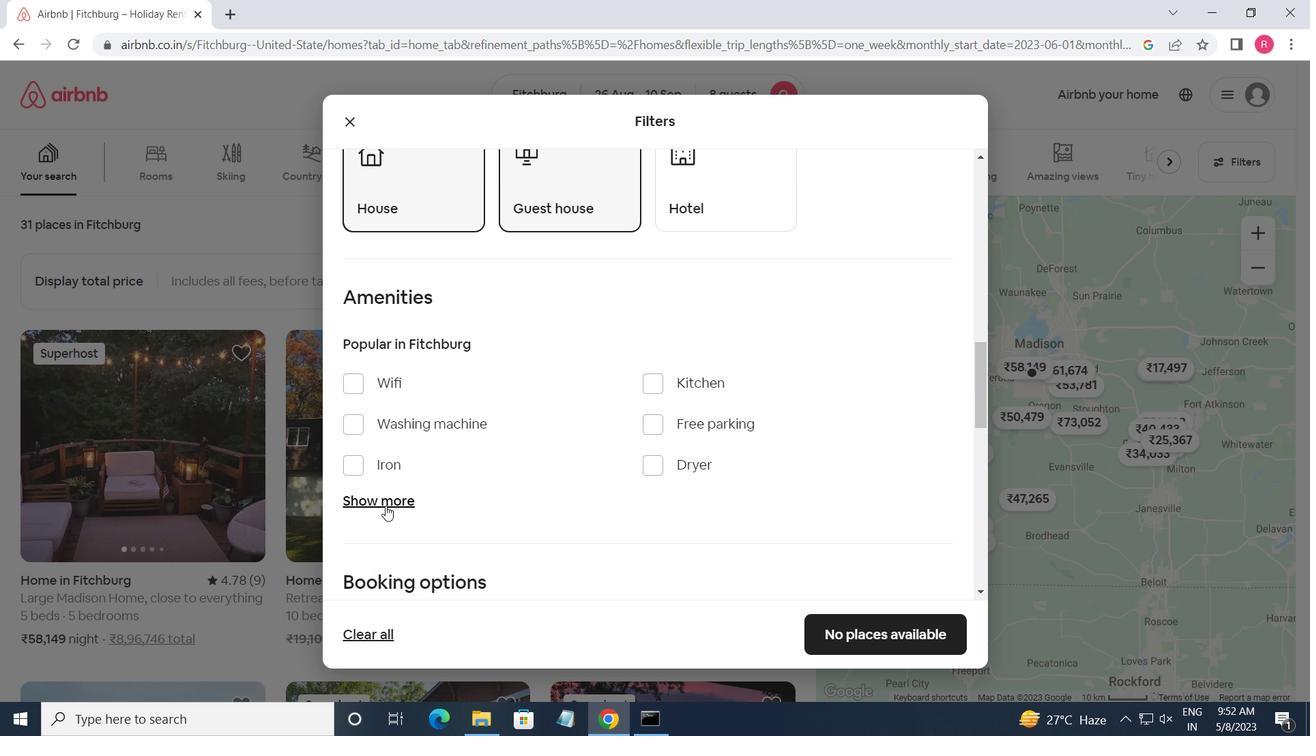 
Action: Mouse moved to (349, 383)
Screenshot: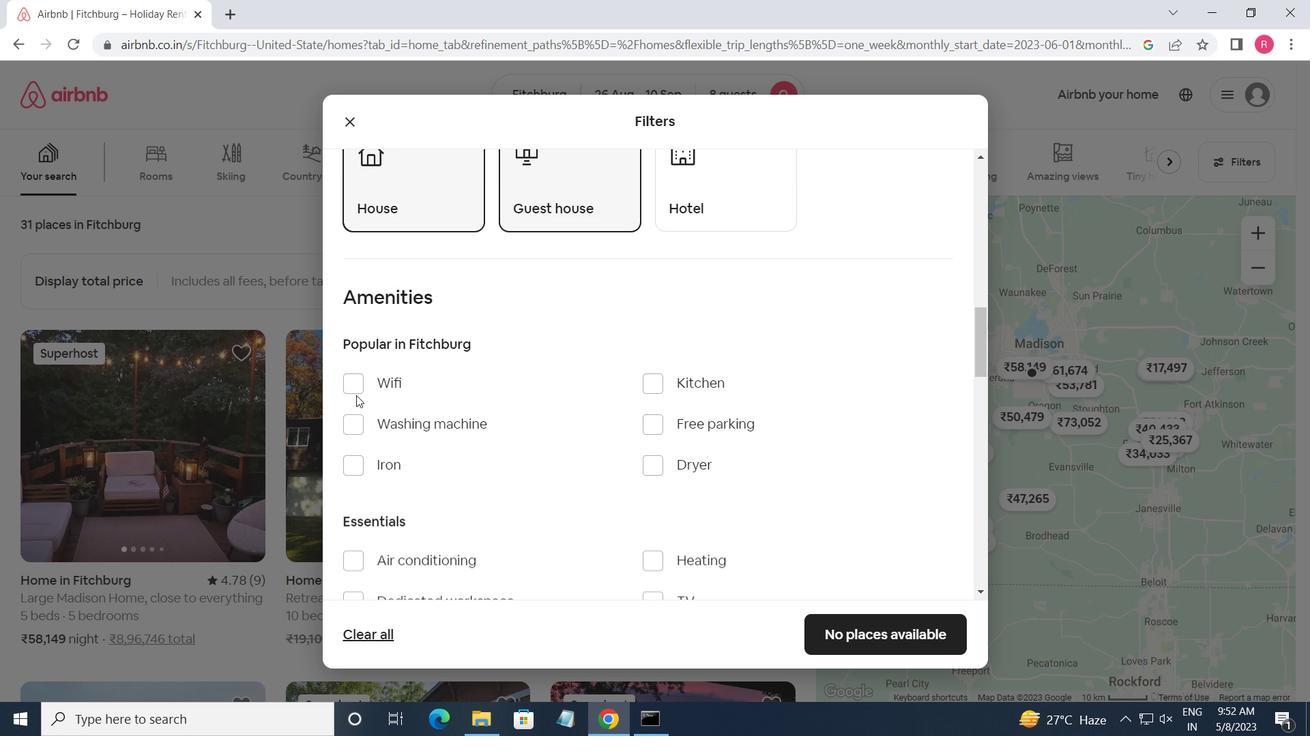 
Action: Mouse pressed left at (349, 383)
Screenshot: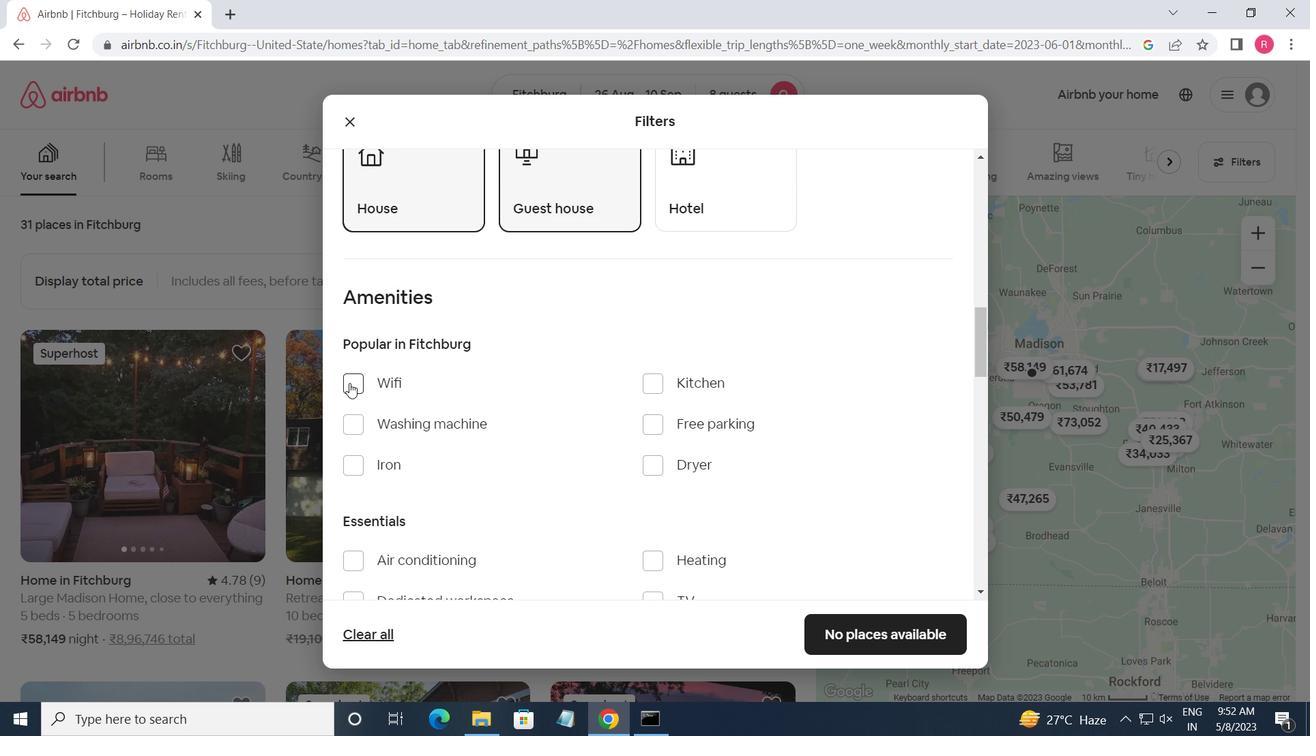 
Action: Mouse moved to (647, 429)
Screenshot: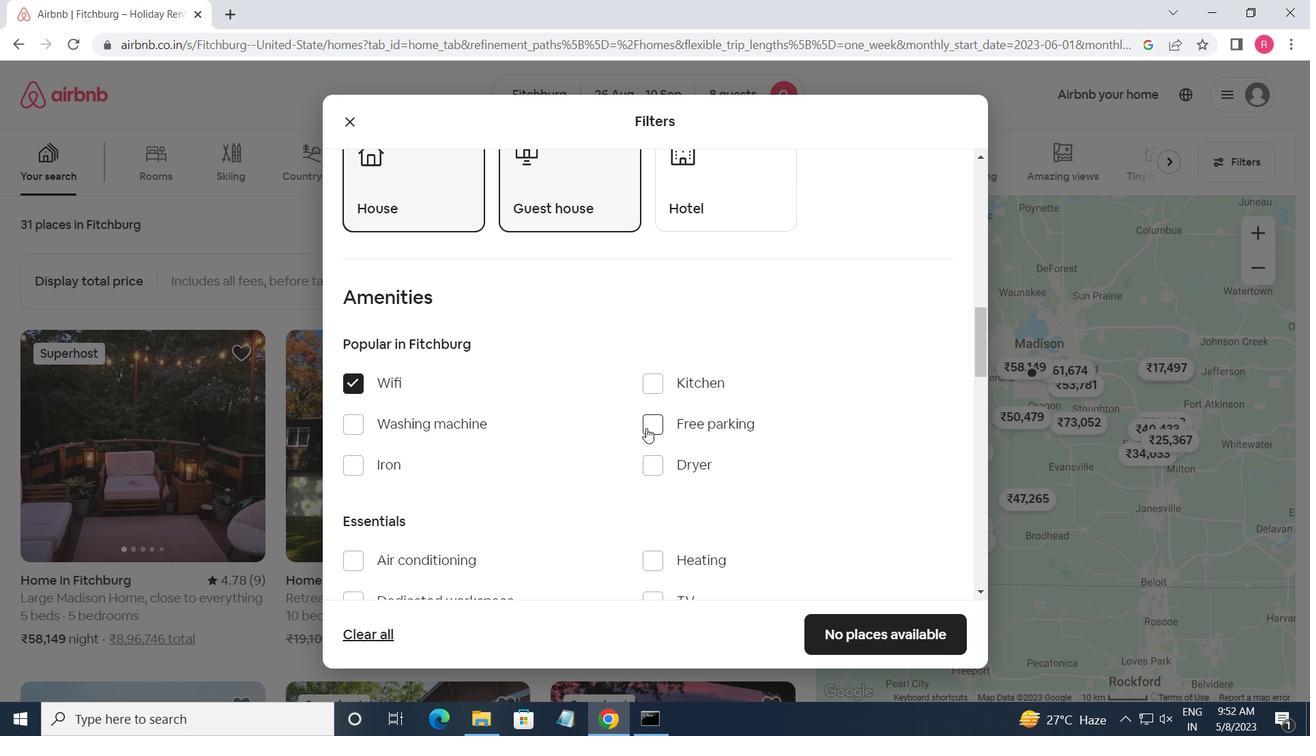 
Action: Mouse pressed left at (647, 429)
Screenshot: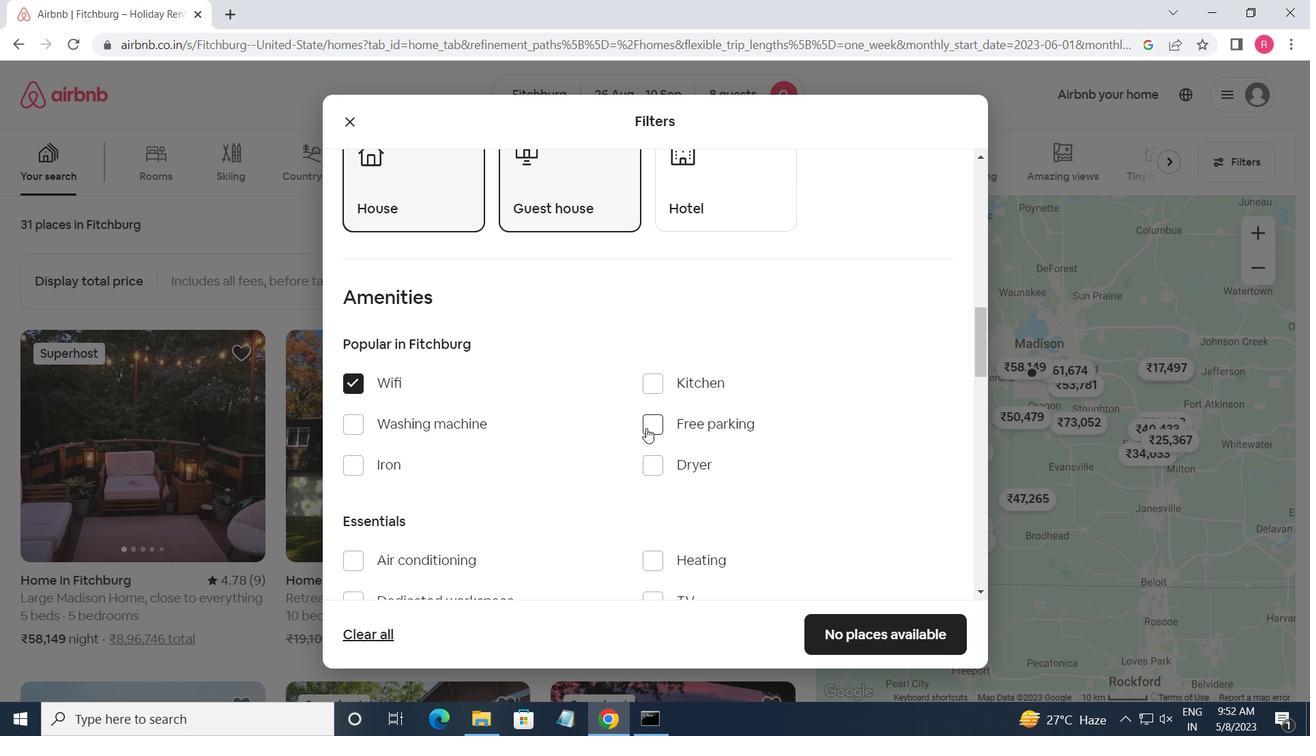 
Action: Mouse moved to (533, 478)
Screenshot: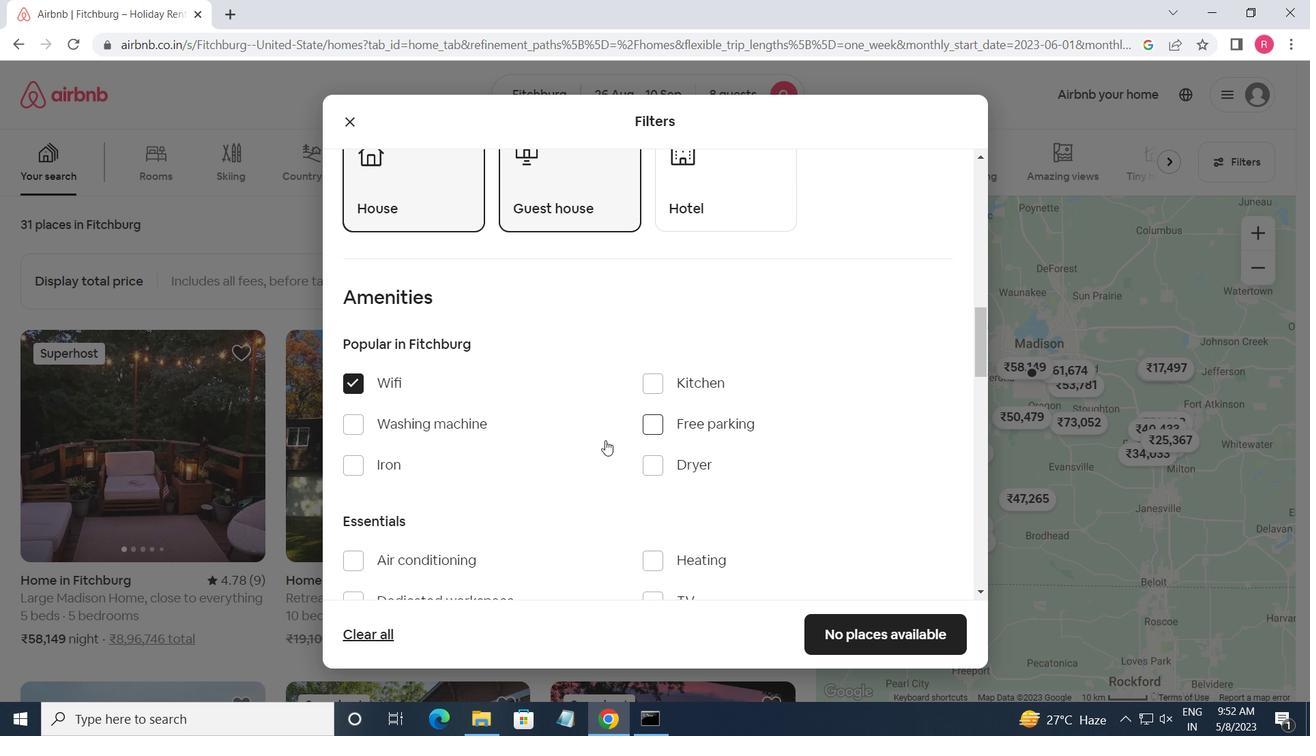 
Action: Mouse scrolled (533, 477) with delta (0, 0)
Screenshot: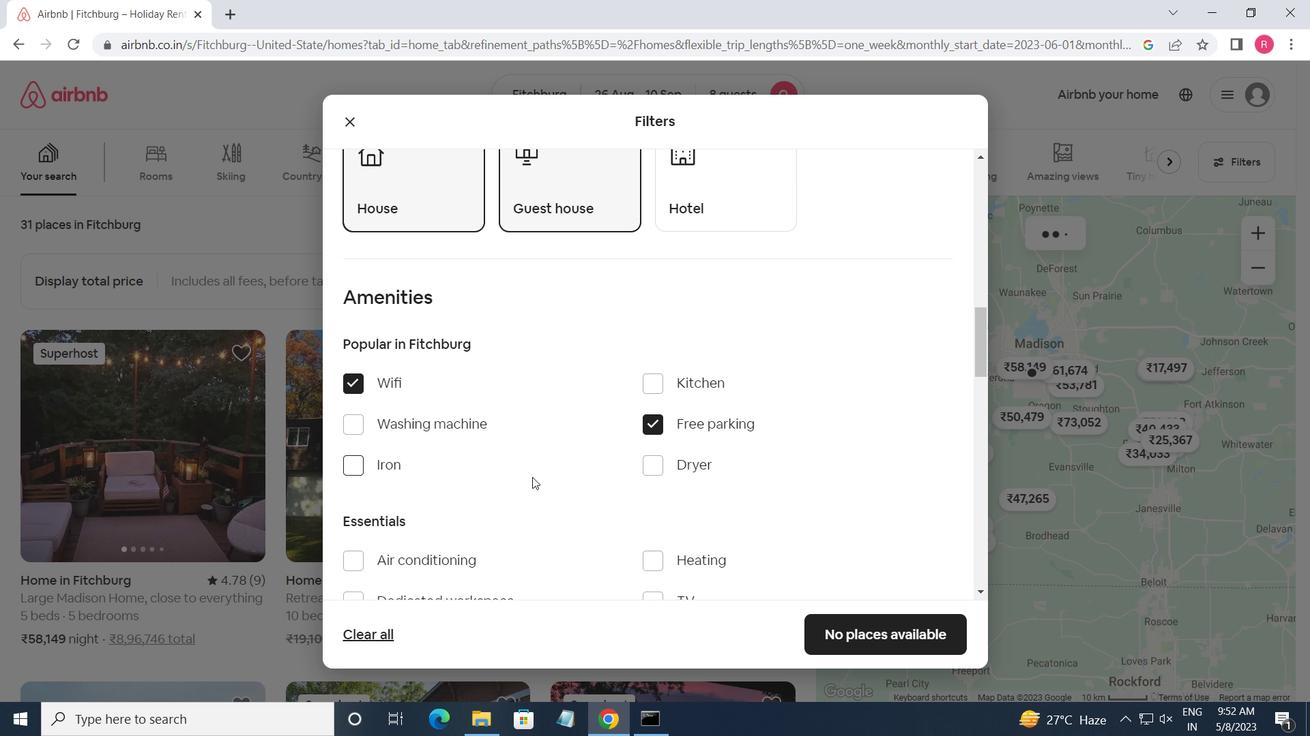
Action: Mouse scrolled (533, 477) with delta (0, 0)
Screenshot: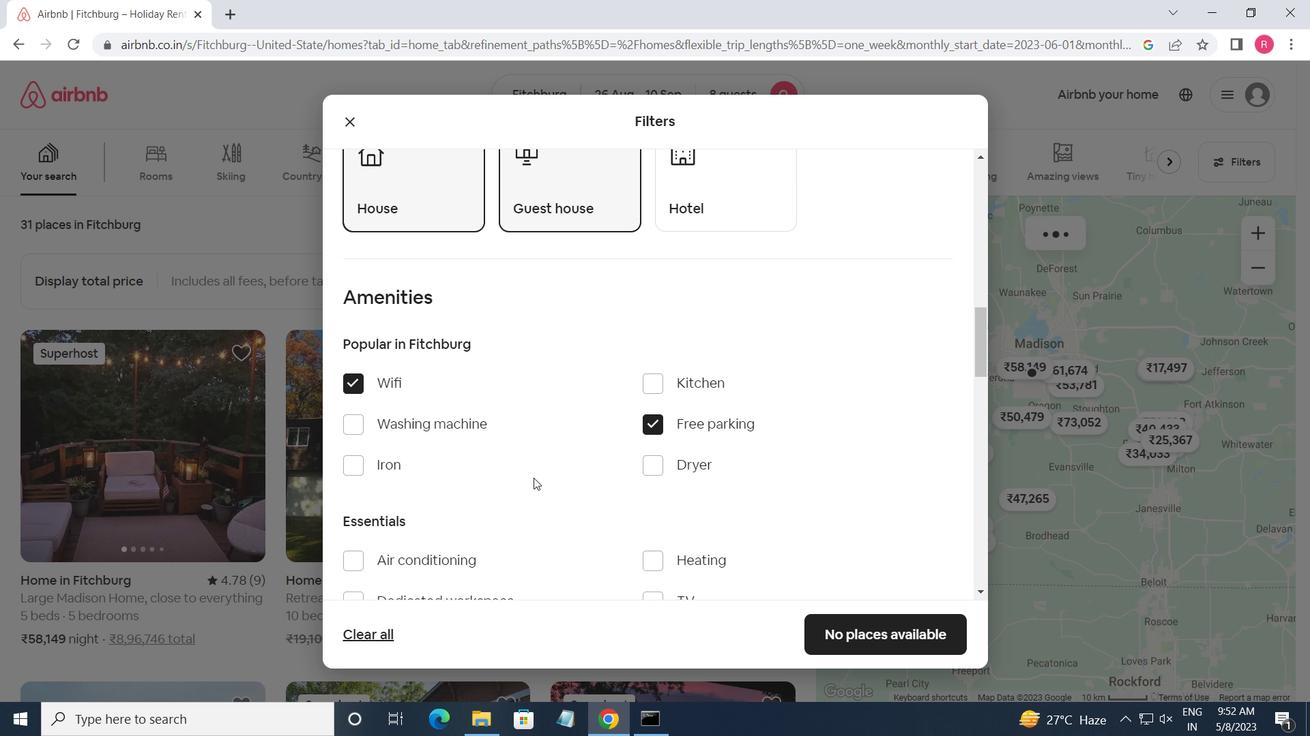 
Action: Mouse moved to (650, 439)
Screenshot: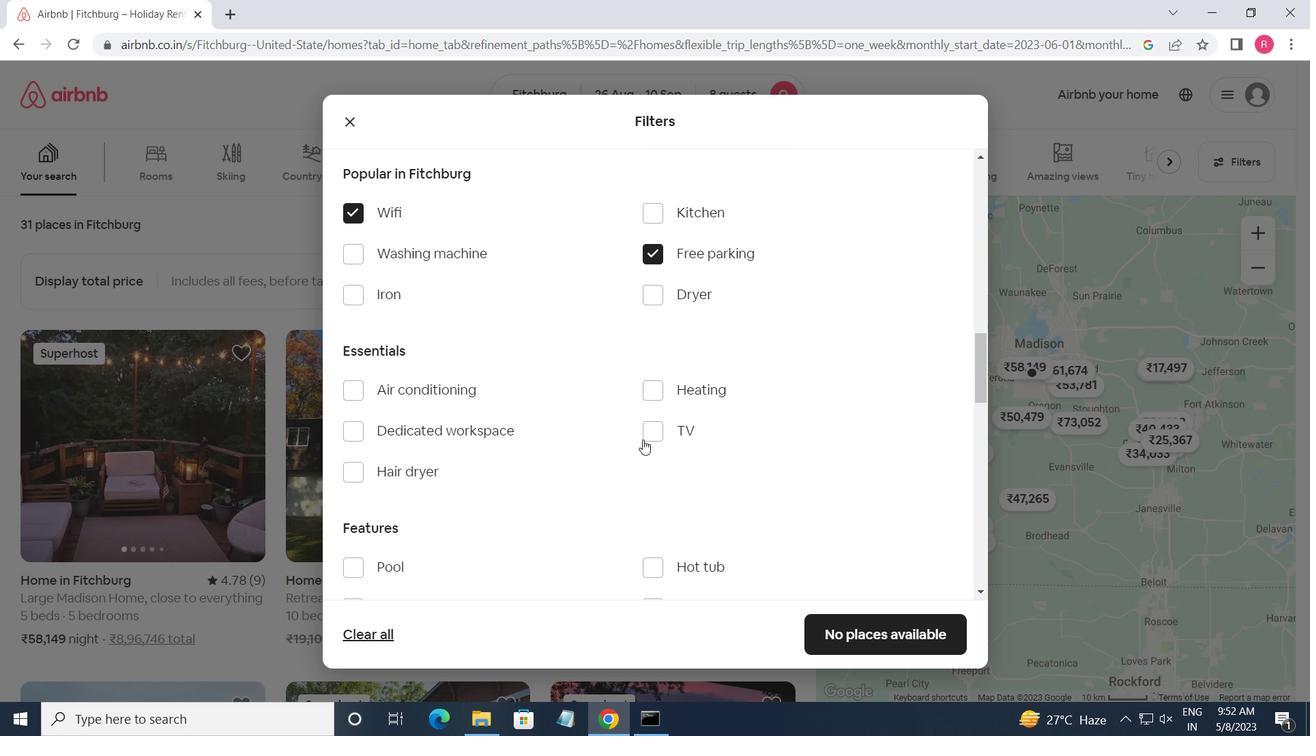 
Action: Mouse pressed left at (650, 439)
Screenshot: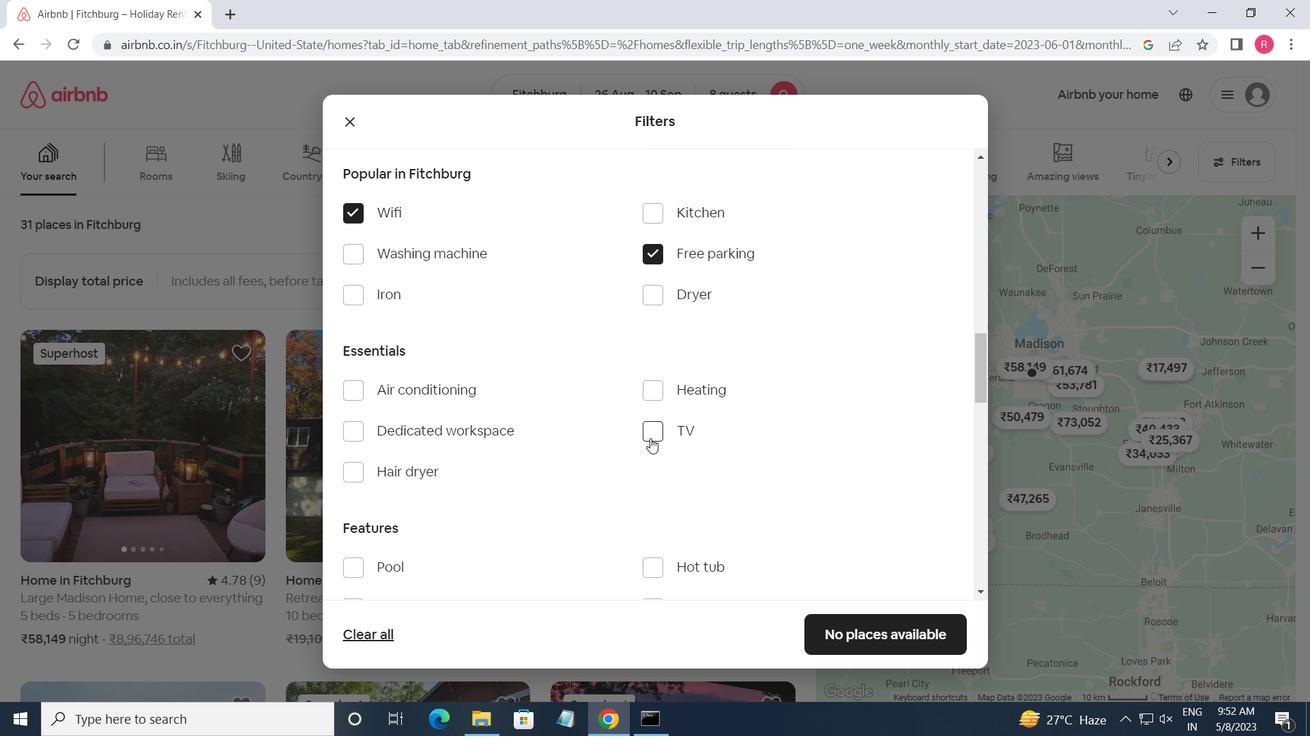 
Action: Mouse scrolled (650, 438) with delta (0, 0)
Screenshot: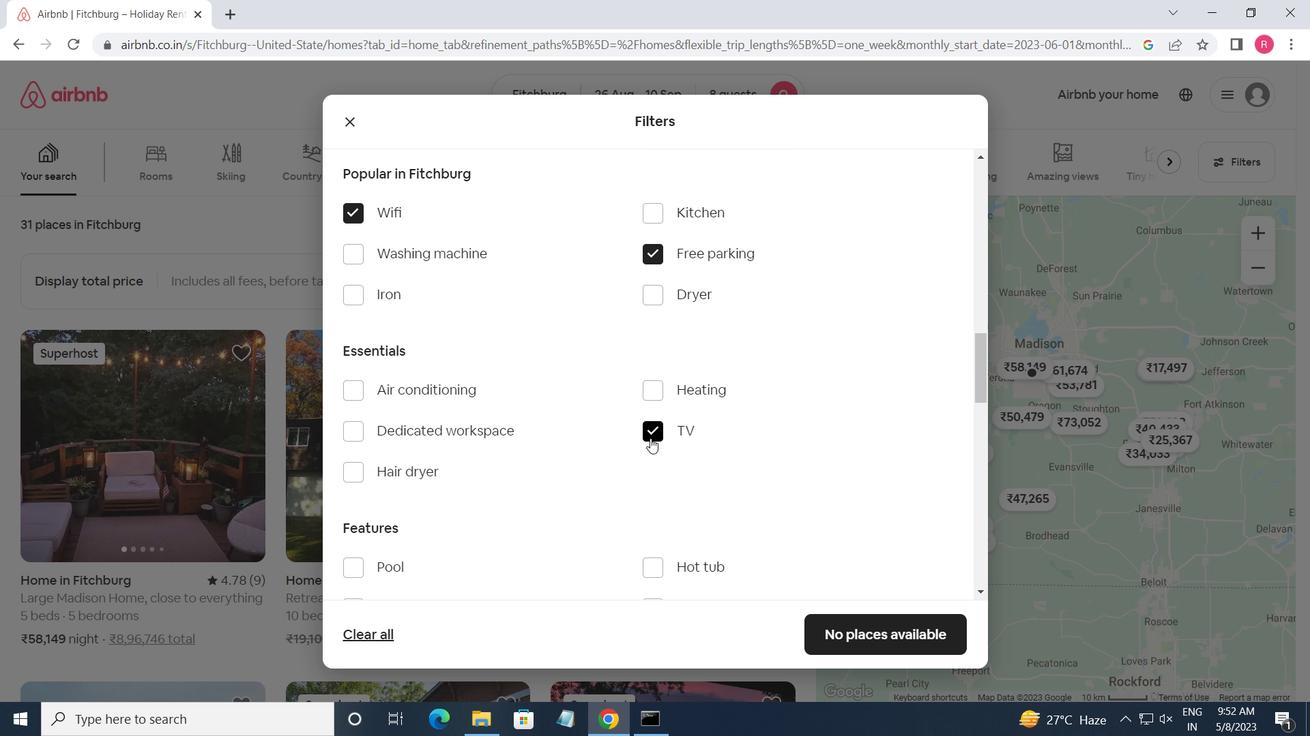 
Action: Mouse scrolled (650, 438) with delta (0, 0)
Screenshot: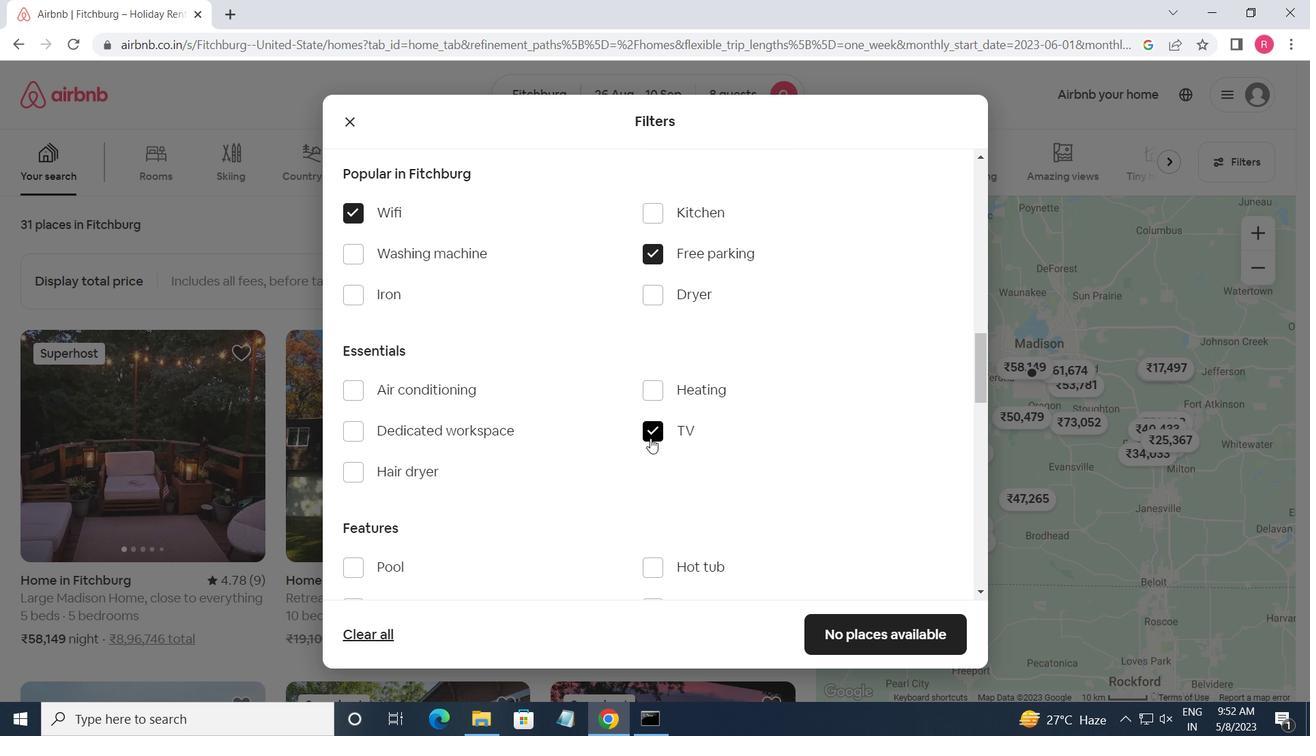 
Action: Mouse scrolled (650, 438) with delta (0, 0)
Screenshot: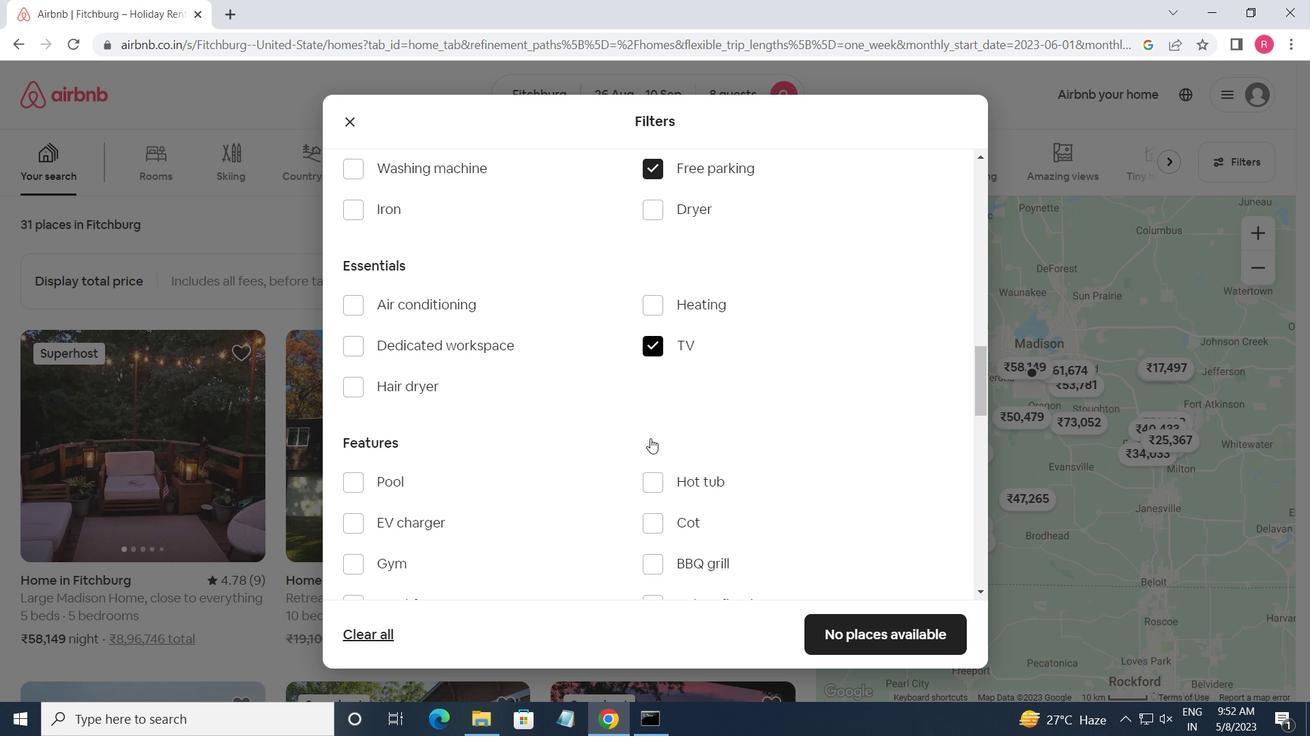 
Action: Mouse scrolled (650, 438) with delta (0, 0)
Screenshot: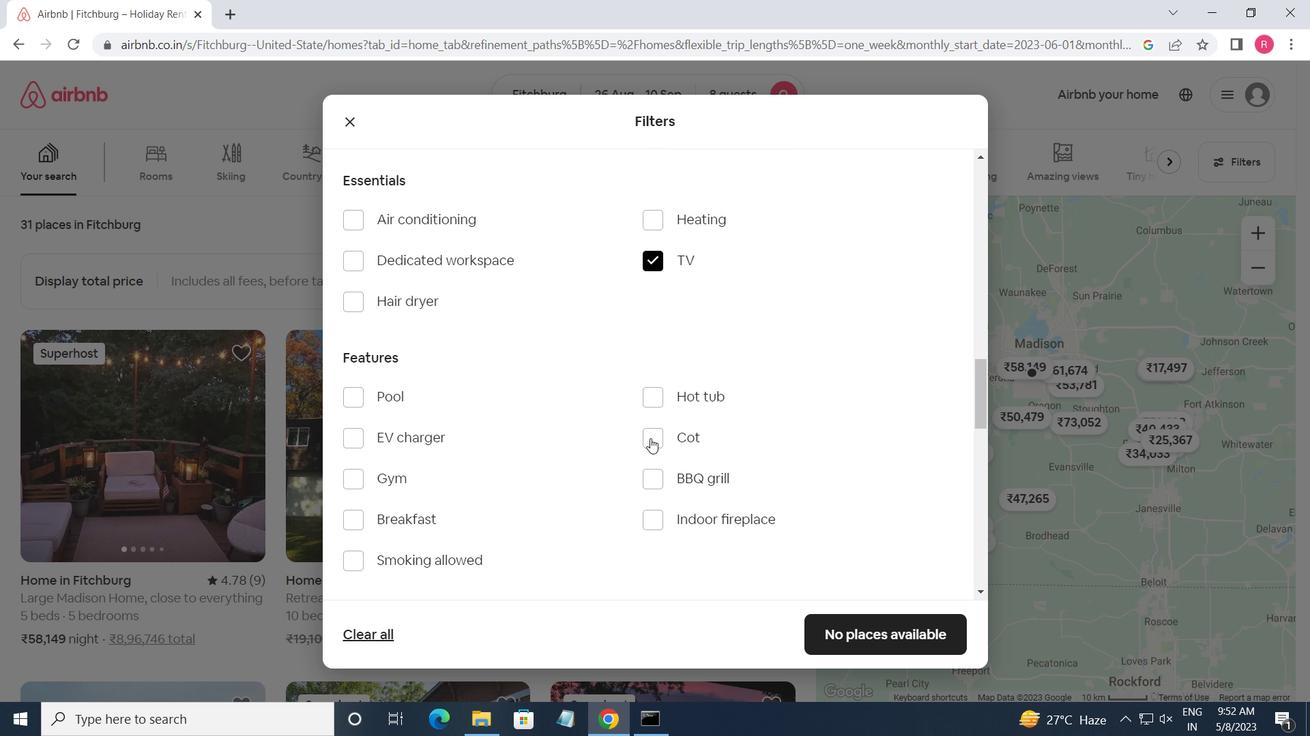 
Action: Mouse moved to (351, 309)
Screenshot: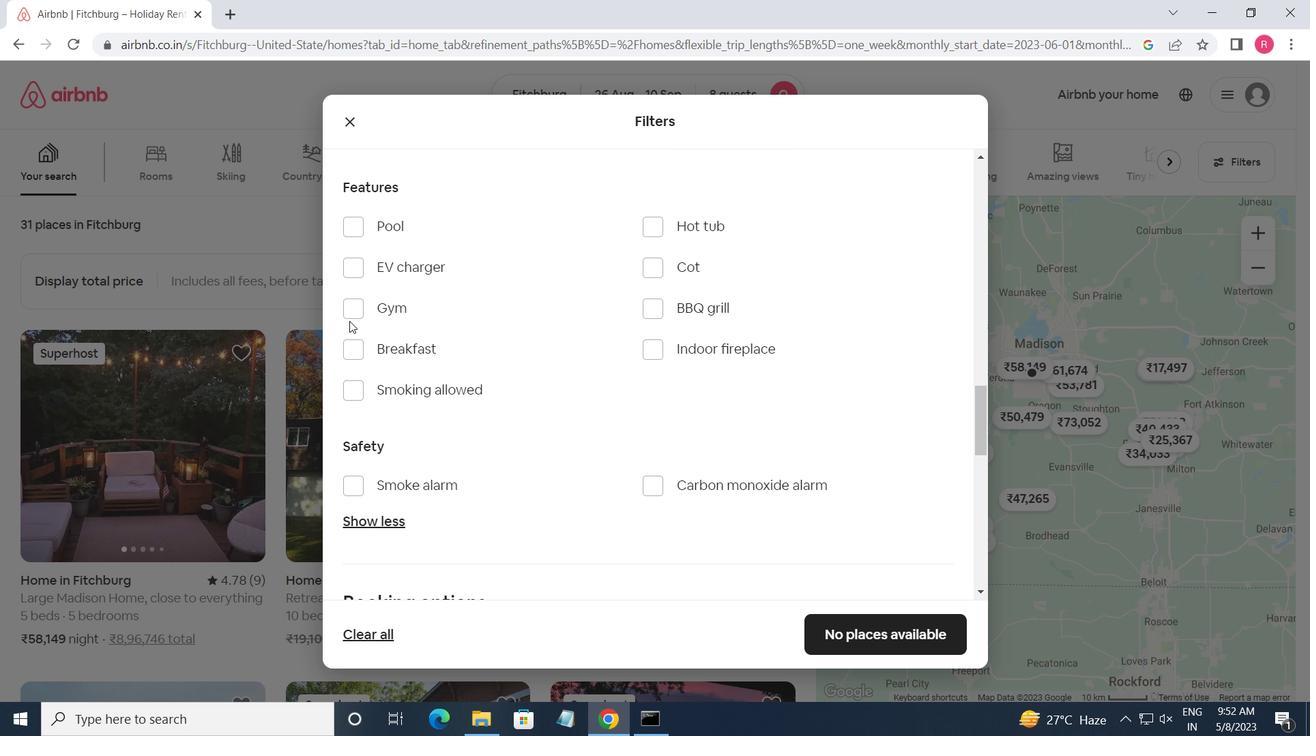 
Action: Mouse pressed left at (351, 309)
Screenshot: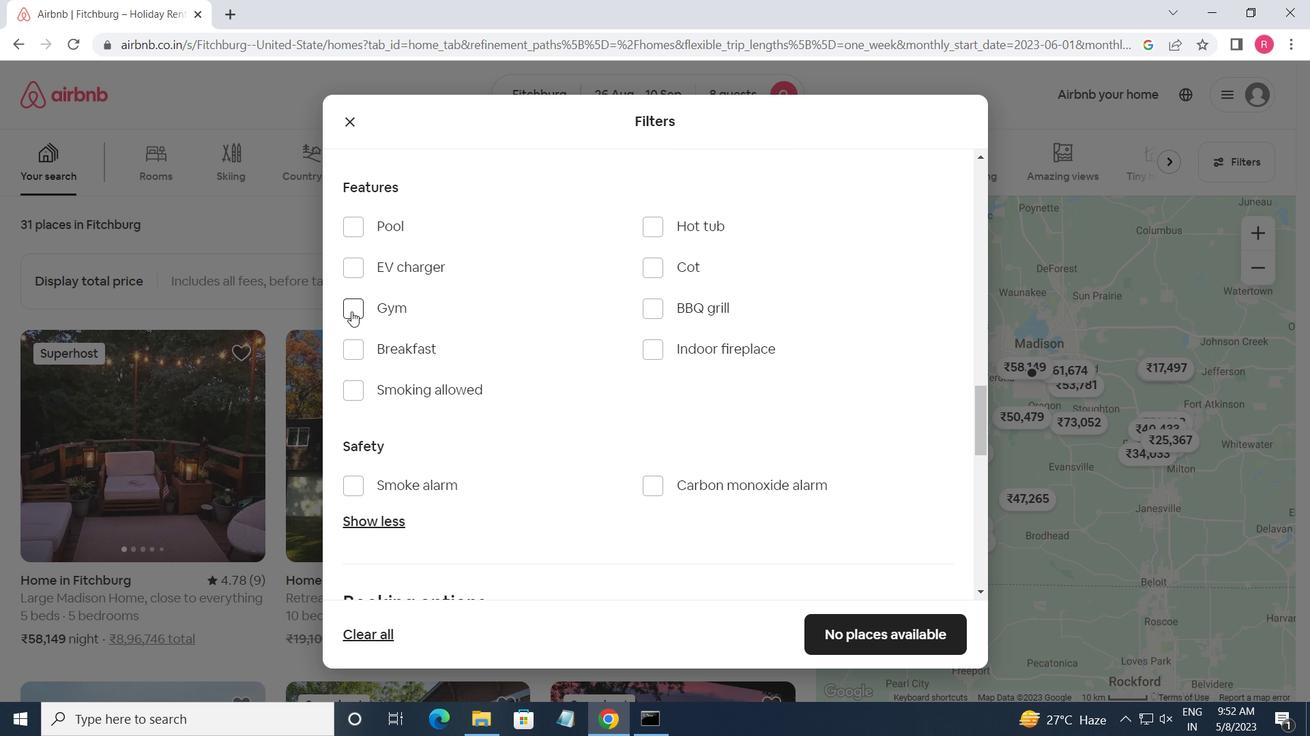 
Action: Mouse moved to (358, 354)
Screenshot: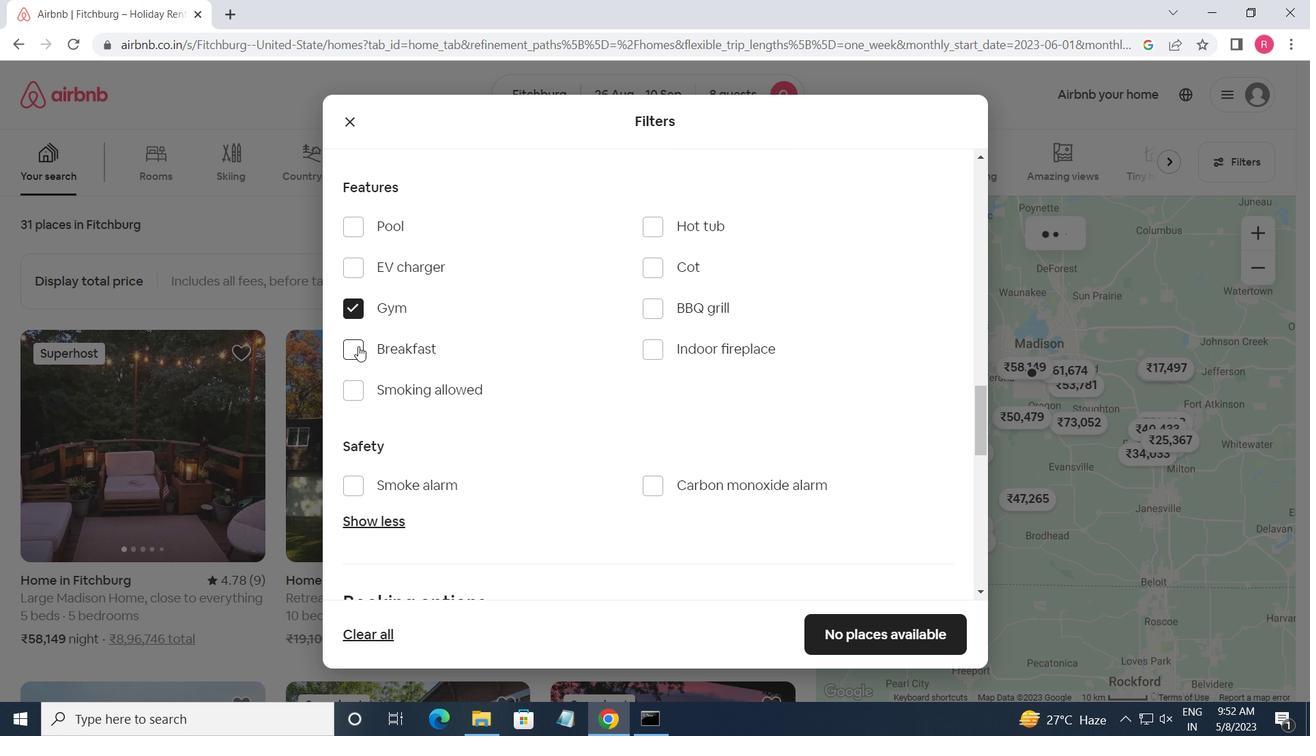 
Action: Mouse pressed left at (358, 354)
Screenshot: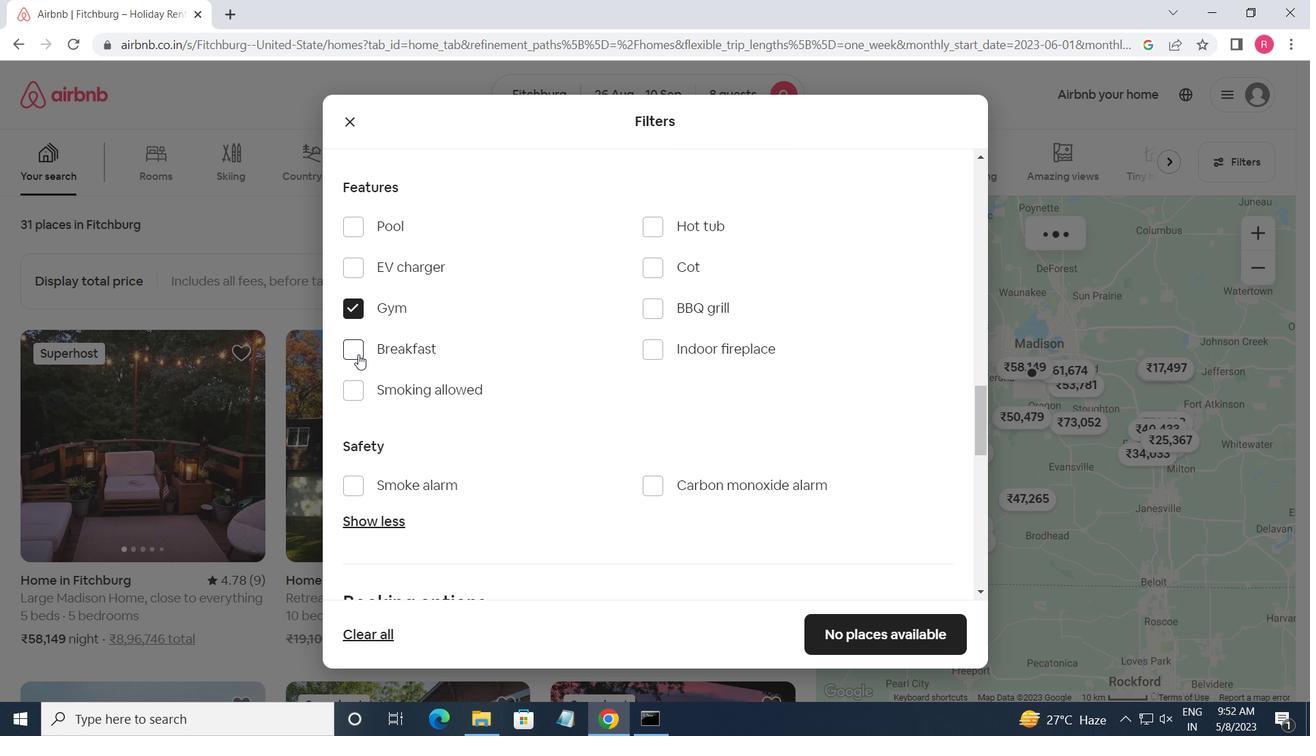 
Action: Mouse moved to (514, 410)
Screenshot: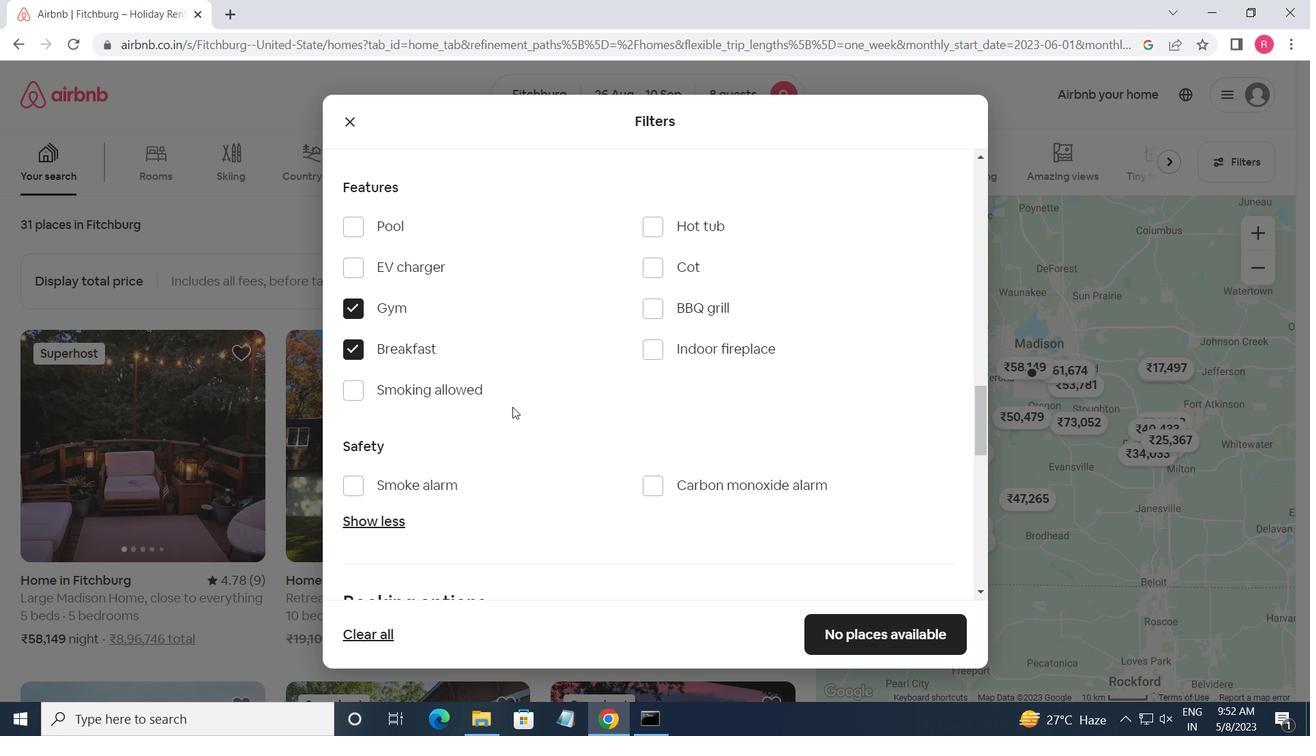 
Action: Mouse scrolled (514, 409) with delta (0, 0)
Screenshot: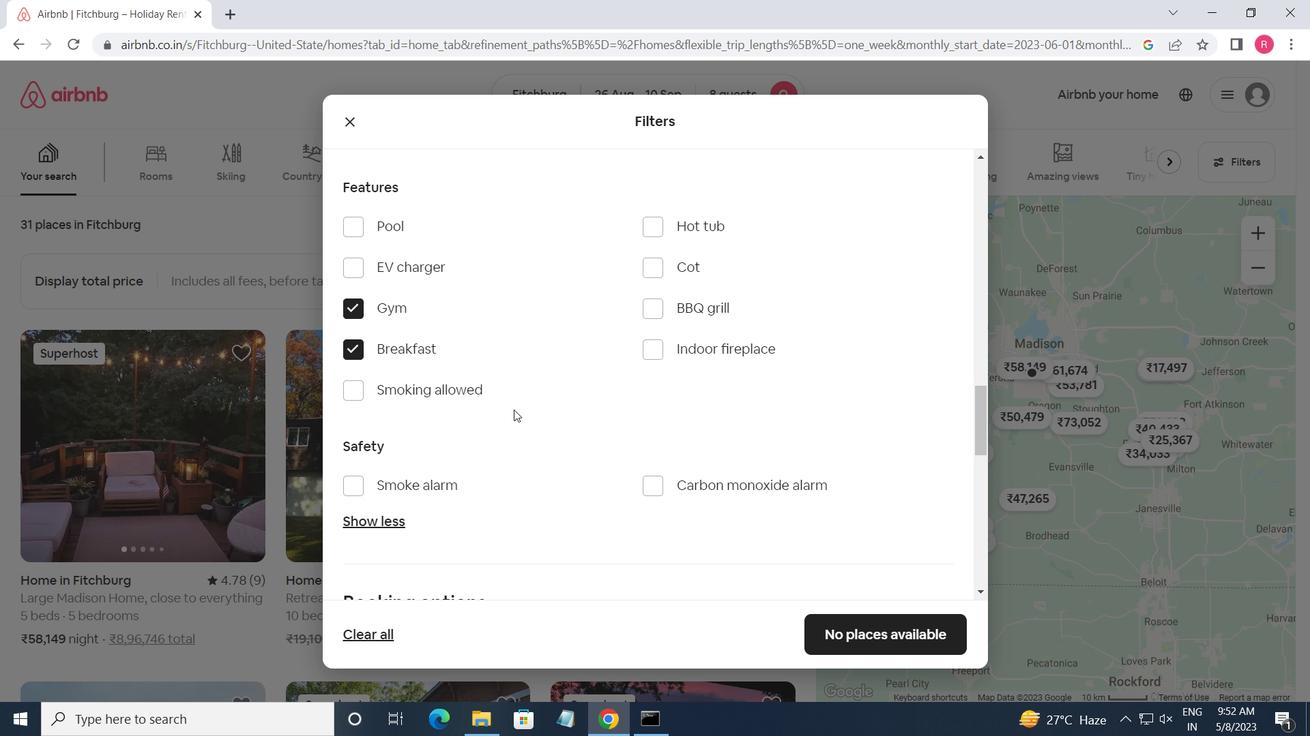 
Action: Mouse scrolled (514, 409) with delta (0, 0)
Screenshot: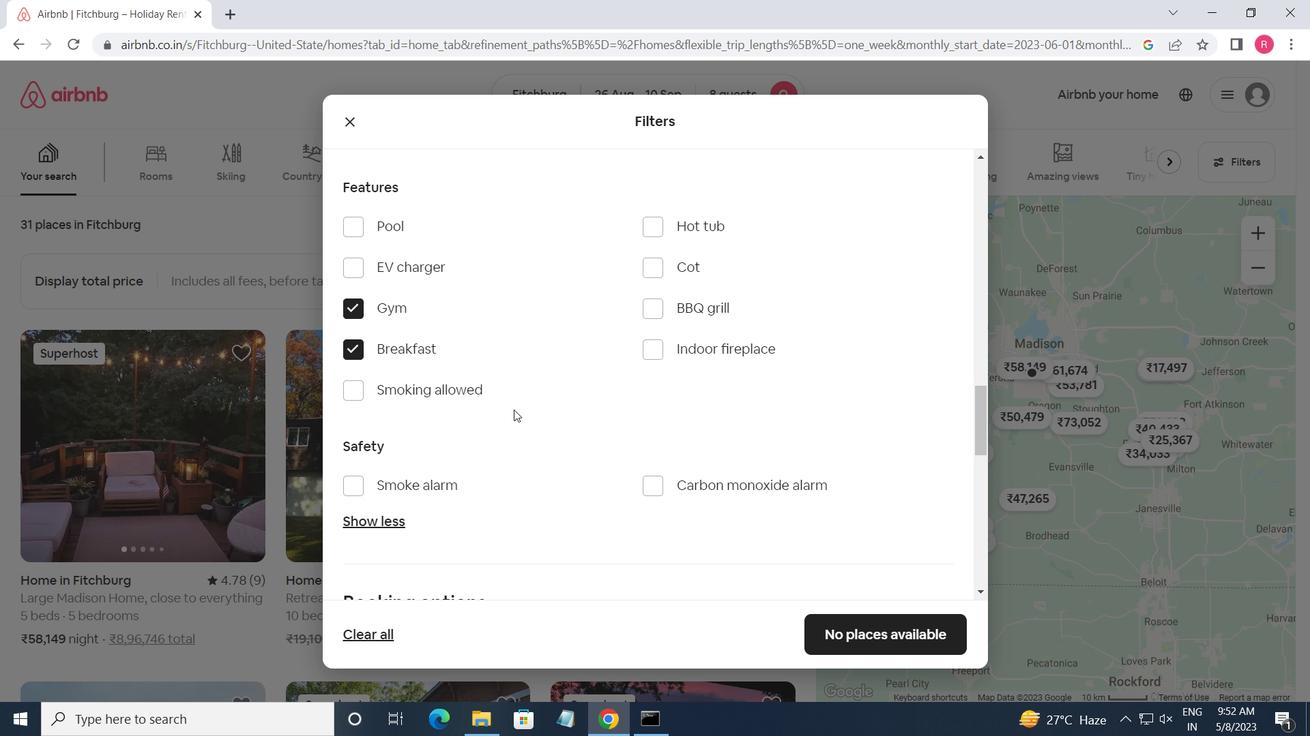 
Action: Mouse scrolled (514, 409) with delta (0, 0)
Screenshot: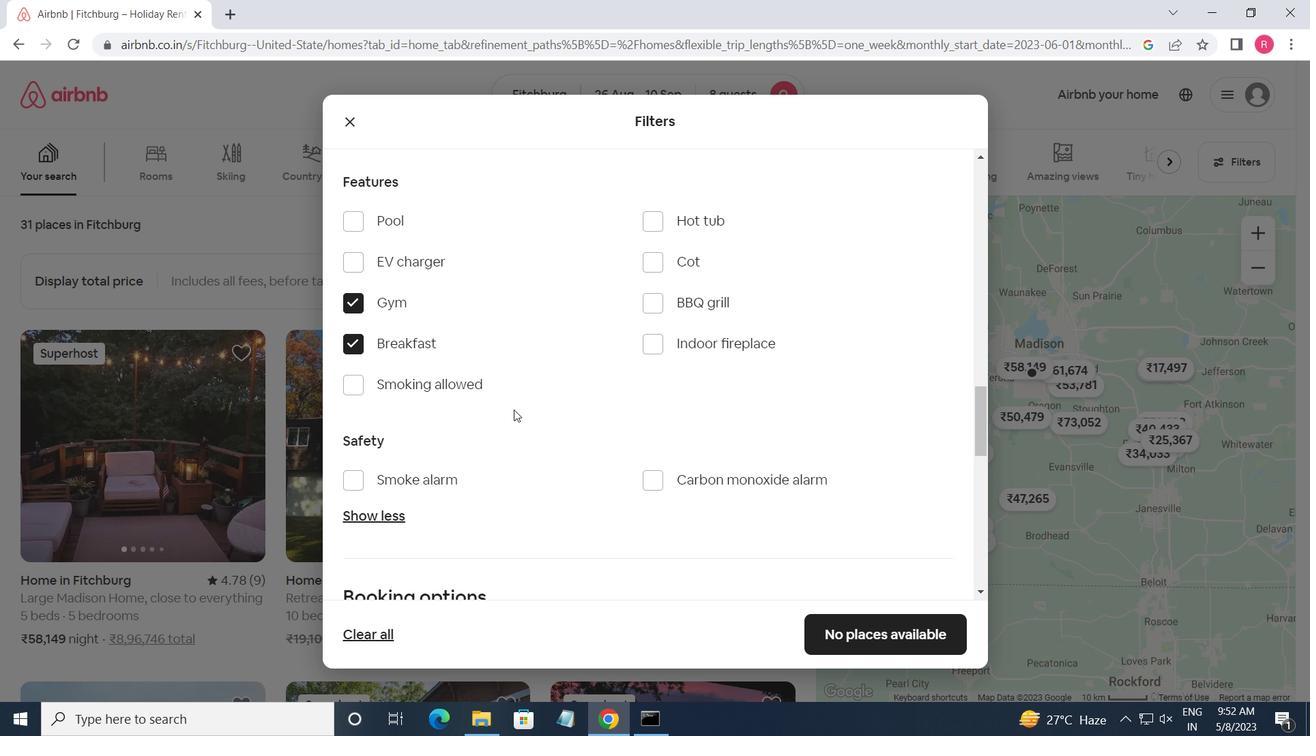 
Action: Mouse scrolled (514, 409) with delta (0, 0)
Screenshot: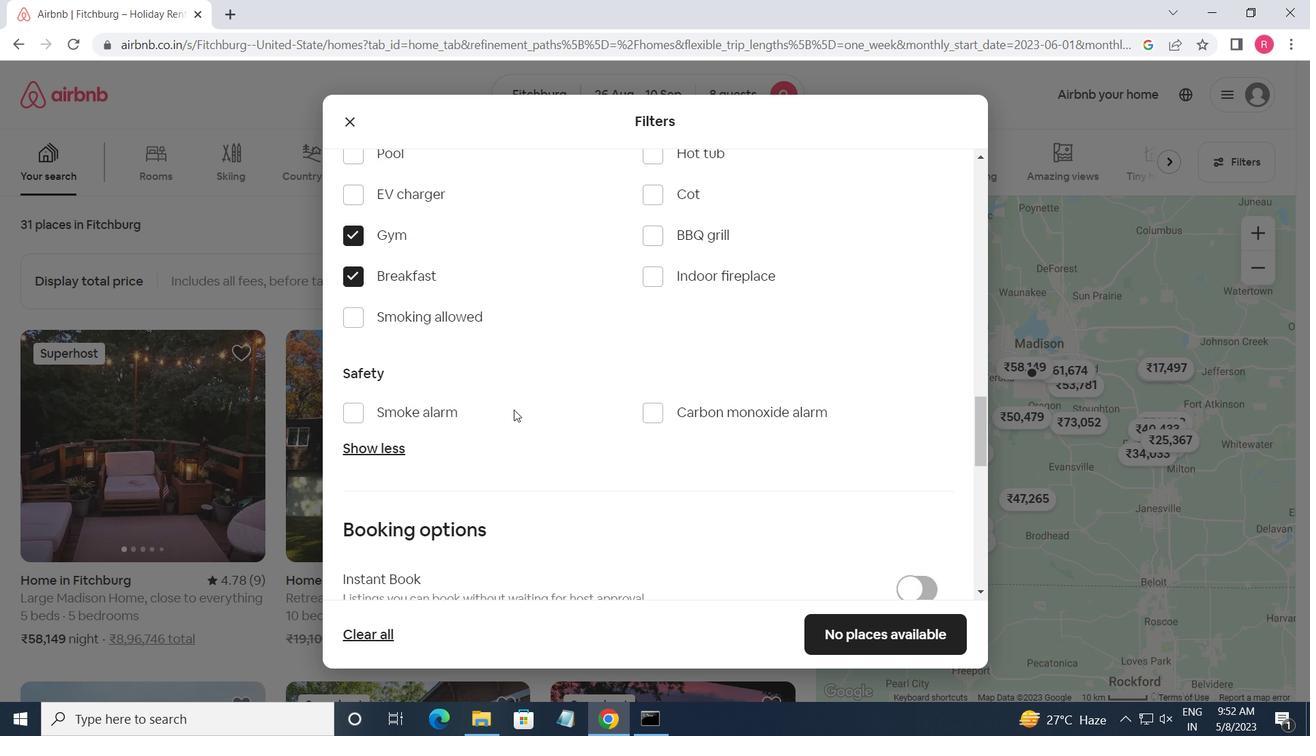 
Action: Mouse moved to (925, 380)
Screenshot: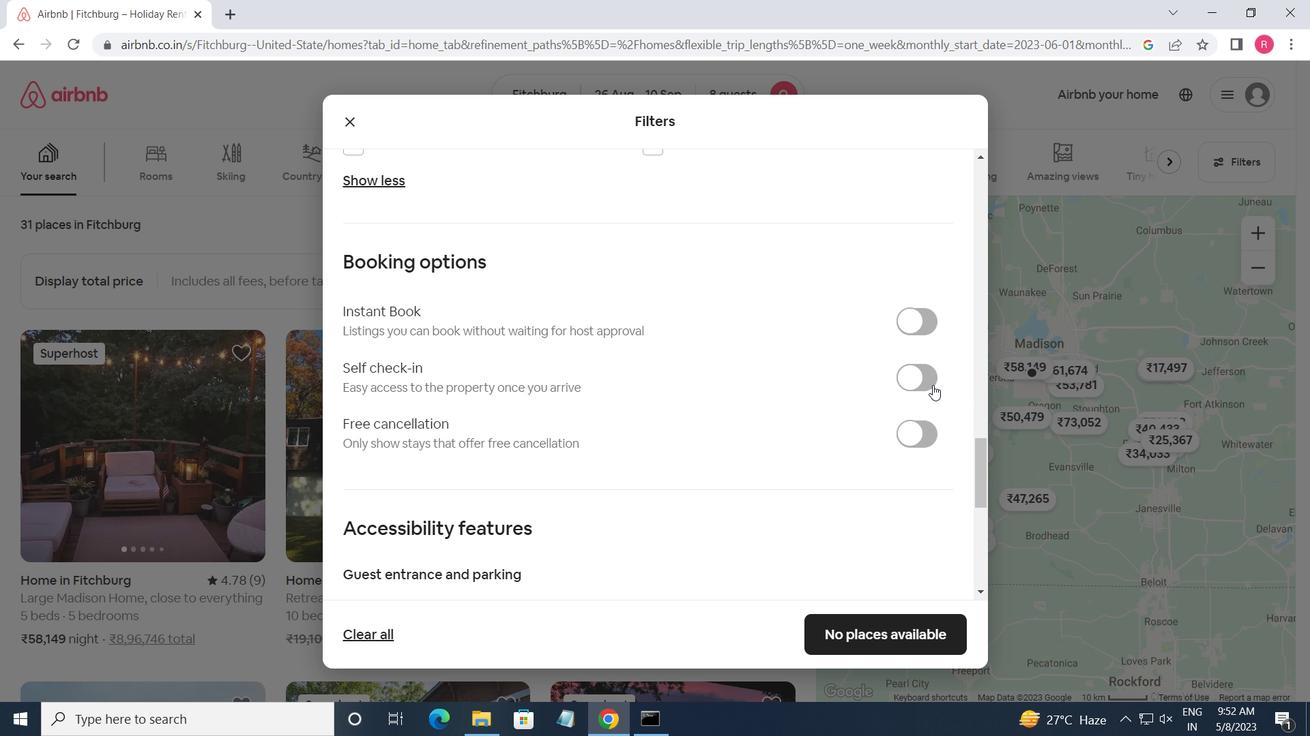
Action: Mouse pressed left at (925, 380)
Screenshot: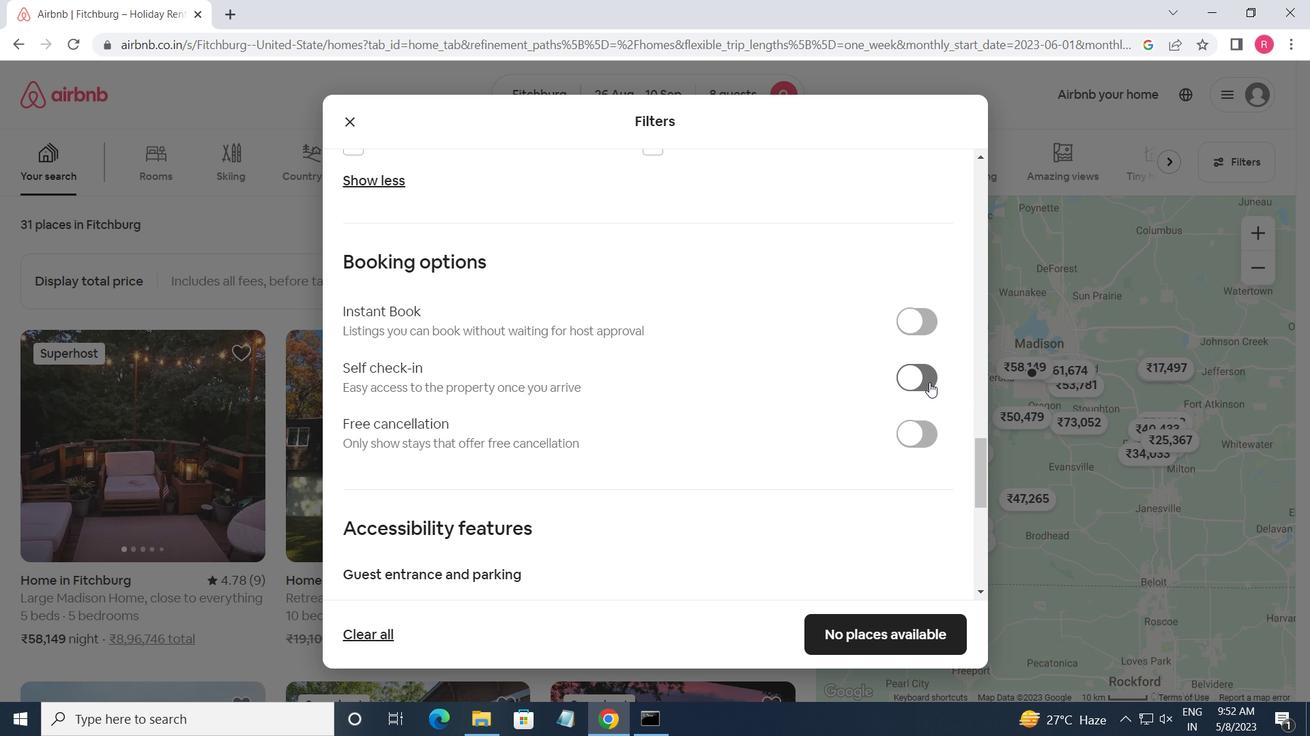 
Action: Mouse moved to (837, 412)
Screenshot: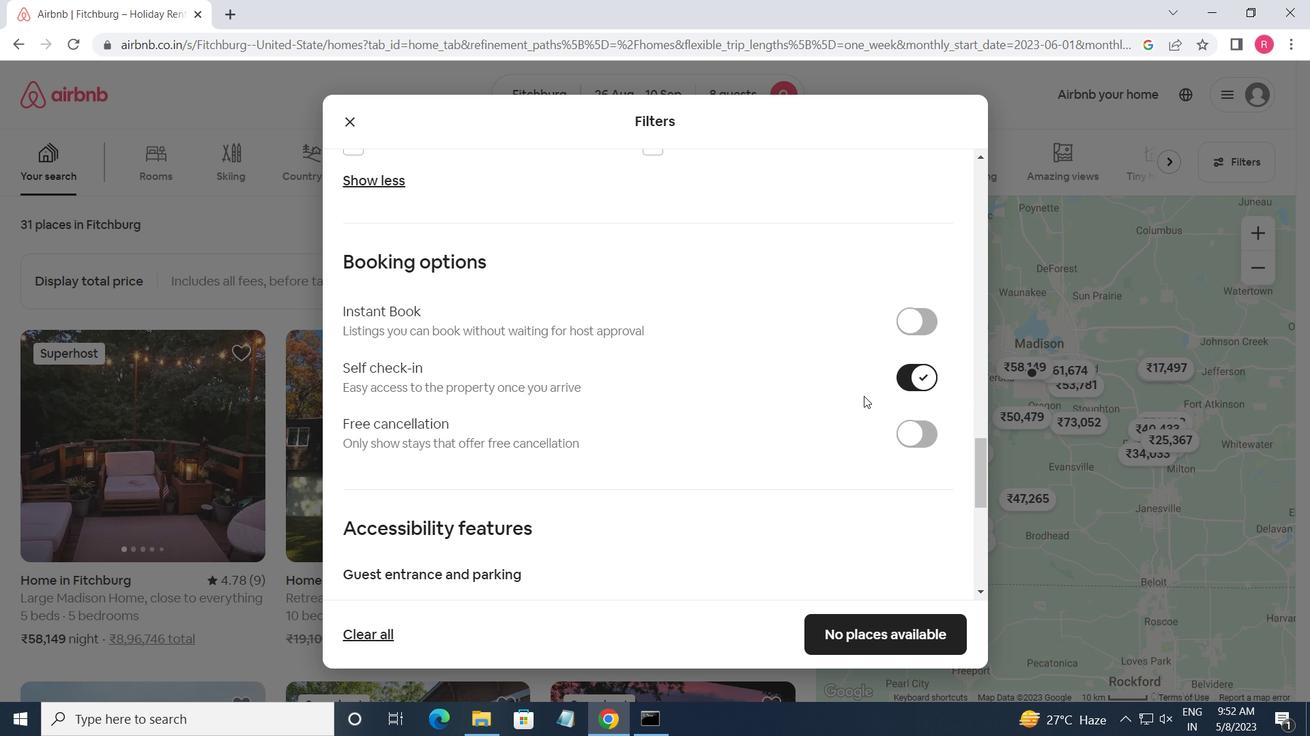 
Action: Mouse scrolled (837, 411) with delta (0, 0)
Screenshot: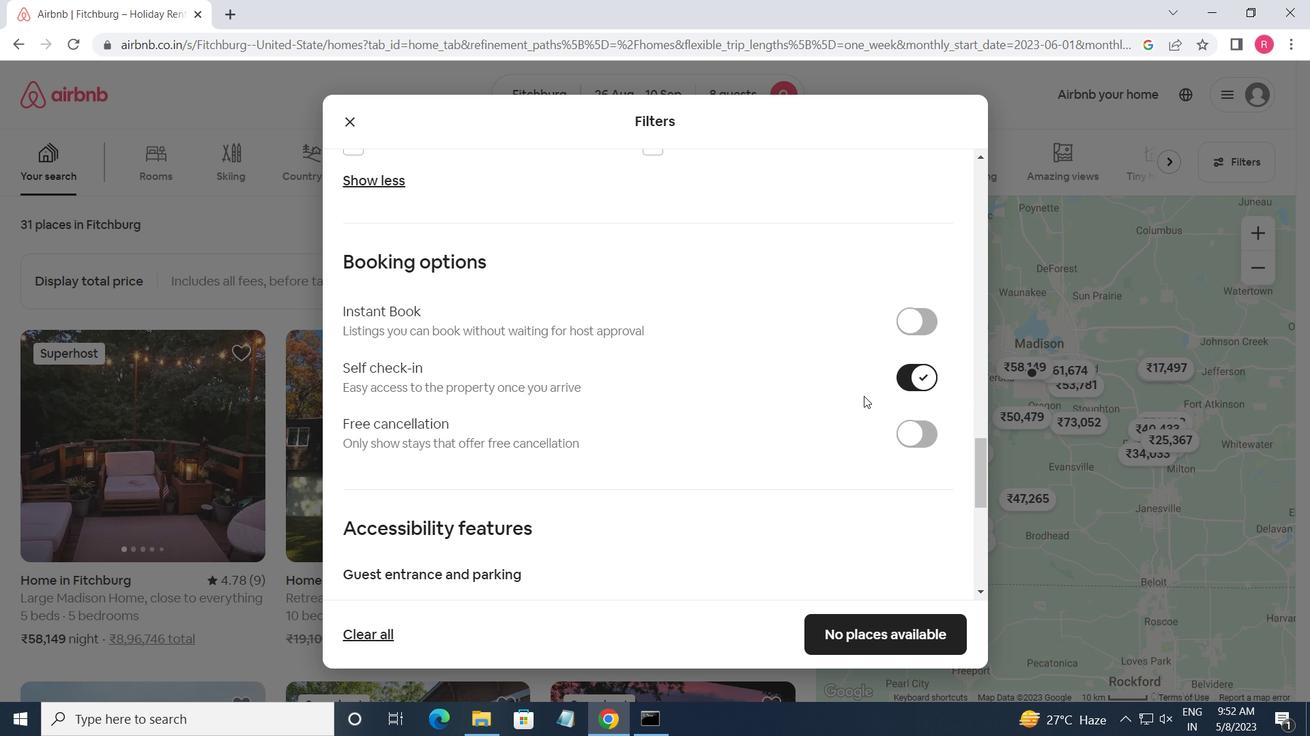 
Action: Mouse moved to (834, 414)
Screenshot: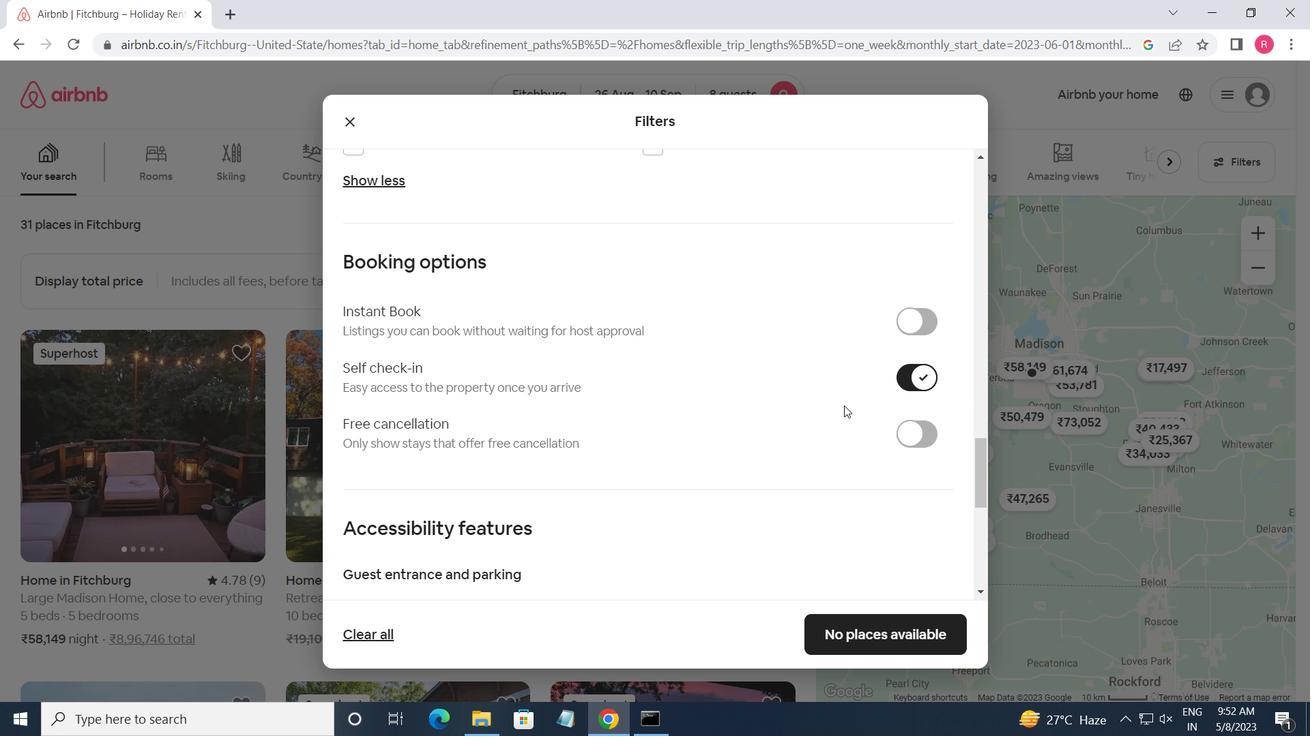 
Action: Mouse scrolled (834, 414) with delta (0, 0)
Screenshot: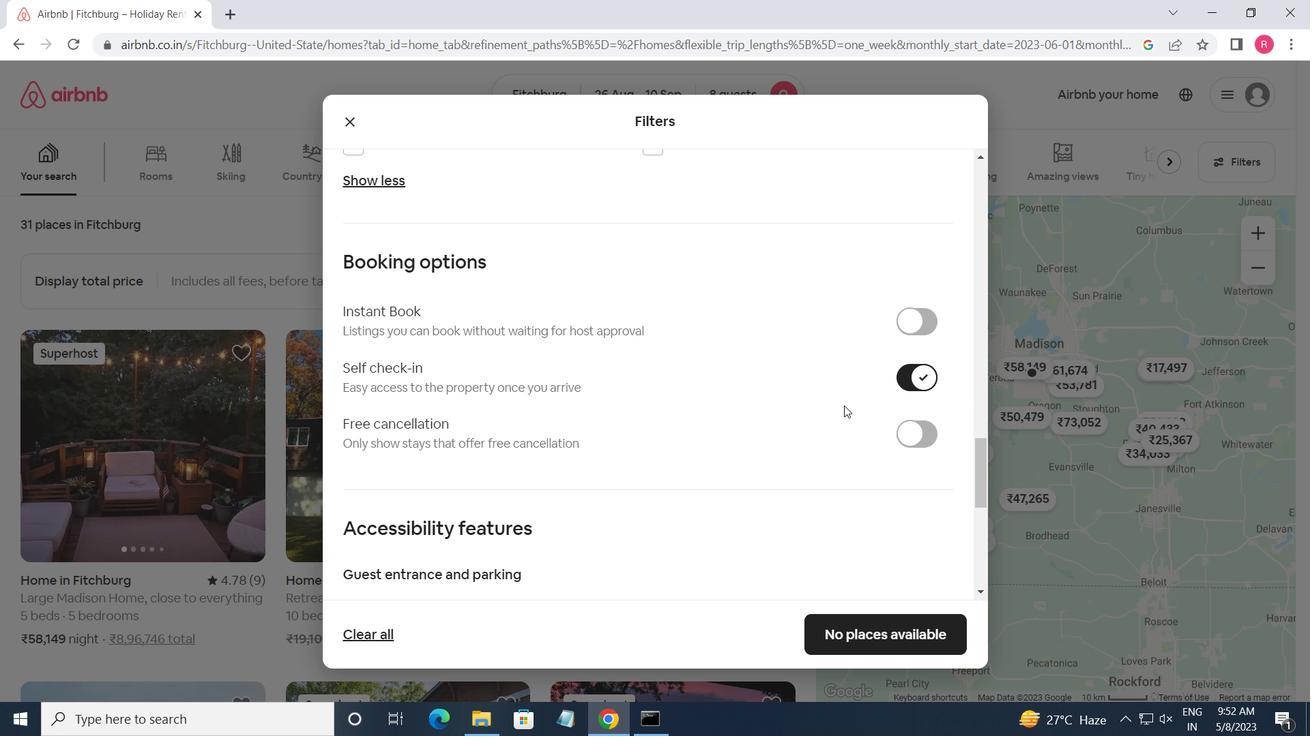 
Action: Mouse moved to (831, 417)
Screenshot: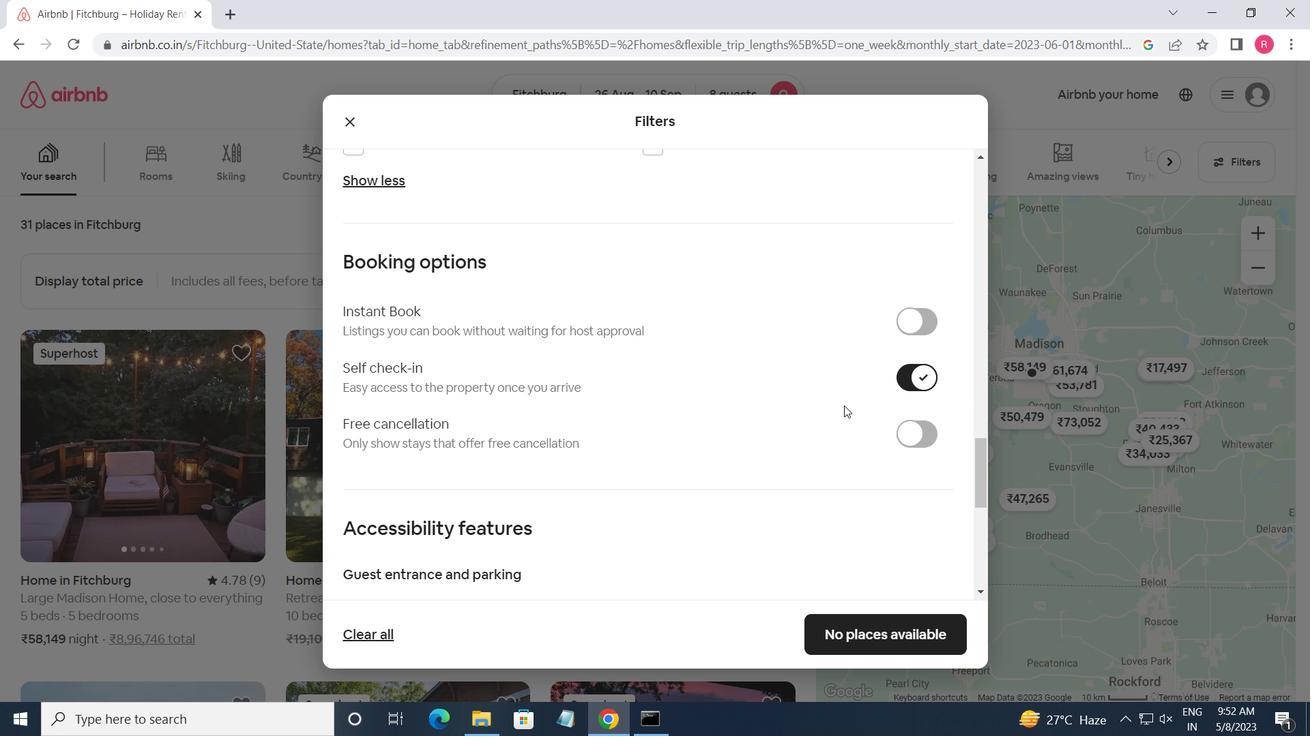 
Action: Mouse scrolled (831, 416) with delta (0, 0)
Screenshot: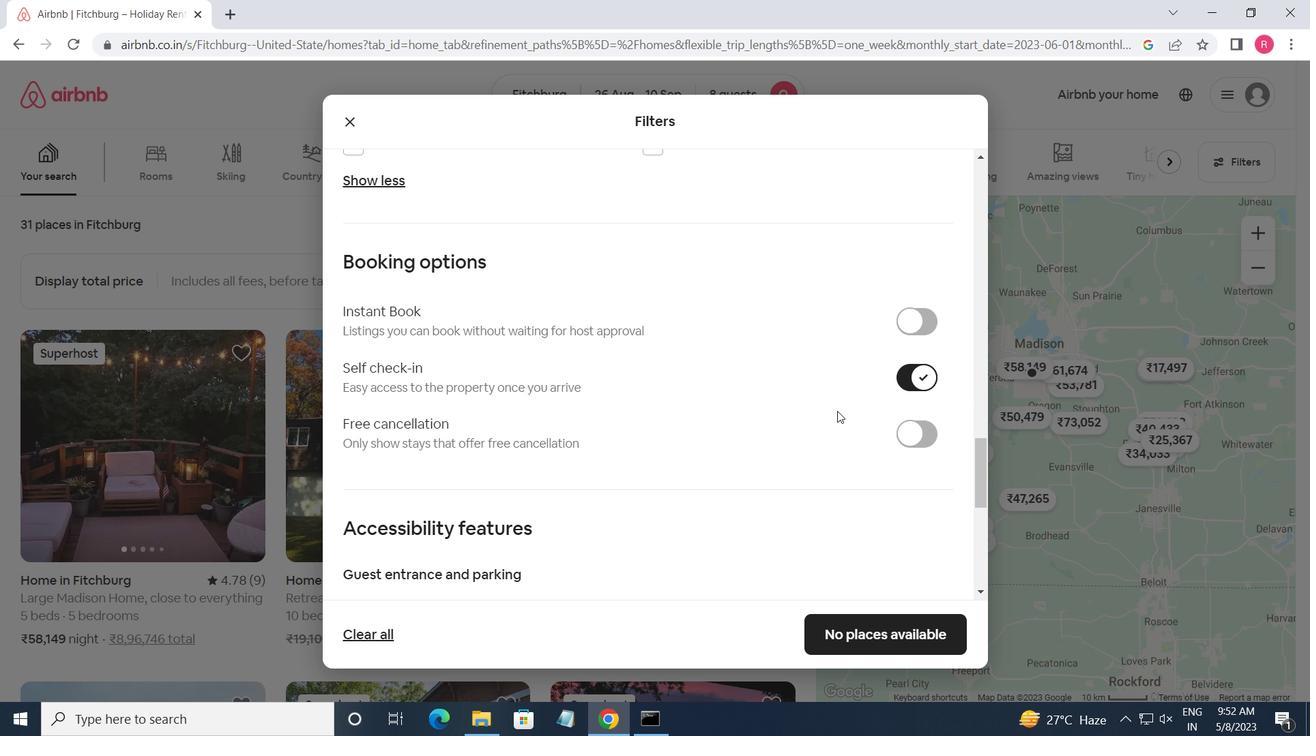 
Action: Mouse moved to (829, 420)
Screenshot: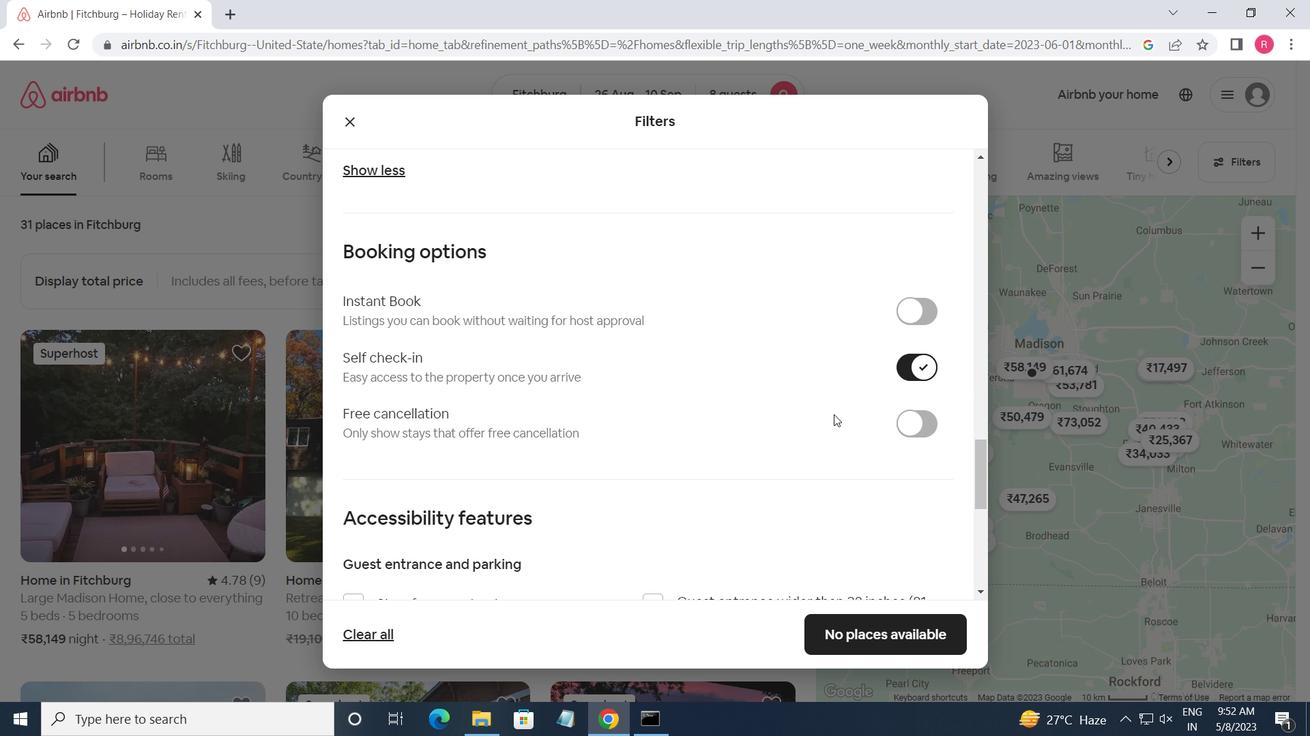 
Action: Mouse scrolled (829, 419) with delta (0, 0)
Screenshot: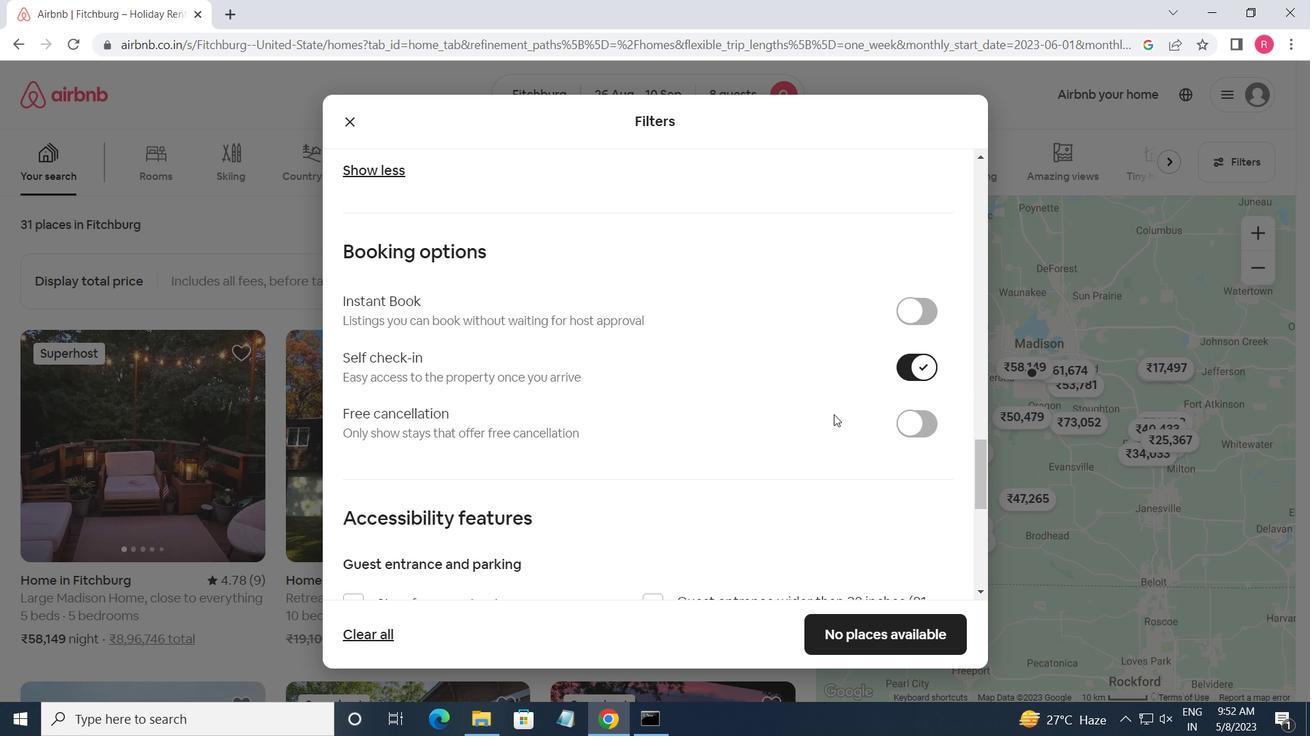 
Action: Mouse moved to (487, 482)
Screenshot: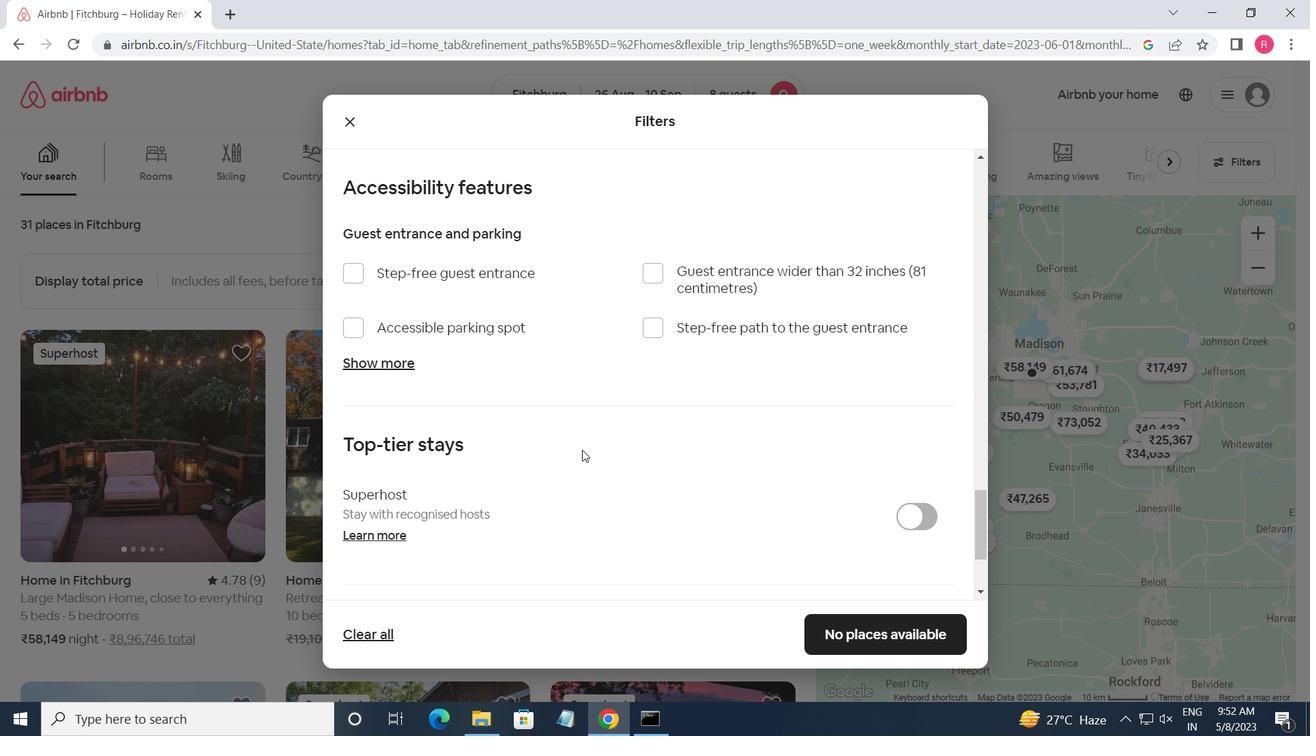 
Action: Mouse scrolled (487, 481) with delta (0, 0)
Screenshot: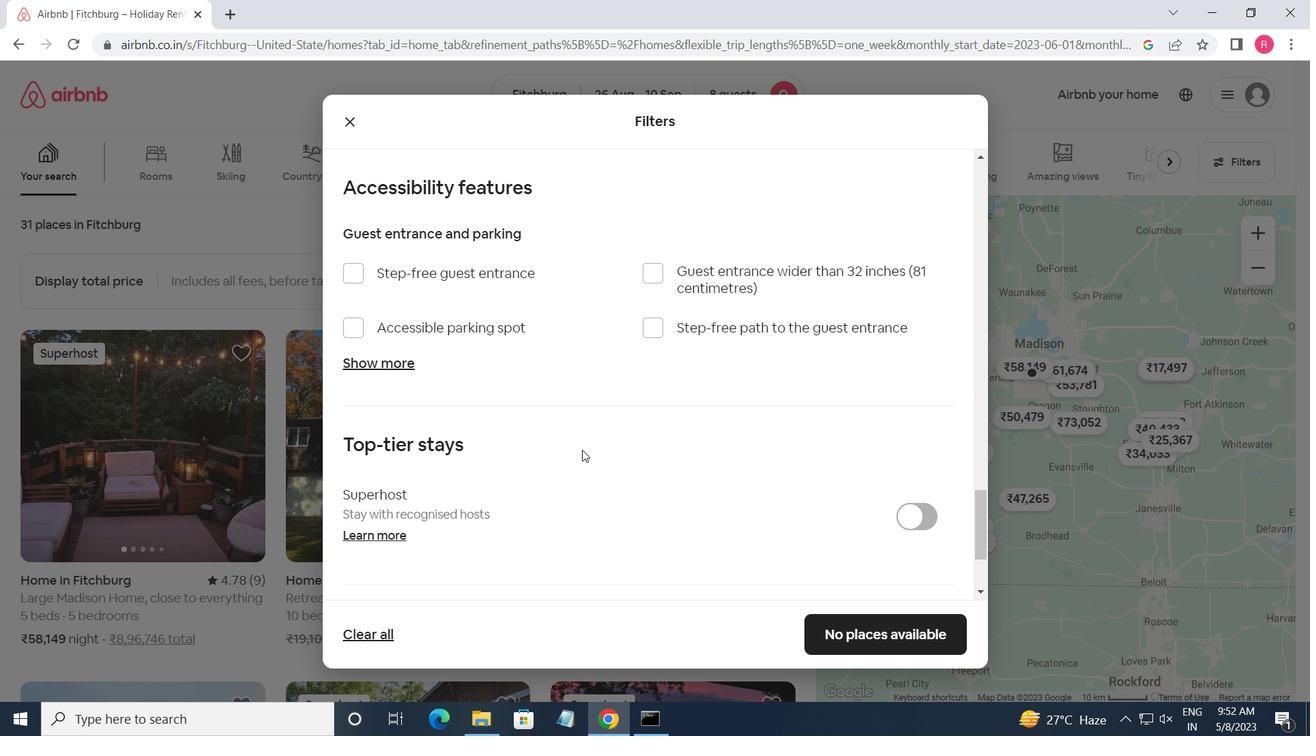 
Action: Mouse scrolled (487, 481) with delta (0, 0)
Screenshot: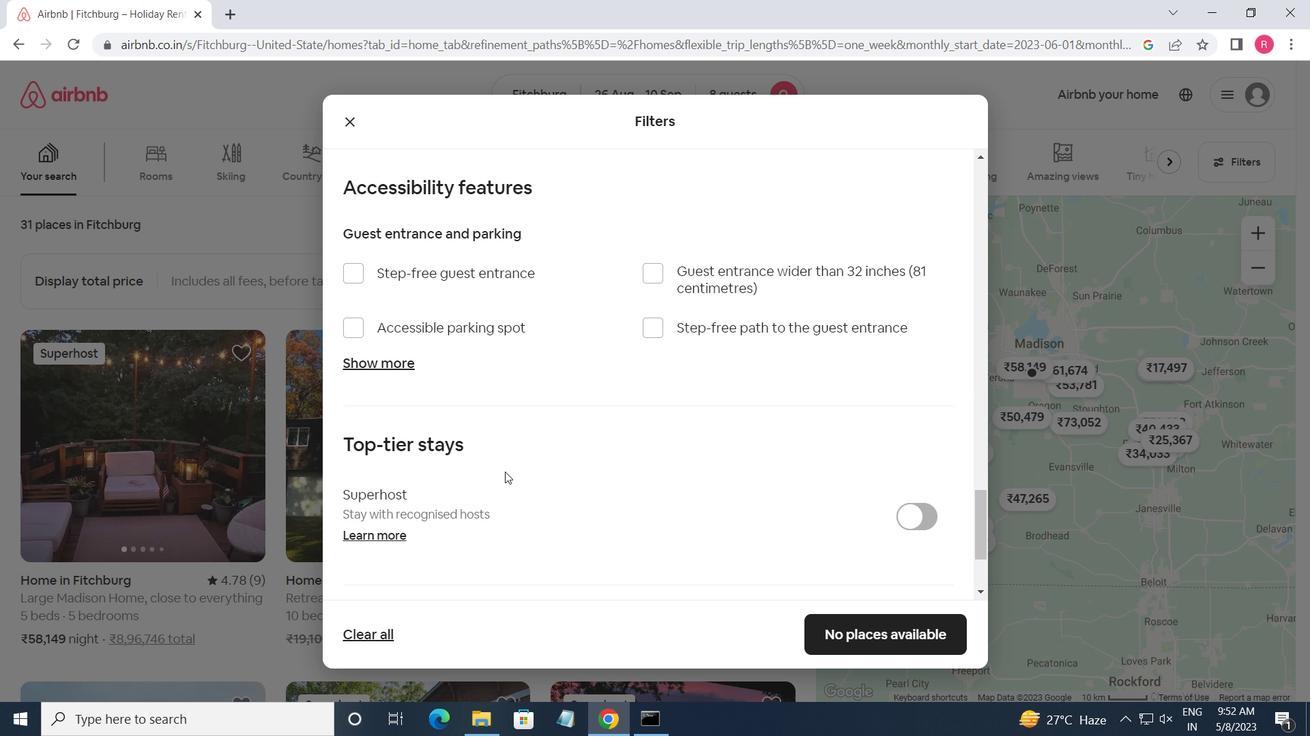 
Action: Mouse scrolled (487, 481) with delta (0, 0)
Screenshot: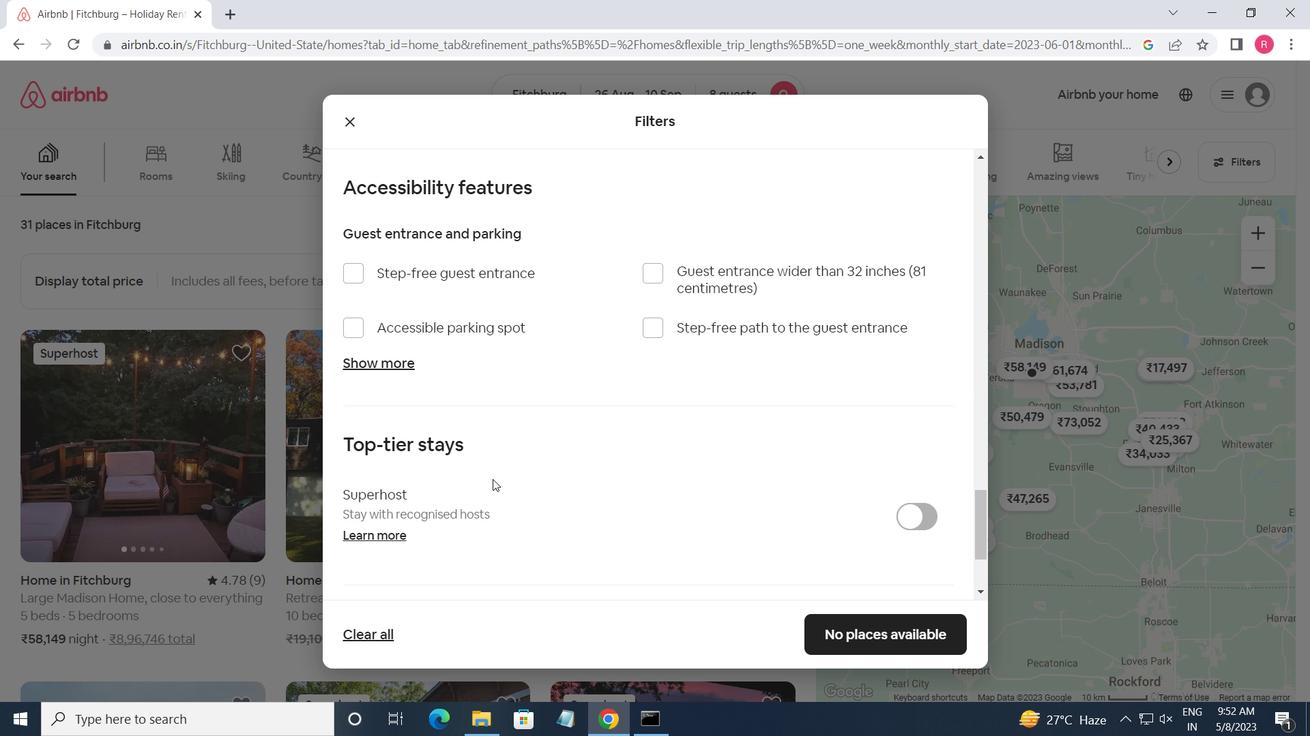 
Action: Mouse scrolled (487, 481) with delta (0, 0)
Screenshot: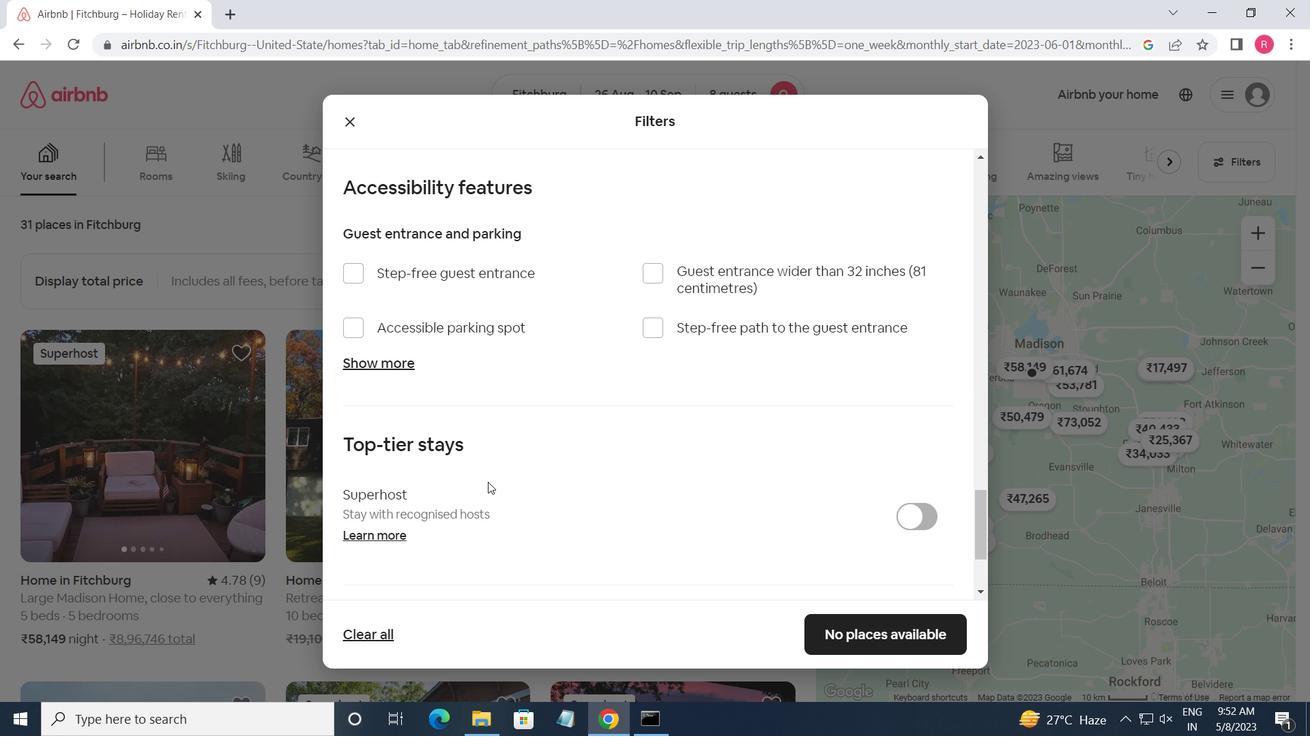 
Action: Mouse moved to (360, 513)
Screenshot: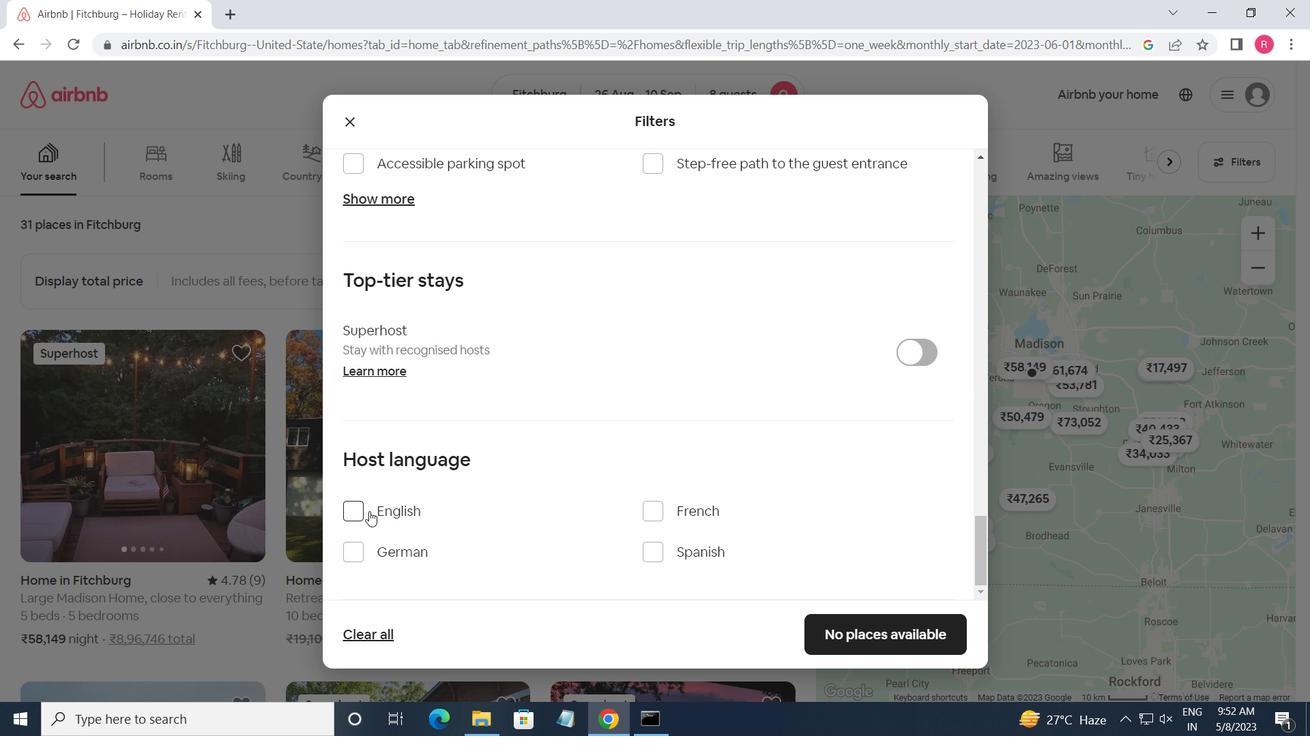 
Action: Mouse pressed left at (360, 513)
Screenshot: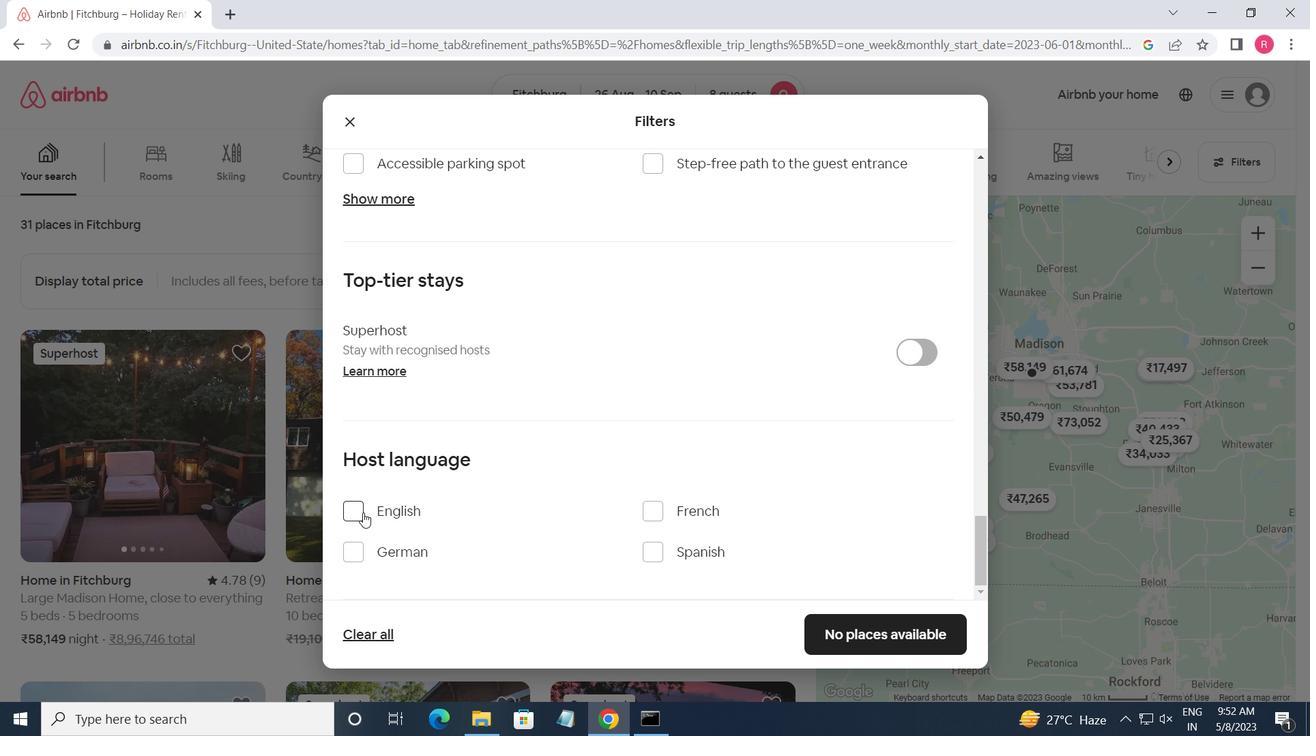
Action: Mouse moved to (873, 637)
Screenshot: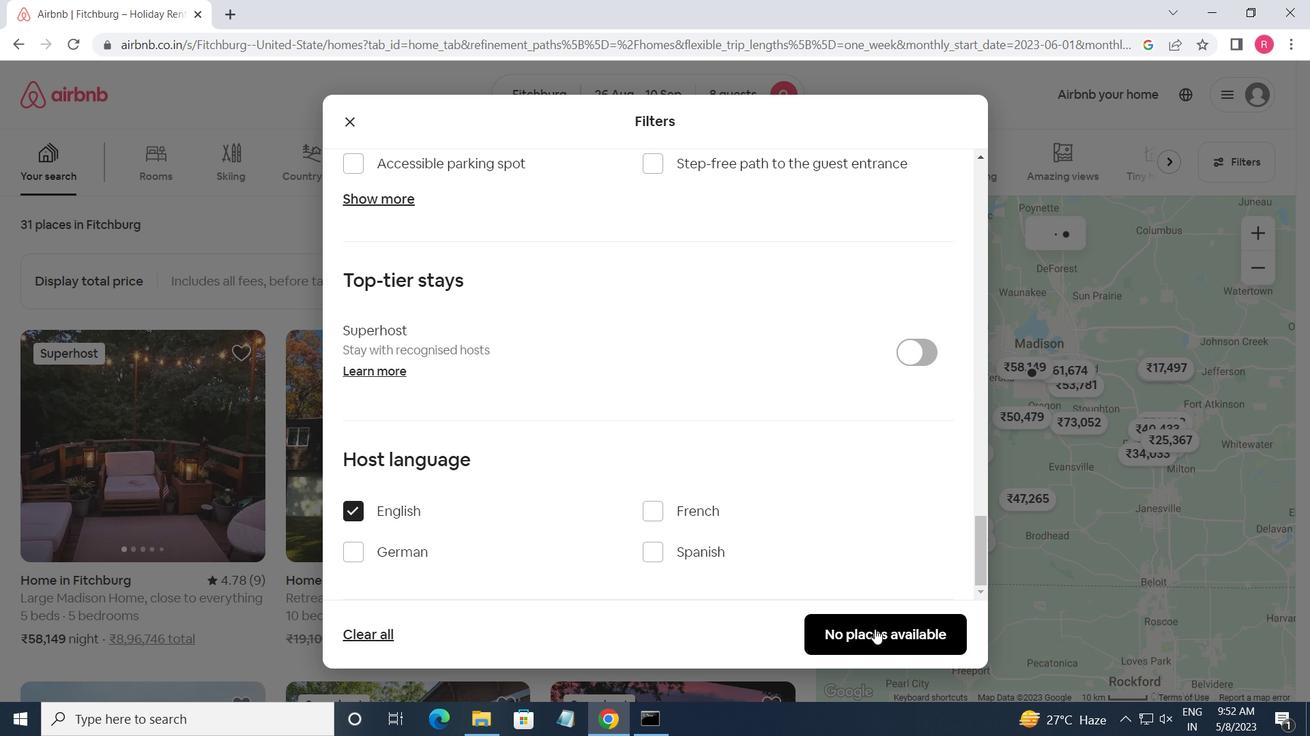 
Action: Mouse pressed left at (873, 637)
Screenshot: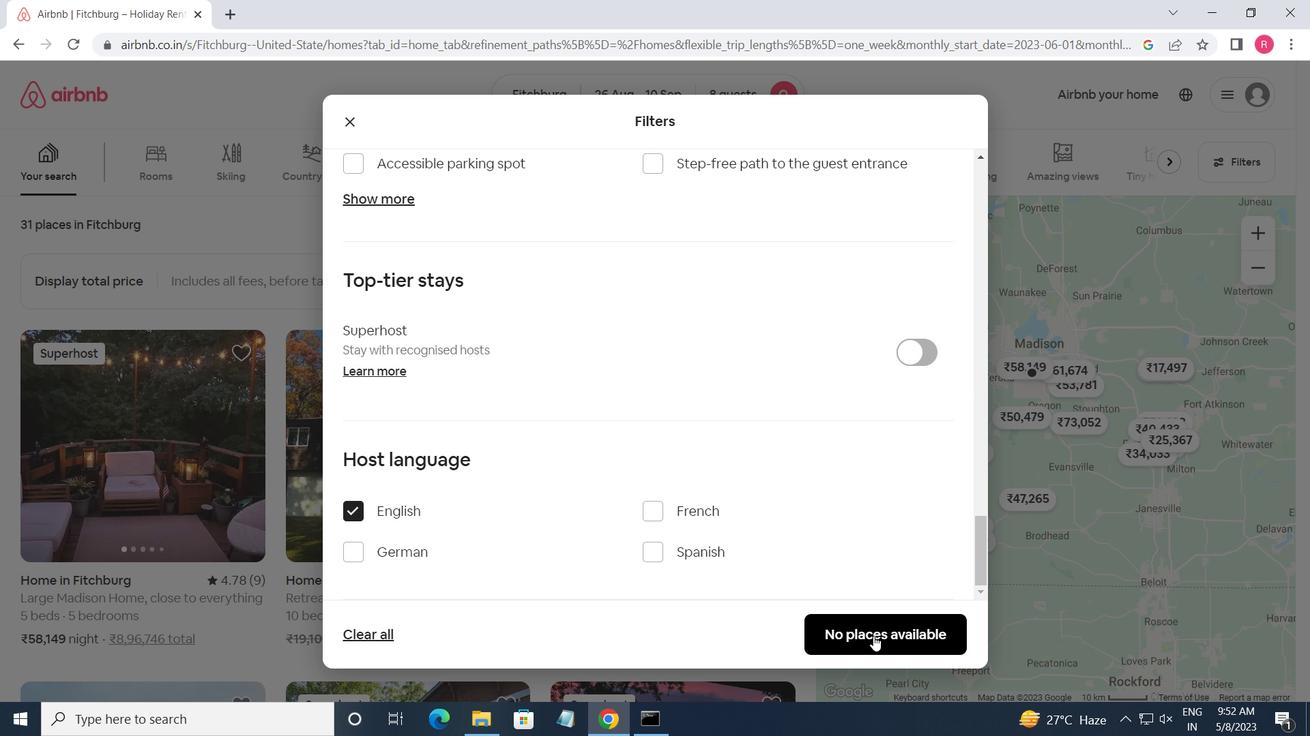 
